 Task: Research Airbnb options in Pointe-Noire, Republic of the Congo from 10th December, 2023 to 15th December, 2023 for 7 adults.4 bedrooms having 7 beds and 4 bathrooms. Property type can be house. Amenities needed are: wifi, TV, free parkinig on premises, gym, breakfast. Booking option can be shelf check-in. Look for 3 properties as per requirement.
Action: Mouse moved to (454, 93)
Screenshot: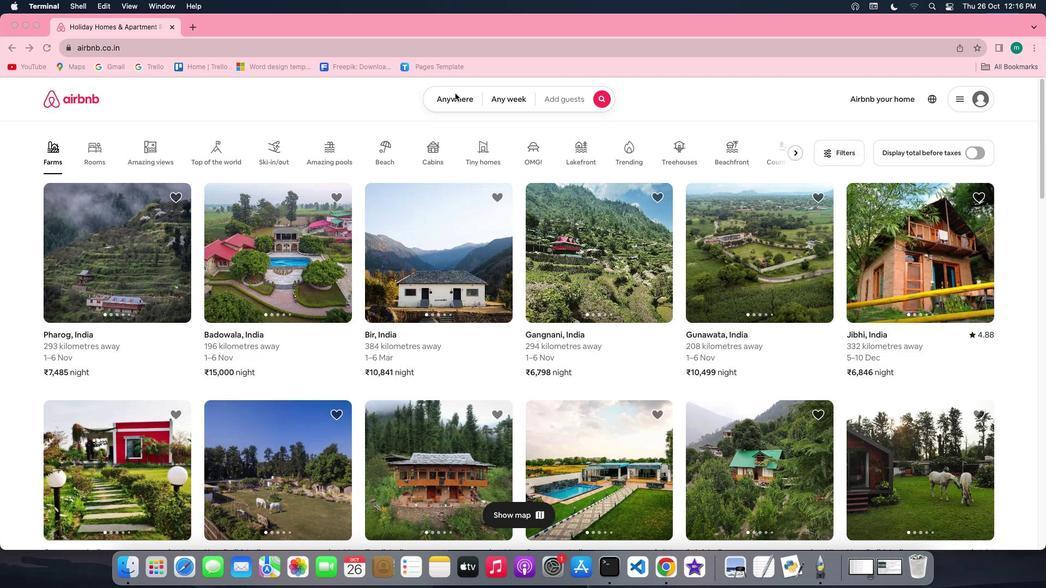 
Action: Mouse pressed left at (454, 93)
Screenshot: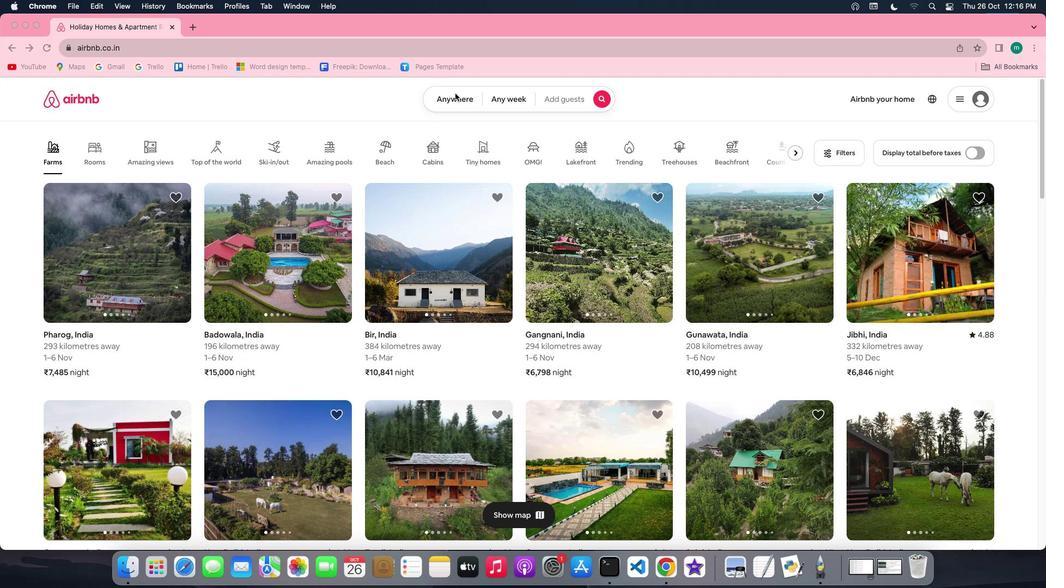
Action: Mouse pressed left at (454, 93)
Screenshot: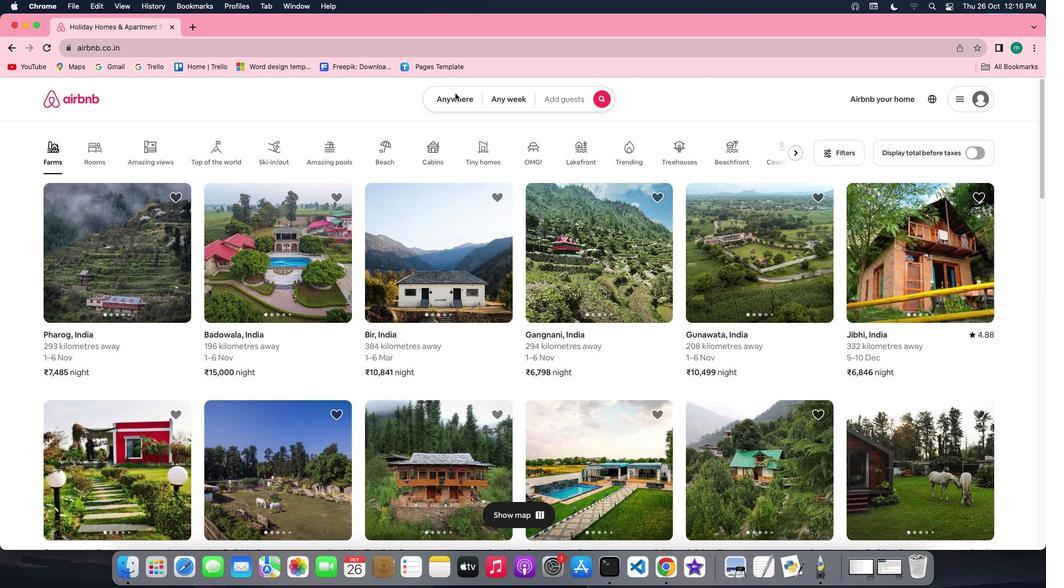 
Action: Mouse moved to (379, 146)
Screenshot: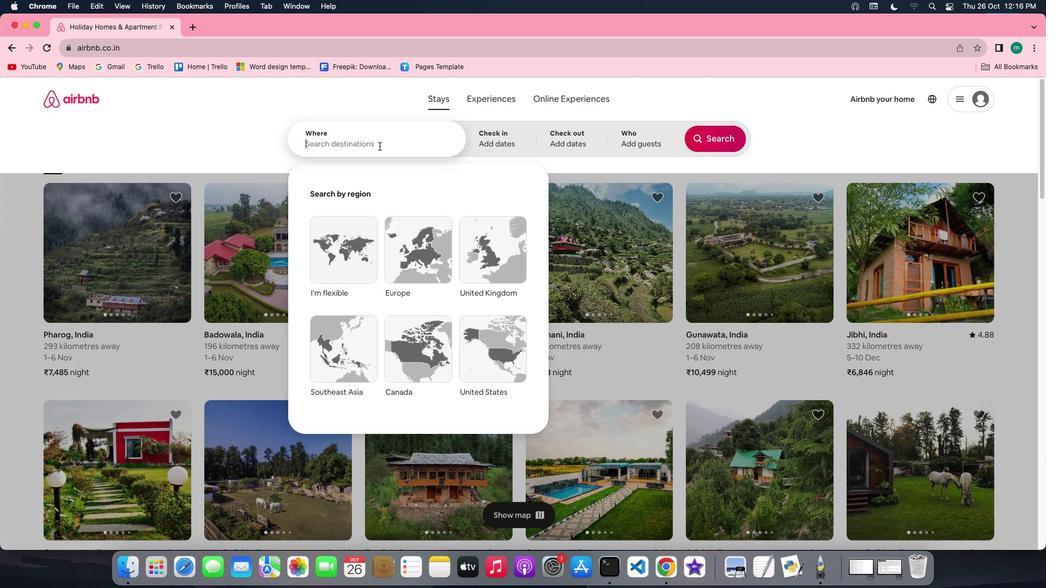 
Action: Mouse pressed left at (379, 146)
Screenshot: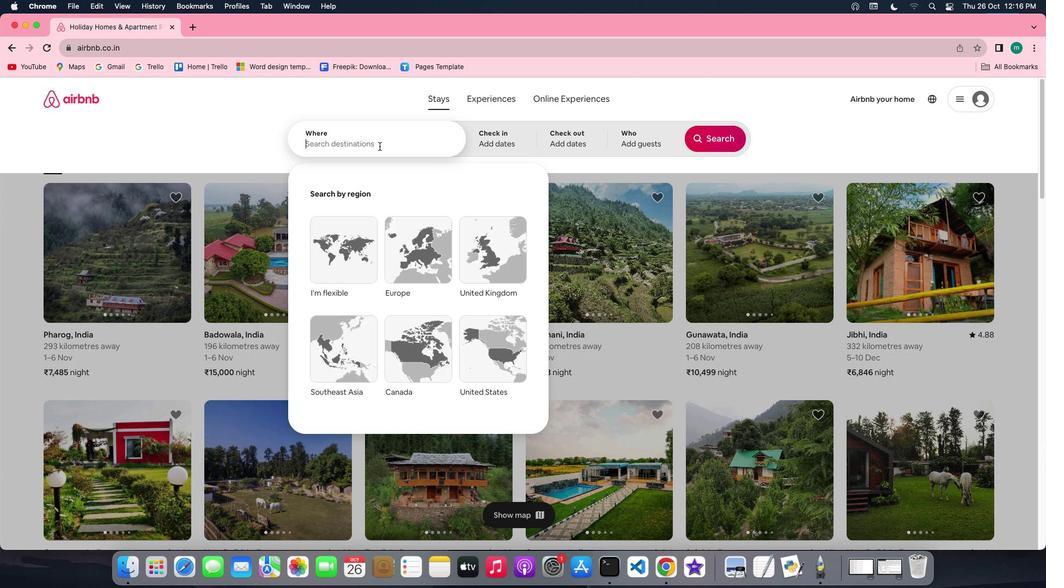 
Action: Key pressed Key.spaceKey.shift'P''o''i''n''t''r'Key.backspace'e''-'Key.spaceKey.shift'N''i''o'Key.backspaceKey.backspace'o''i''r''e'','Key.spaceKey.shift'R''e''p''u''b''l''i''c'Key.space'o''f'Key.space't''h''e'Key.space'c''o''n''g''o'
Screenshot: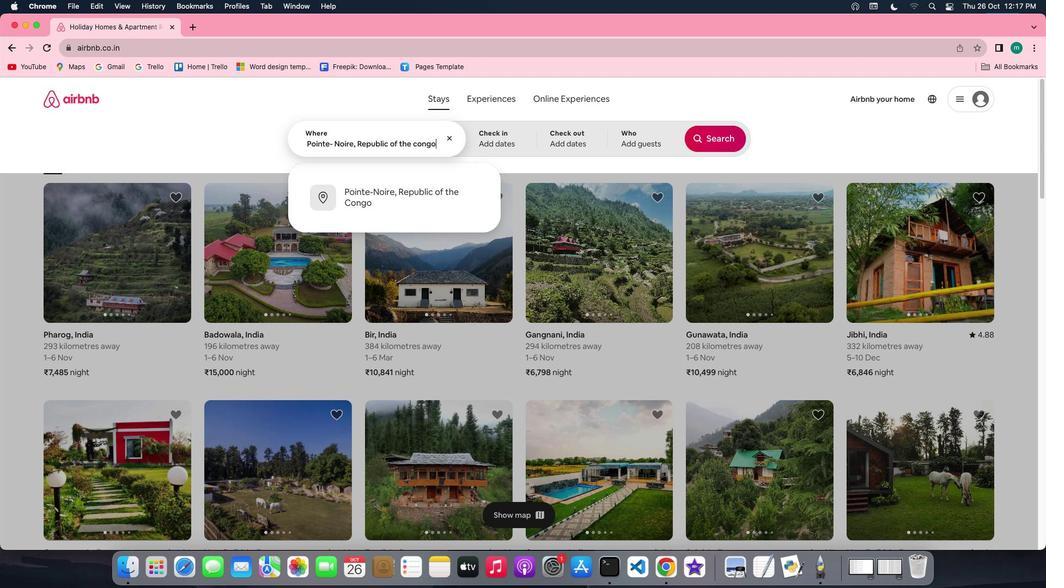 
Action: Mouse moved to (493, 130)
Screenshot: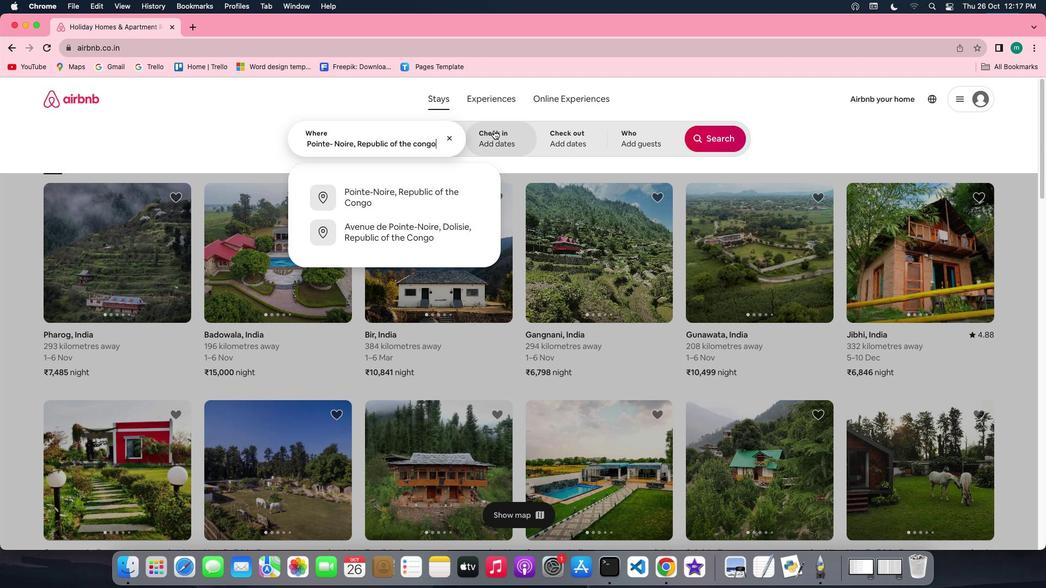 
Action: Mouse pressed left at (493, 130)
Screenshot: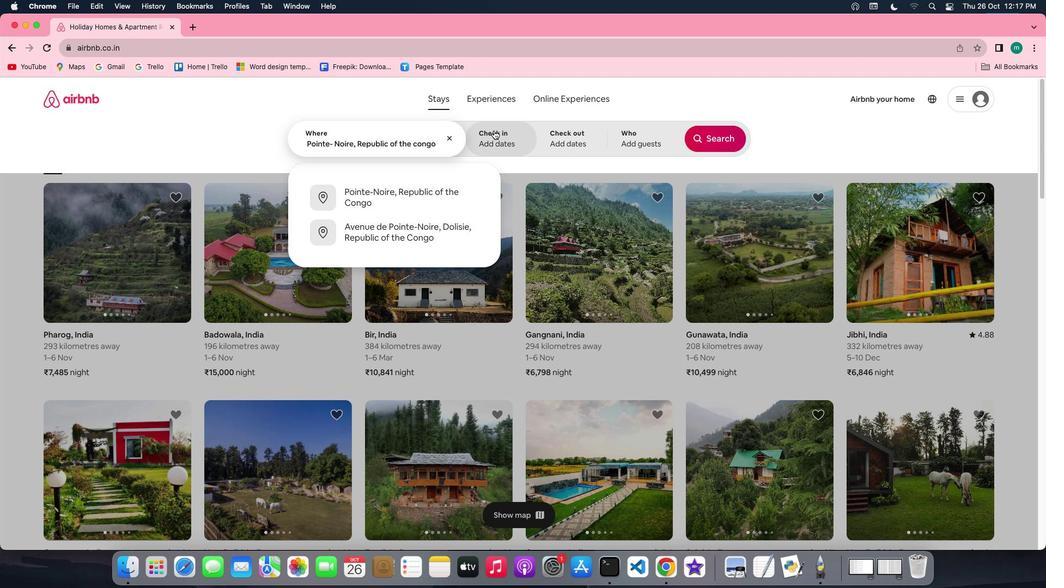 
Action: Mouse moved to (714, 225)
Screenshot: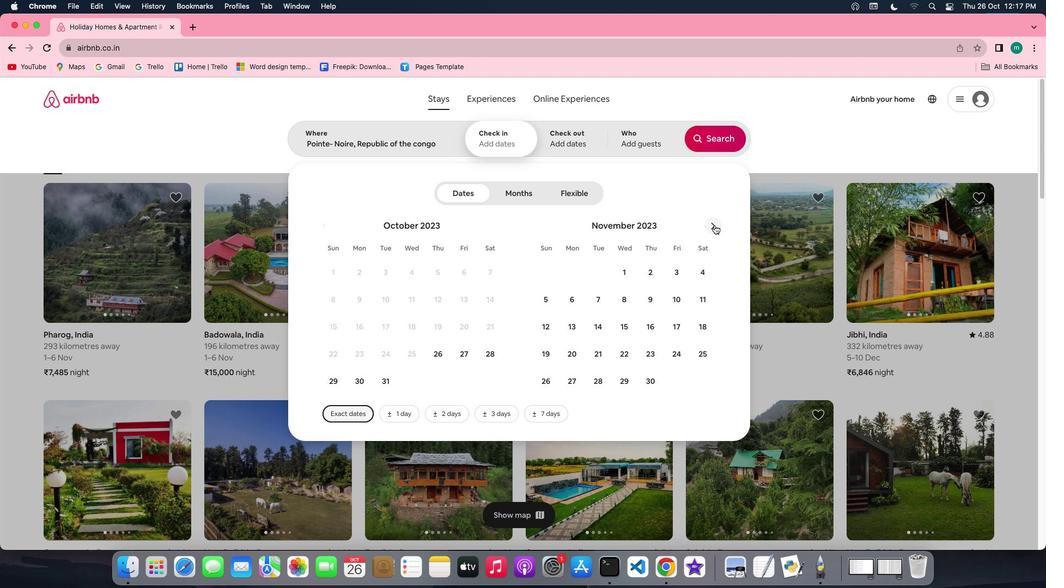 
Action: Mouse pressed left at (714, 225)
Screenshot: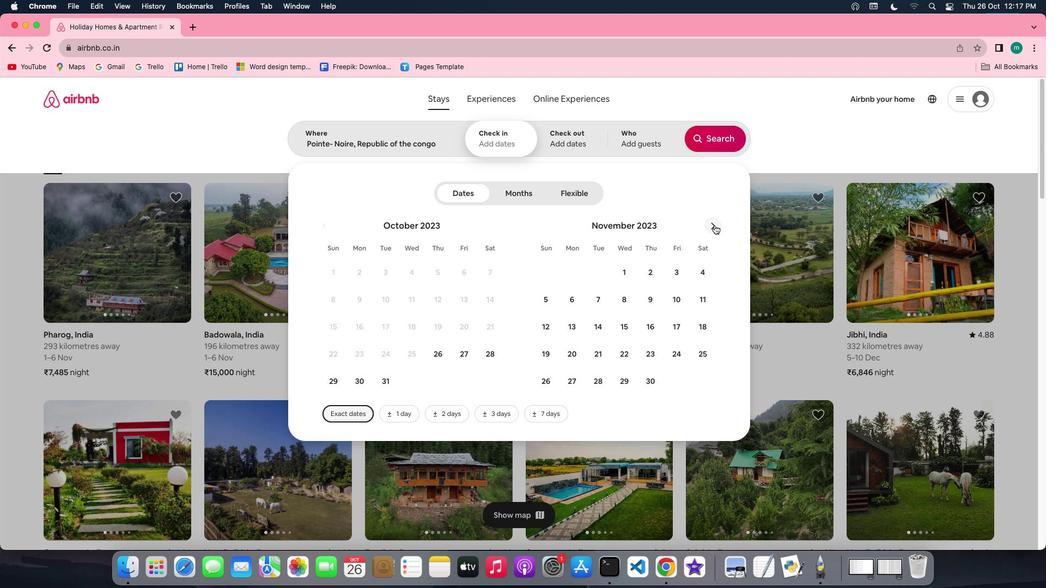 
Action: Mouse moved to (555, 327)
Screenshot: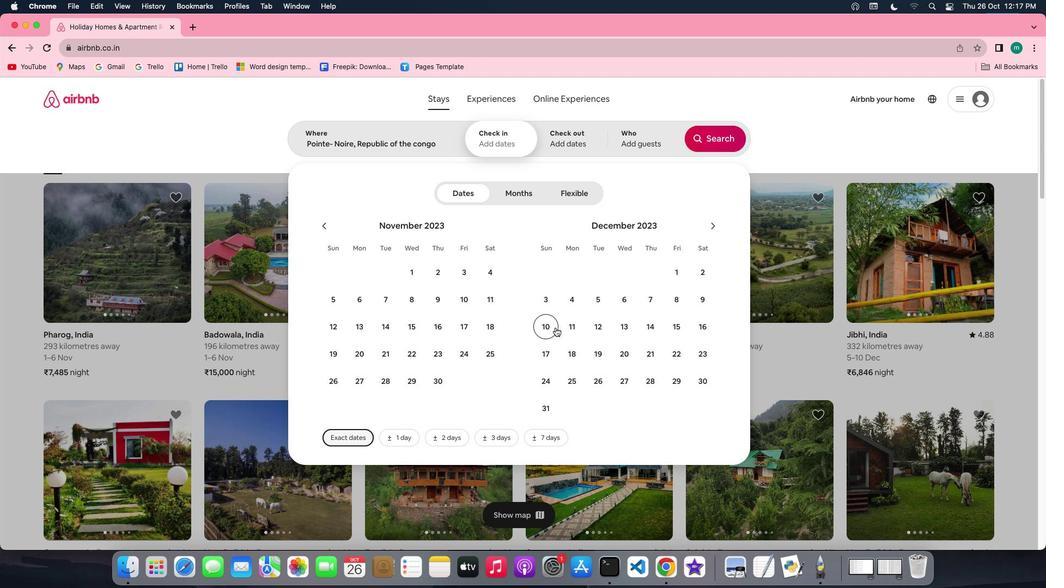 
Action: Mouse pressed left at (555, 327)
Screenshot: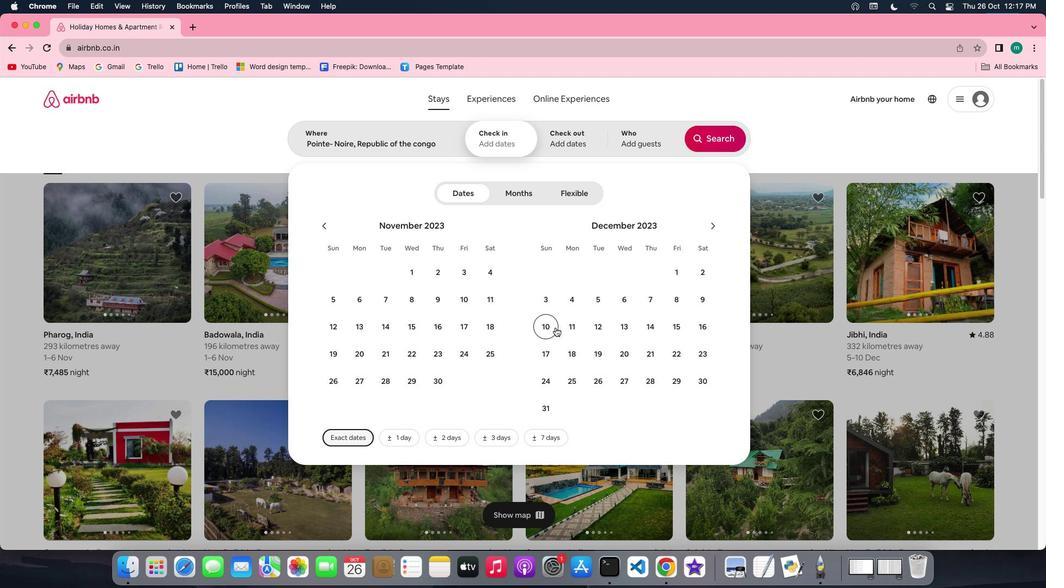 
Action: Mouse moved to (672, 325)
Screenshot: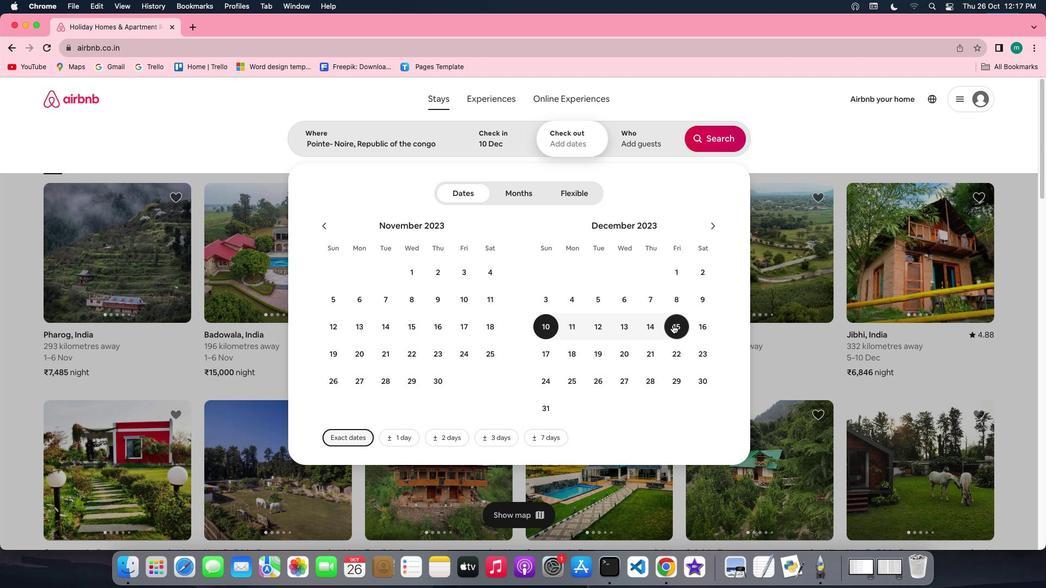 
Action: Mouse pressed left at (672, 325)
Screenshot: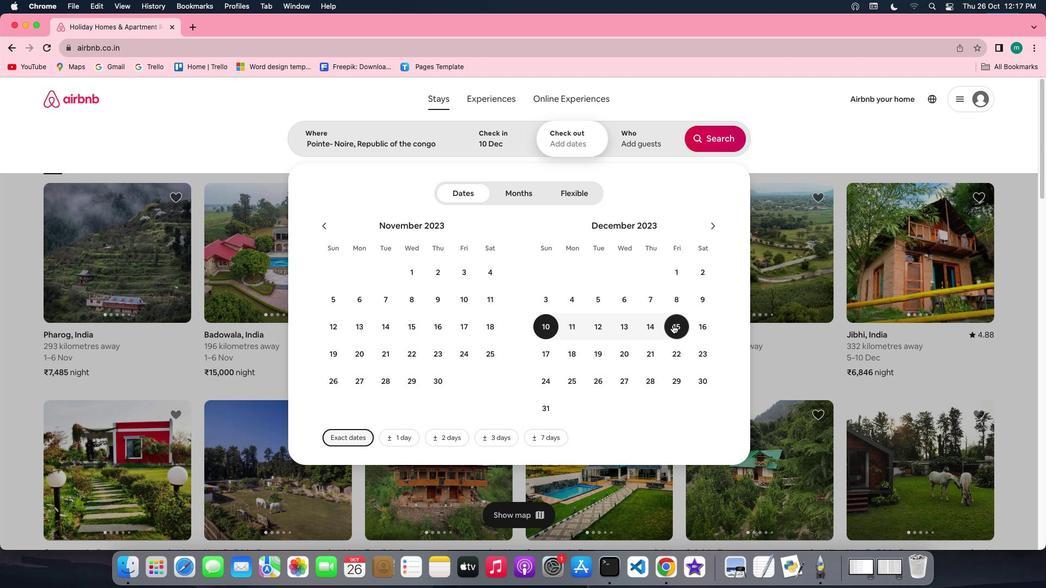
Action: Mouse moved to (645, 142)
Screenshot: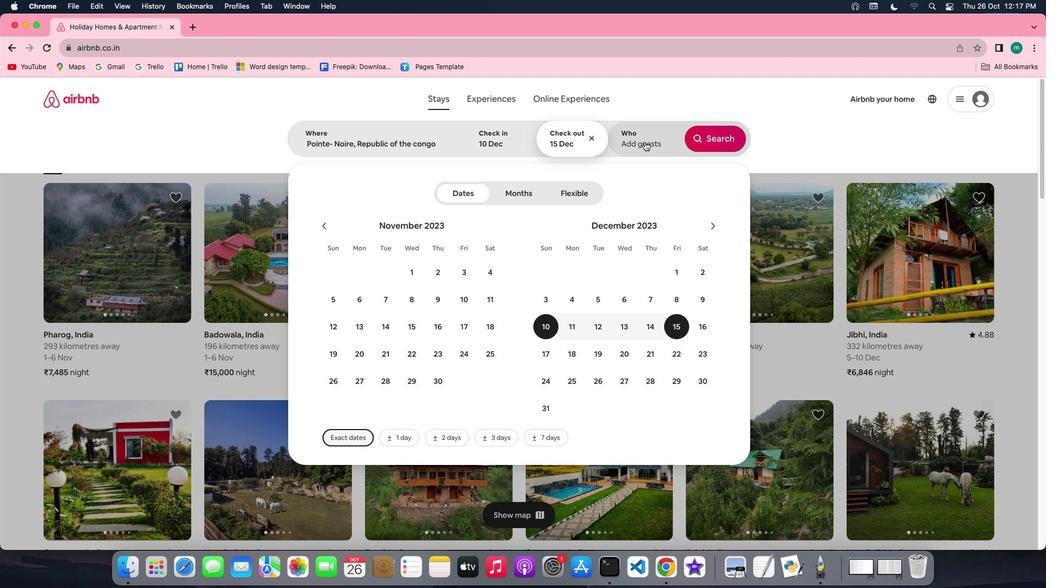 
Action: Mouse pressed left at (645, 142)
Screenshot: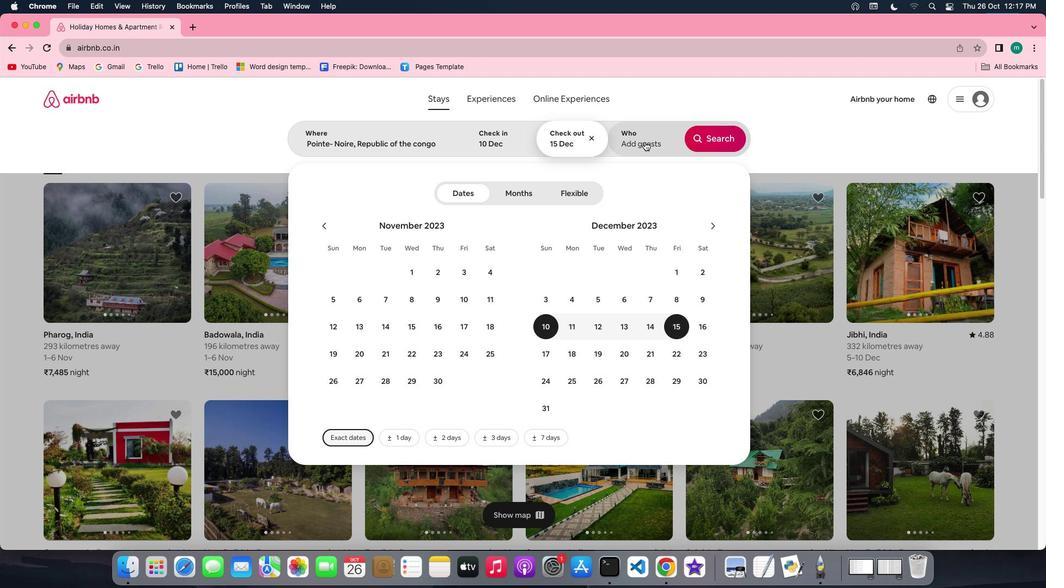 
Action: Mouse moved to (719, 197)
Screenshot: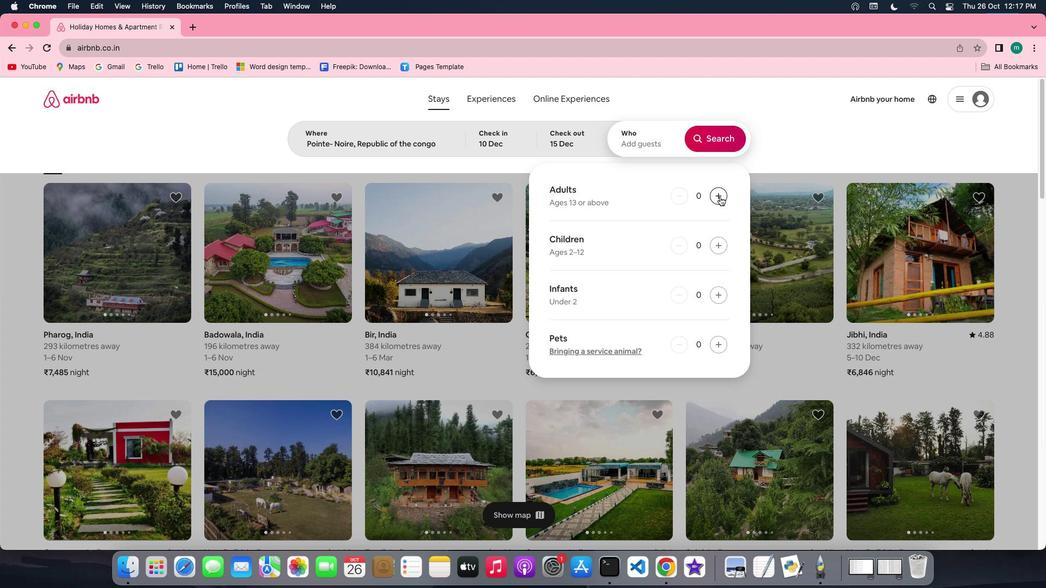 
Action: Mouse pressed left at (719, 197)
Screenshot: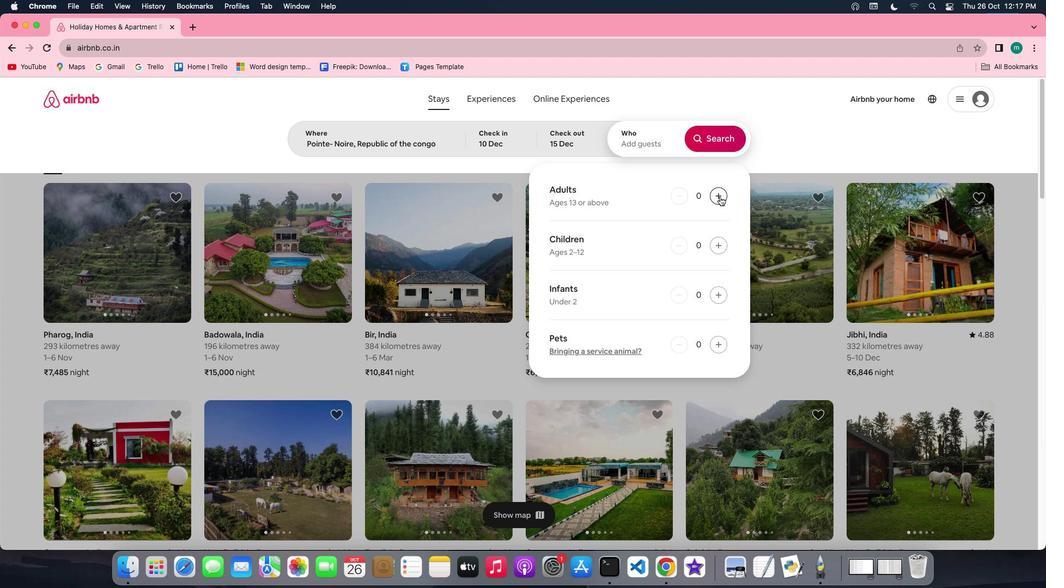 
Action: Mouse moved to (719, 197)
Screenshot: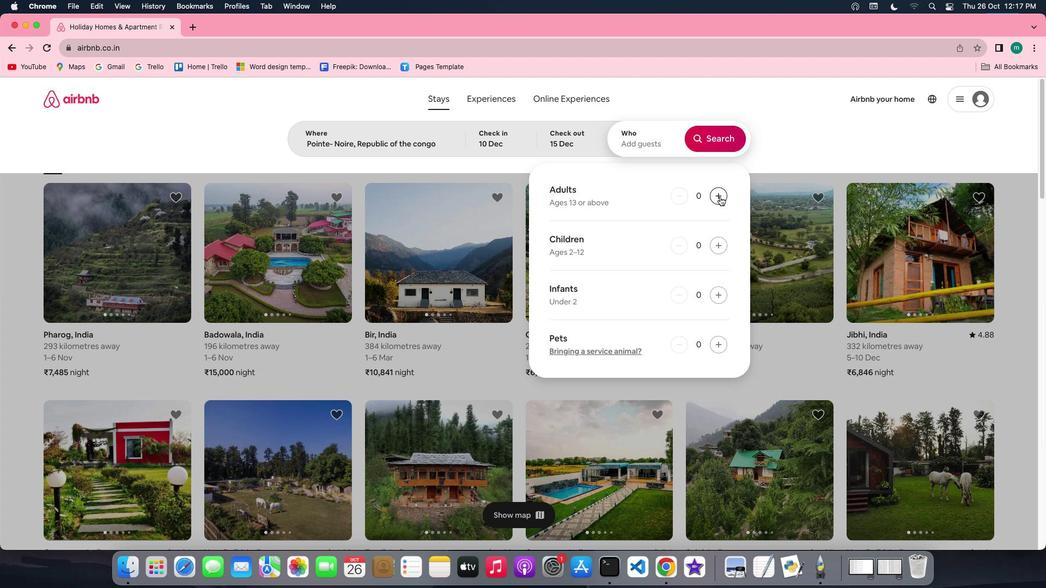 
Action: Mouse pressed left at (719, 197)
Screenshot: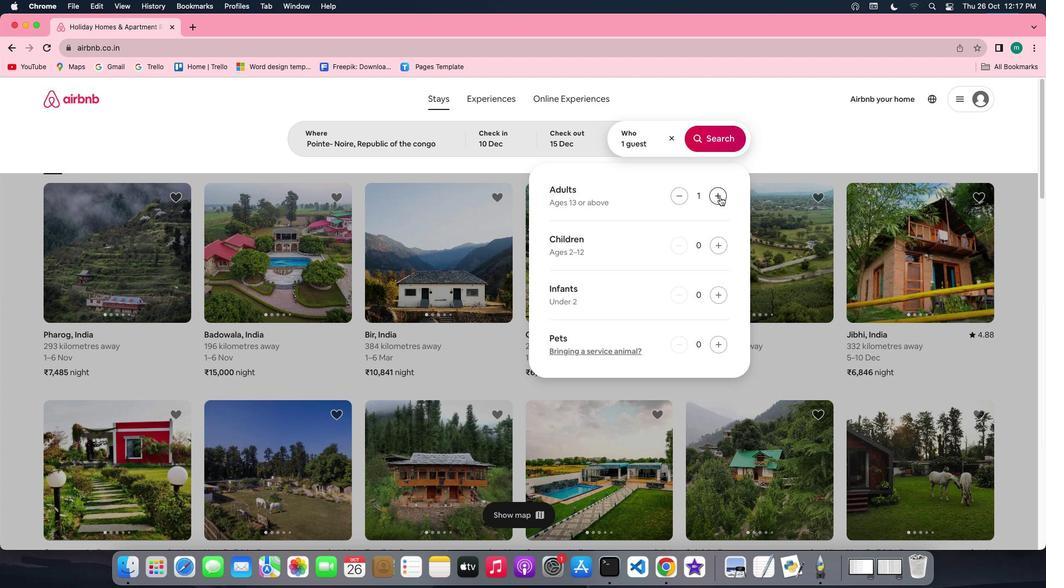 
Action: Mouse pressed left at (719, 197)
Screenshot: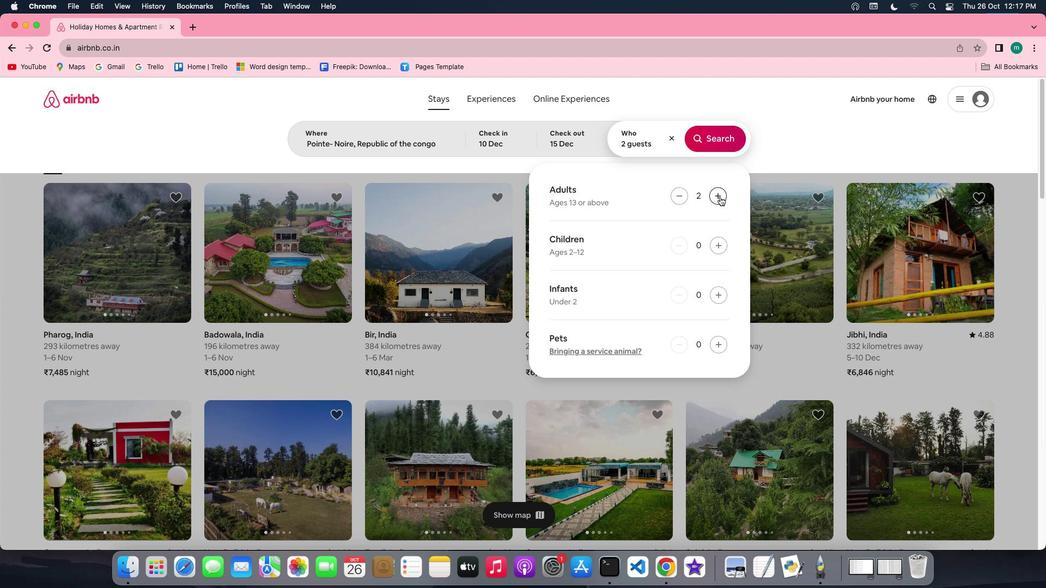 
Action: Mouse pressed left at (719, 197)
Screenshot: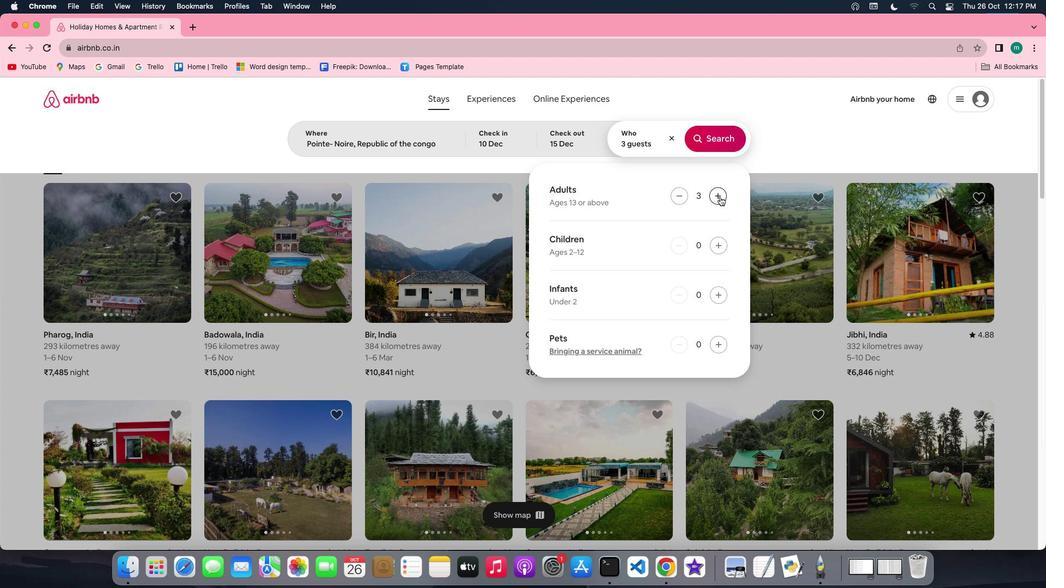 
Action: Mouse pressed left at (719, 197)
Screenshot: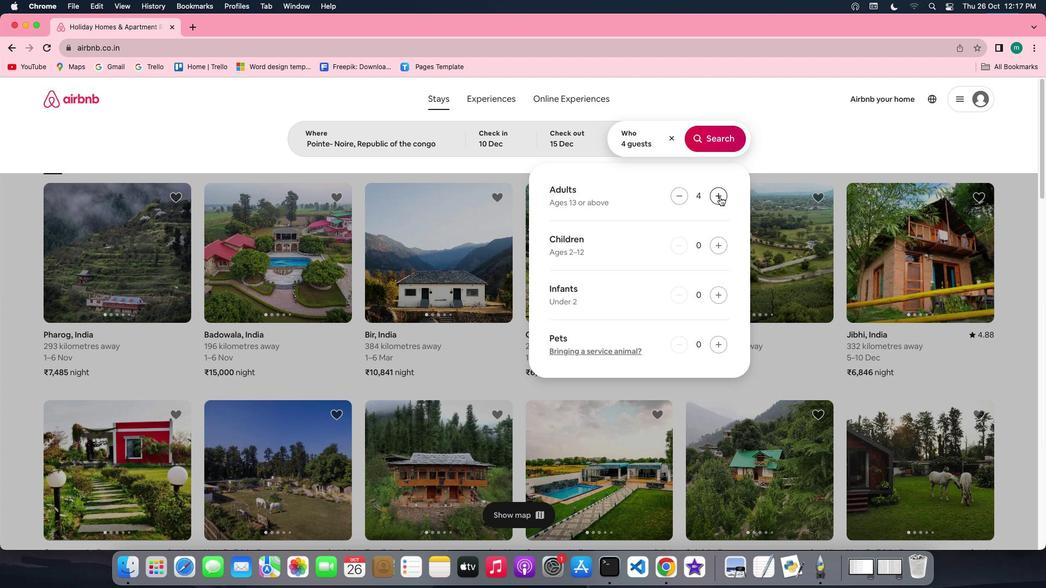 
Action: Mouse pressed left at (719, 197)
Screenshot: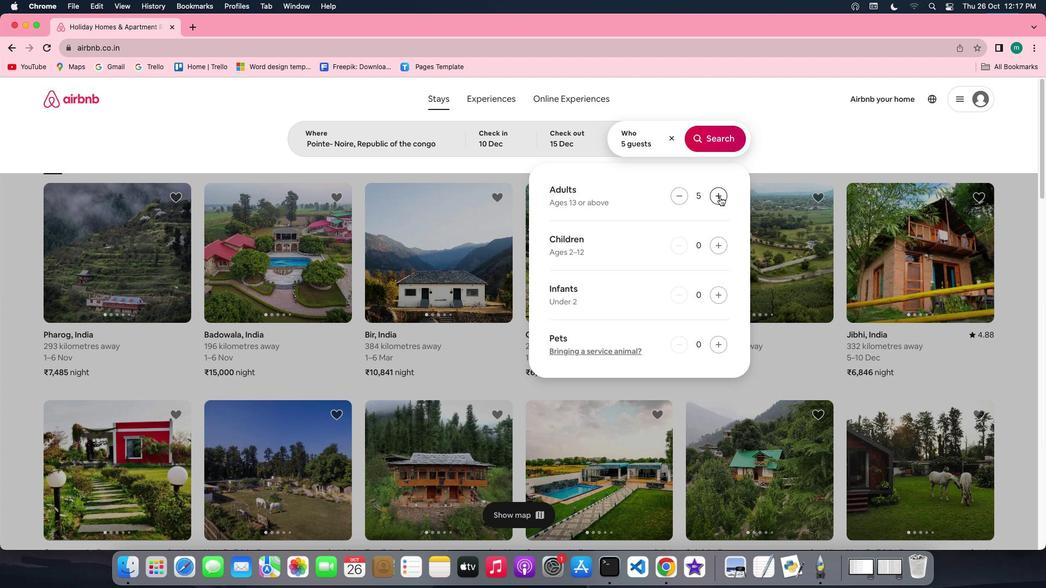 
Action: Mouse pressed left at (719, 197)
Screenshot: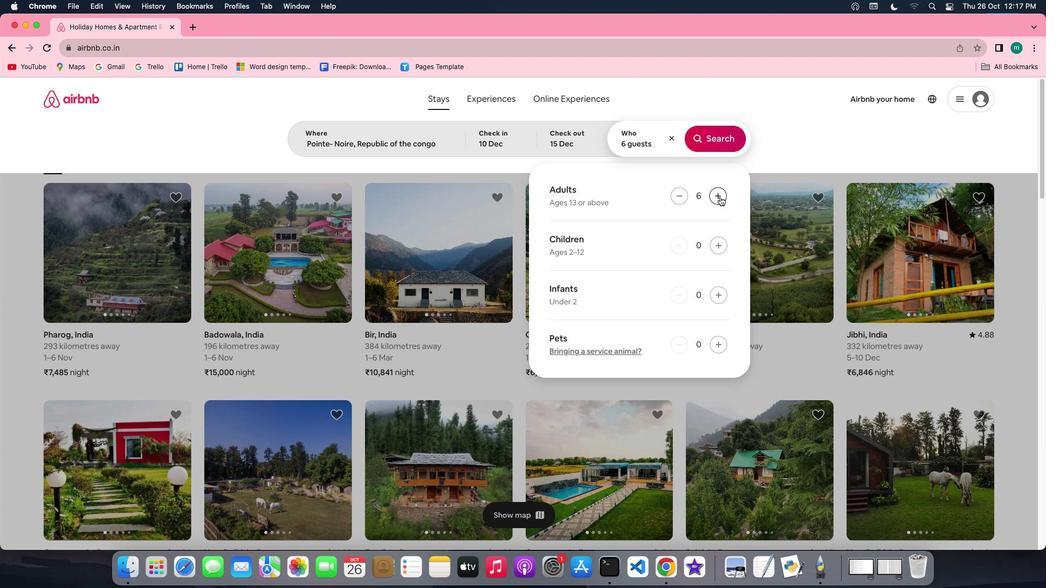 
Action: Mouse moved to (730, 147)
Screenshot: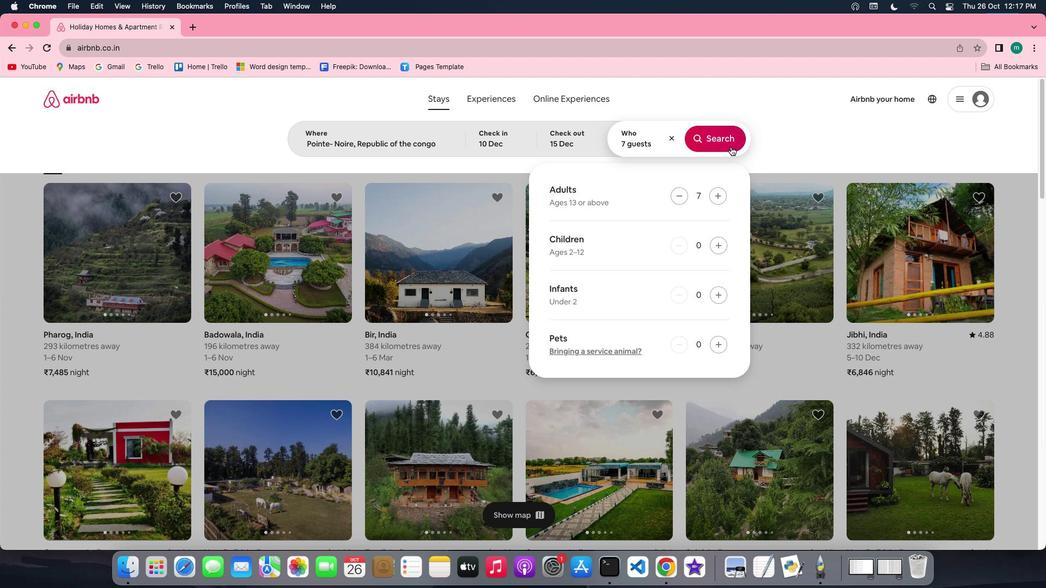 
Action: Mouse pressed left at (730, 147)
Screenshot: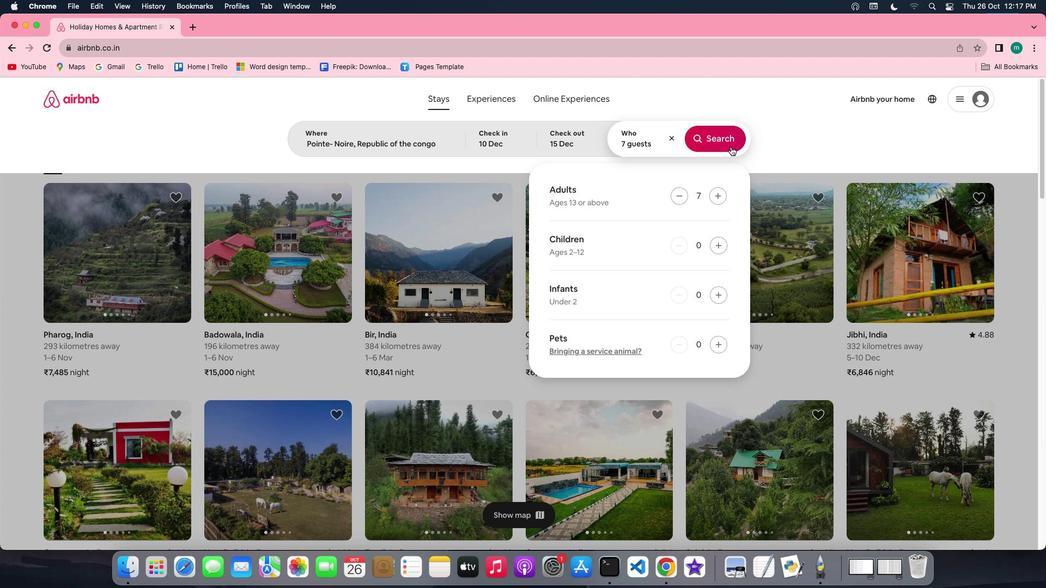 
Action: Mouse moved to (892, 144)
Screenshot: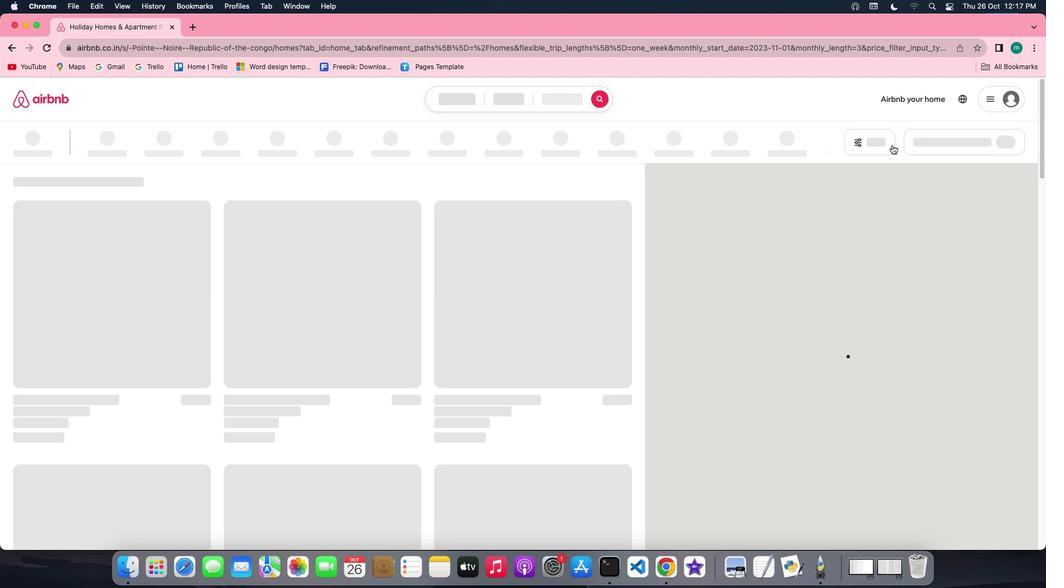
Action: Mouse pressed left at (892, 144)
Screenshot: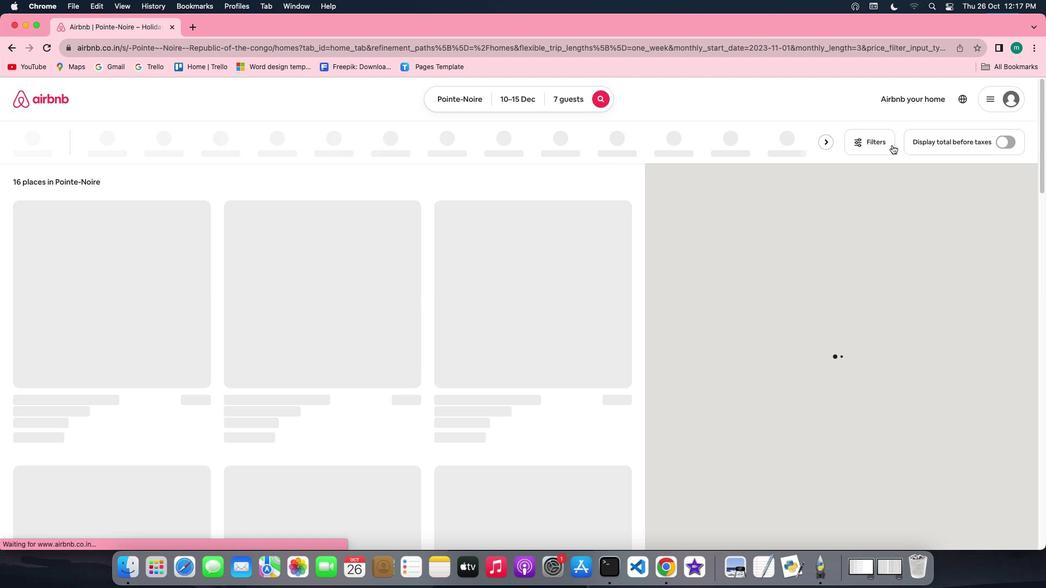 
Action: Mouse moved to (557, 300)
Screenshot: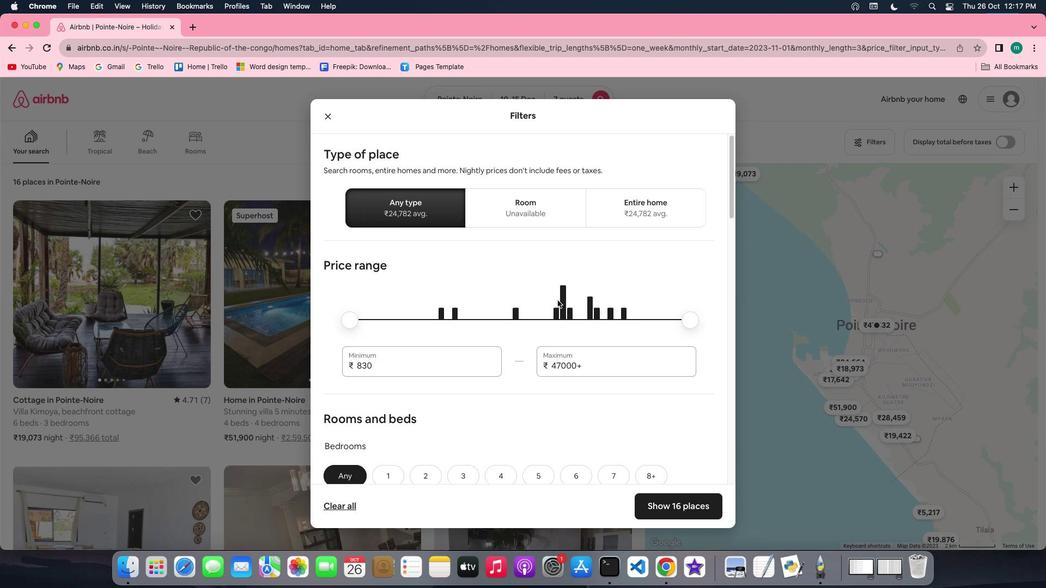 
Action: Mouse scrolled (557, 300) with delta (0, 0)
Screenshot: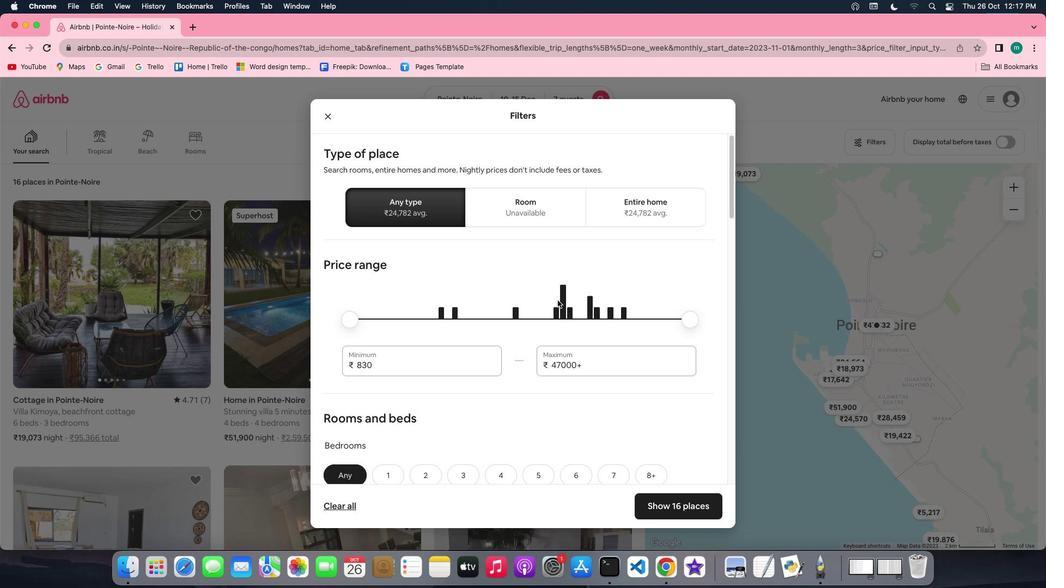 
Action: Mouse scrolled (557, 300) with delta (0, 0)
Screenshot: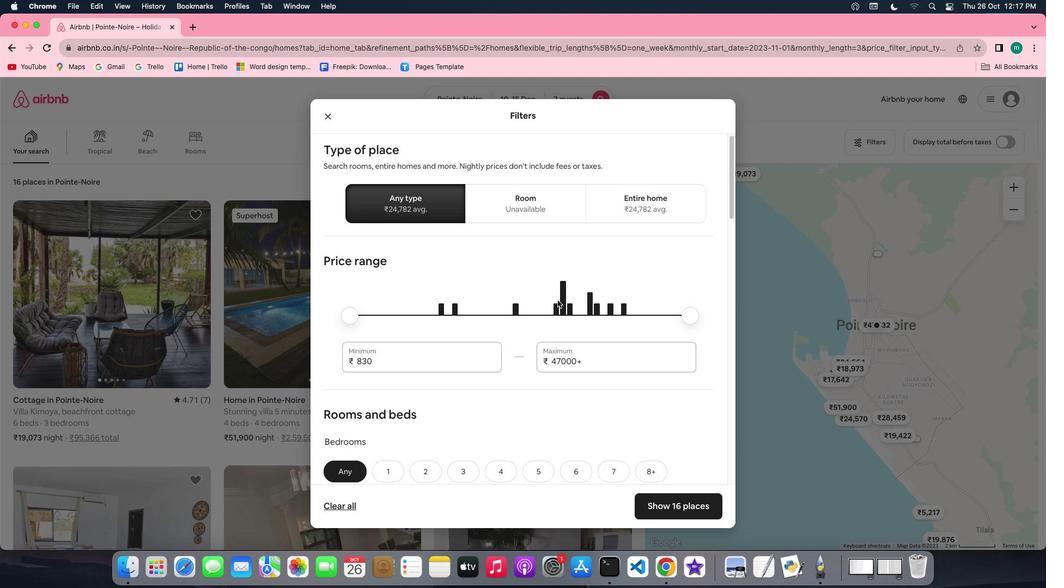 
Action: Mouse scrolled (557, 300) with delta (0, 0)
Screenshot: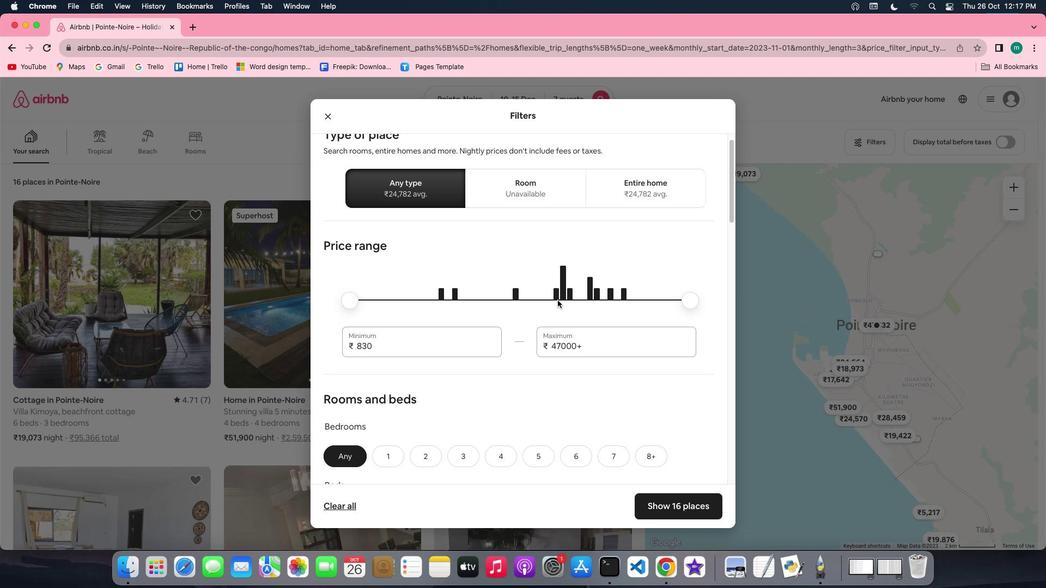 
Action: Mouse scrolled (557, 300) with delta (0, 0)
Screenshot: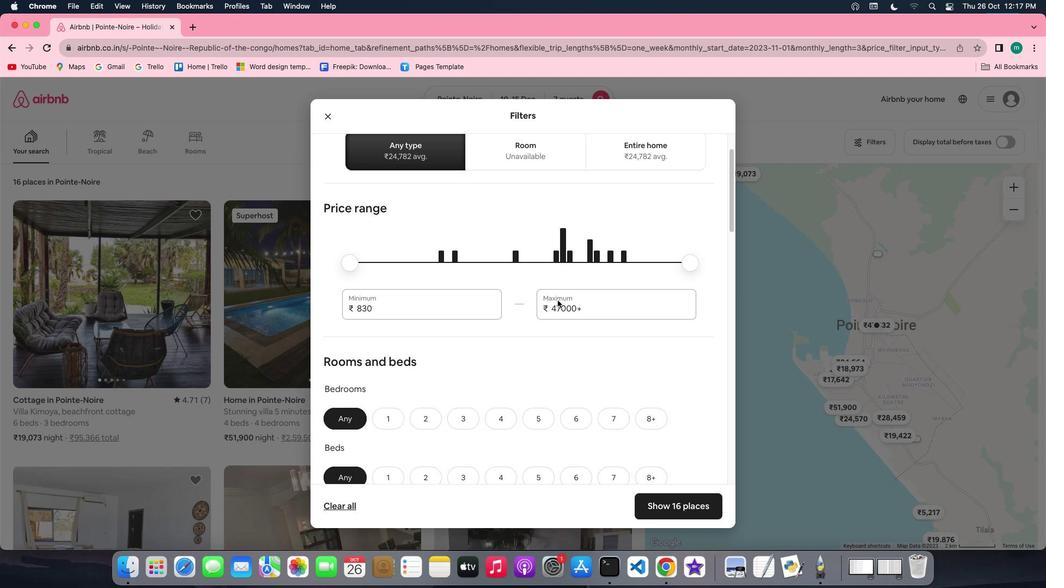
Action: Mouse scrolled (557, 300) with delta (0, 0)
Screenshot: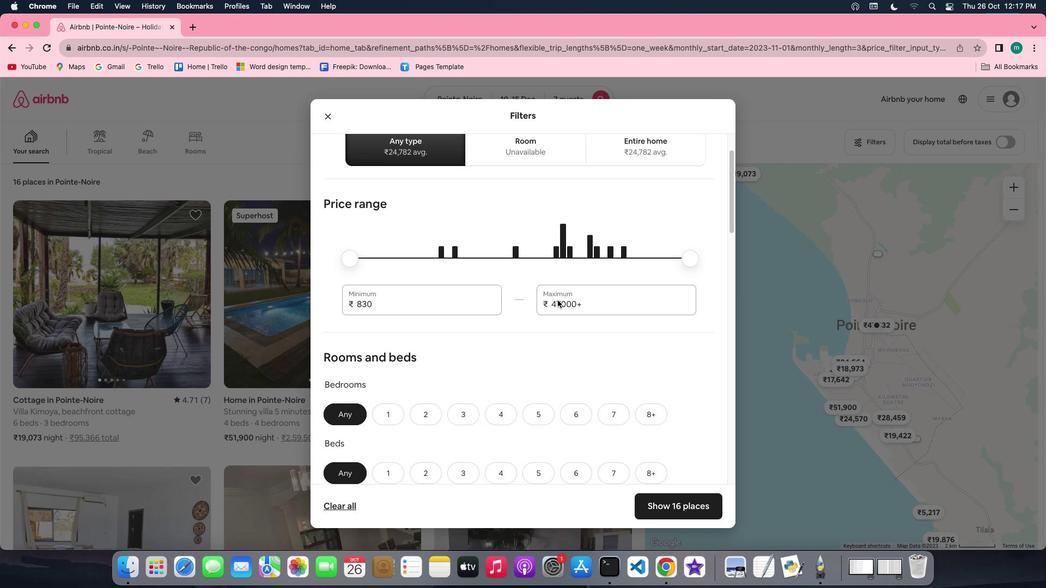
Action: Mouse scrolled (557, 300) with delta (0, 0)
Screenshot: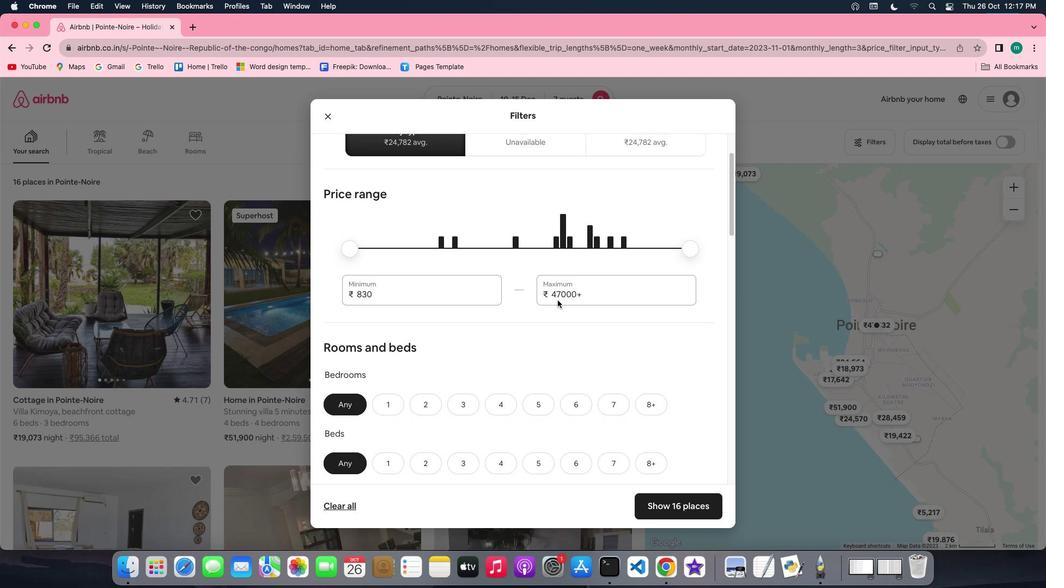 
Action: Mouse scrolled (557, 300) with delta (0, 0)
Screenshot: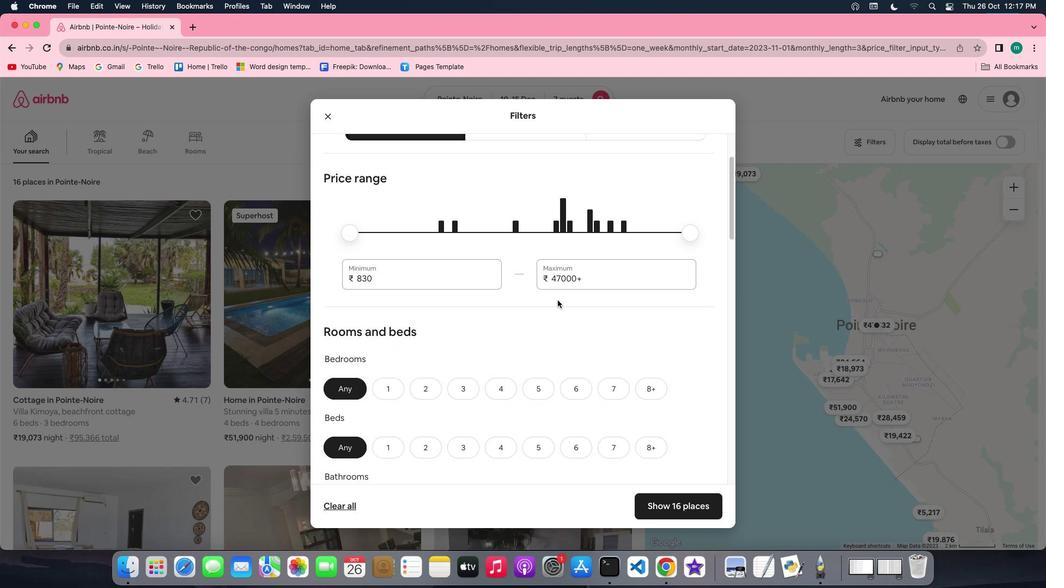 
Action: Mouse scrolled (557, 300) with delta (0, 0)
Screenshot: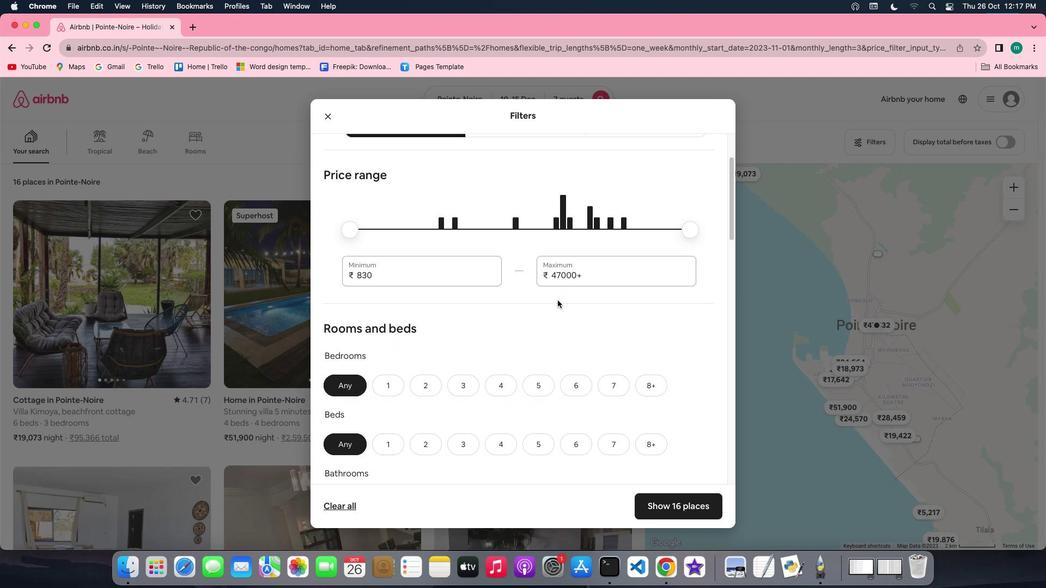 
Action: Mouse scrolled (557, 300) with delta (0, -1)
Screenshot: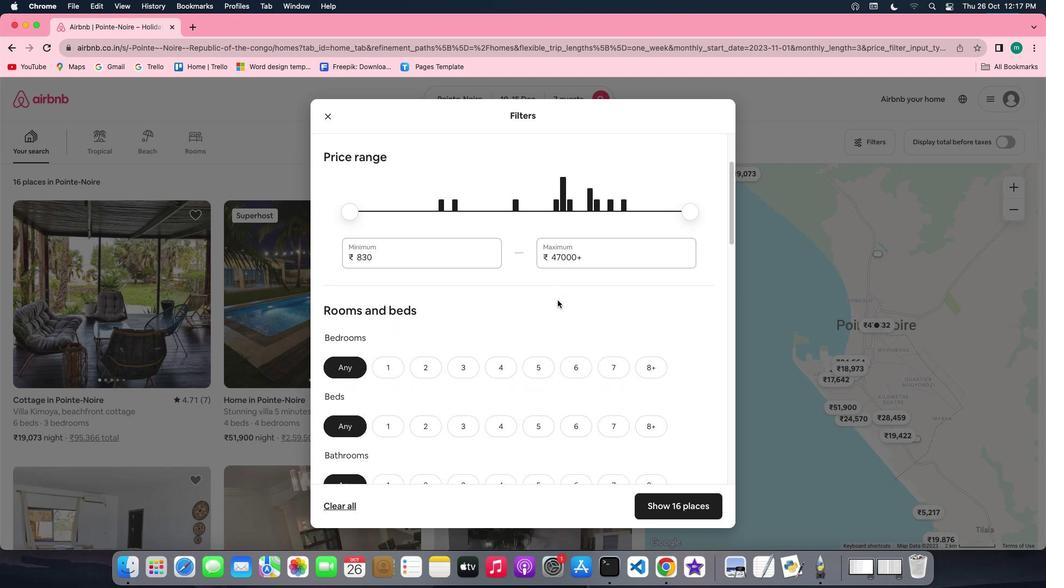 
Action: Mouse scrolled (557, 300) with delta (0, 0)
Screenshot: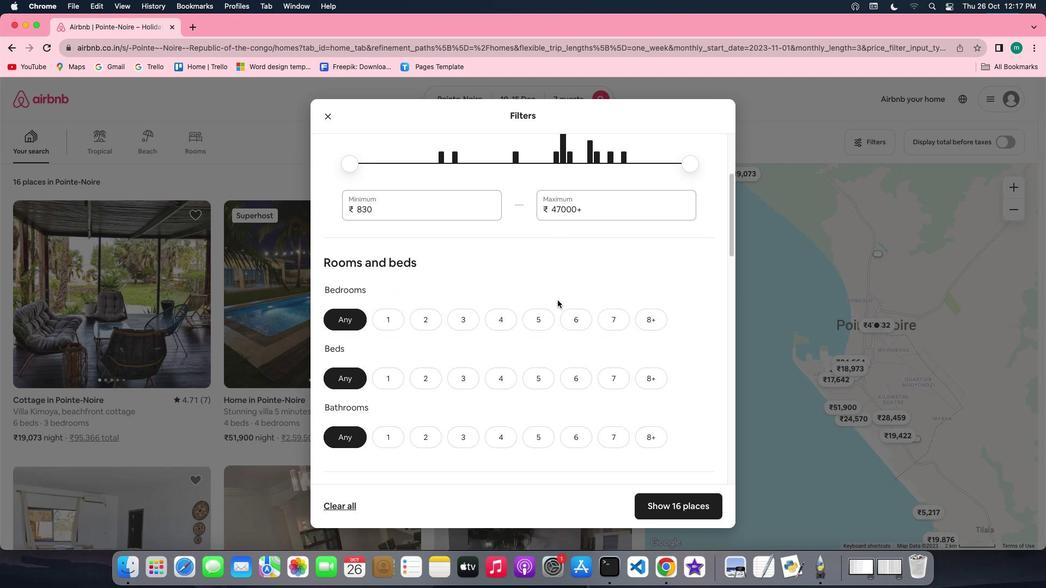 
Action: Mouse scrolled (557, 300) with delta (0, 0)
Screenshot: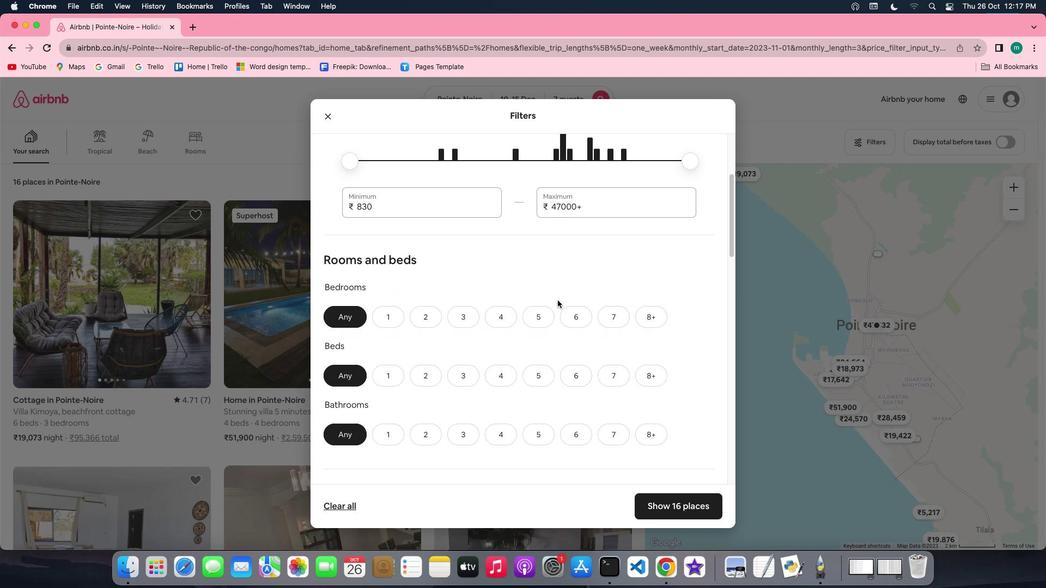
Action: Mouse scrolled (557, 300) with delta (0, -1)
Screenshot: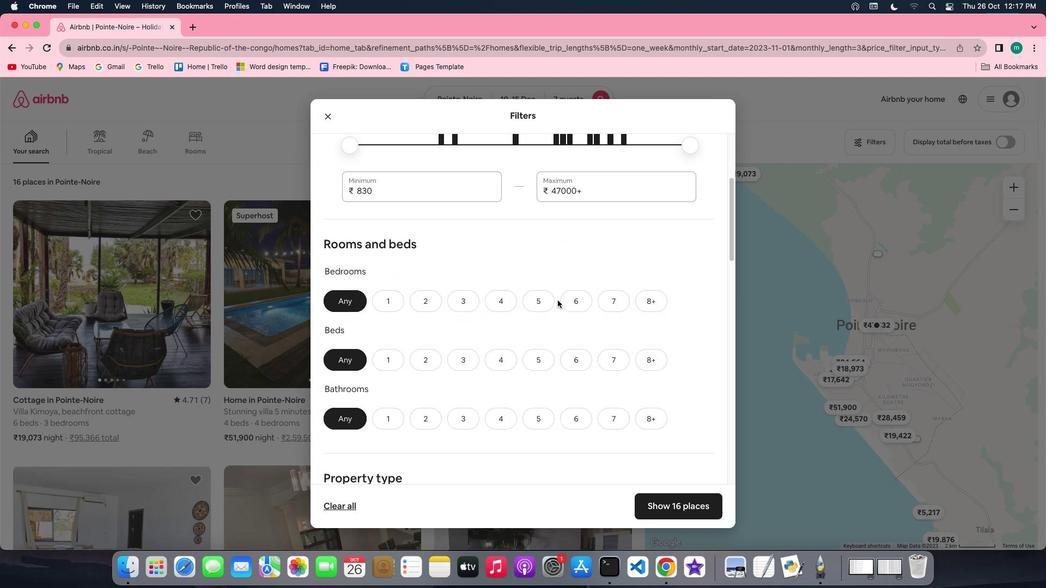 
Action: Mouse moved to (497, 246)
Screenshot: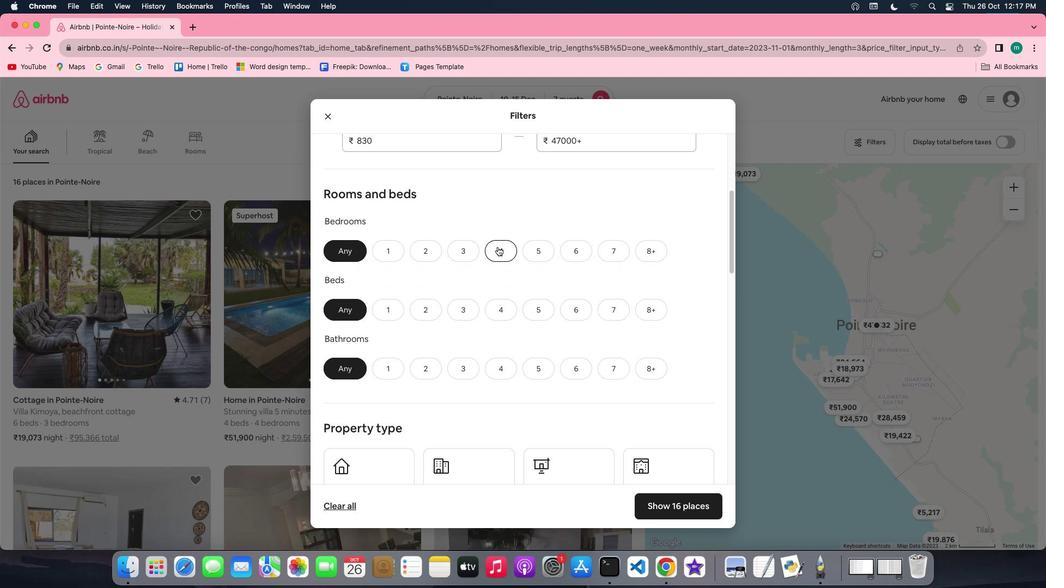 
Action: Mouse pressed left at (497, 246)
Screenshot: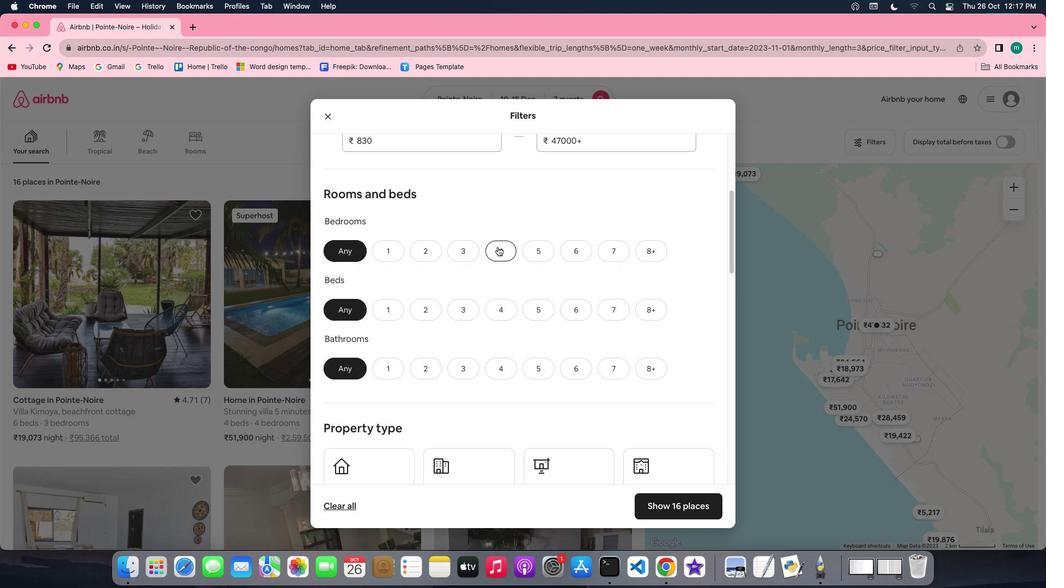 
Action: Mouse moved to (616, 317)
Screenshot: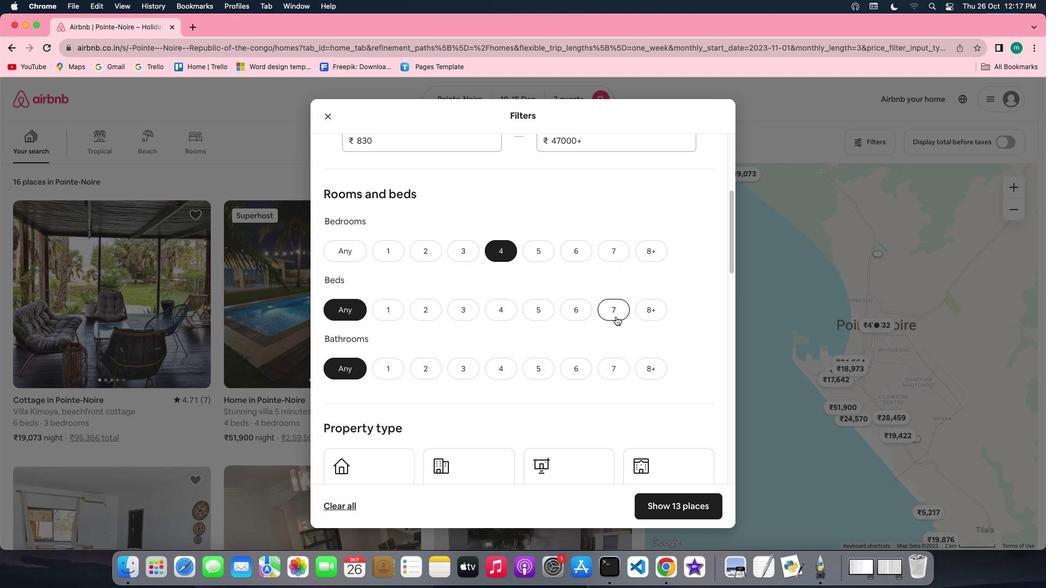 
Action: Mouse pressed left at (616, 317)
Screenshot: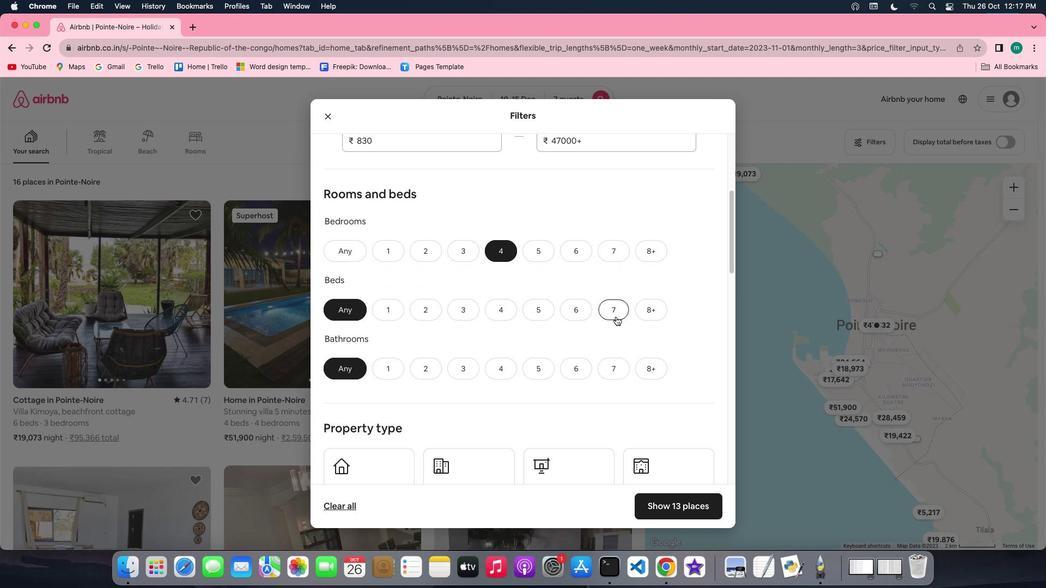 
Action: Mouse moved to (504, 369)
Screenshot: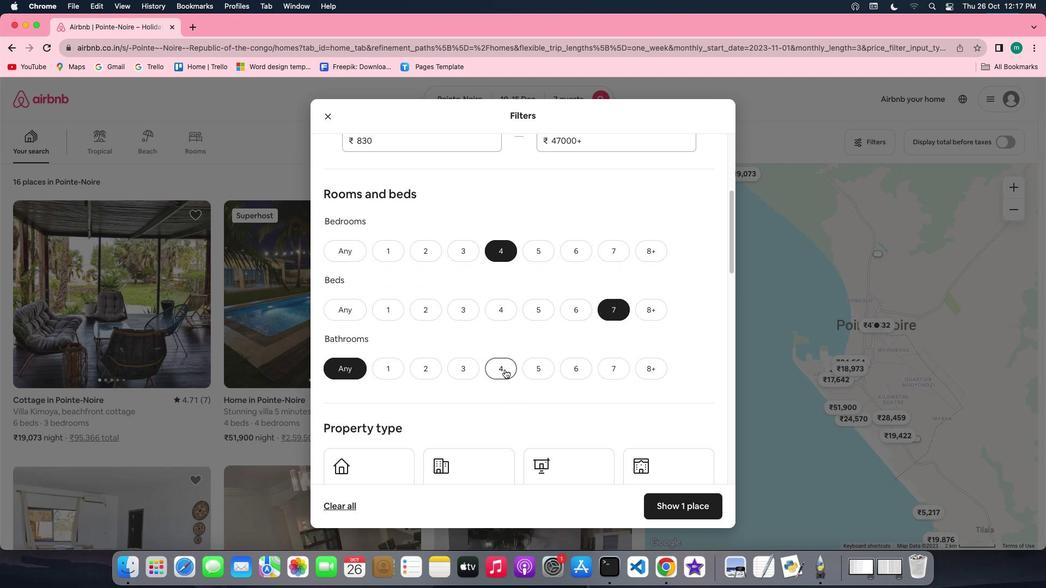 
Action: Mouse pressed left at (504, 369)
Screenshot: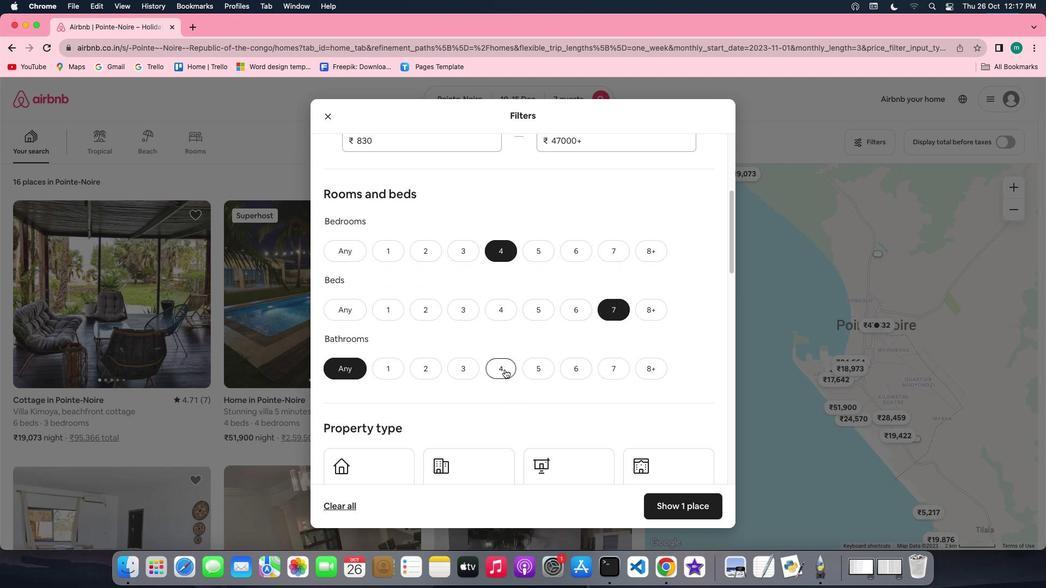 
Action: Mouse moved to (563, 384)
Screenshot: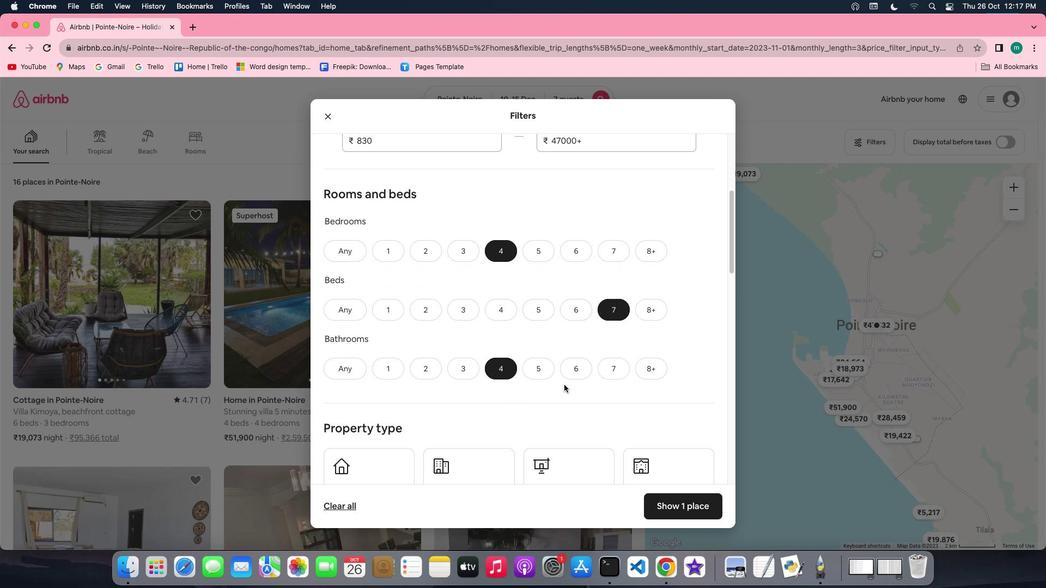 
Action: Mouse scrolled (563, 384) with delta (0, 0)
Screenshot: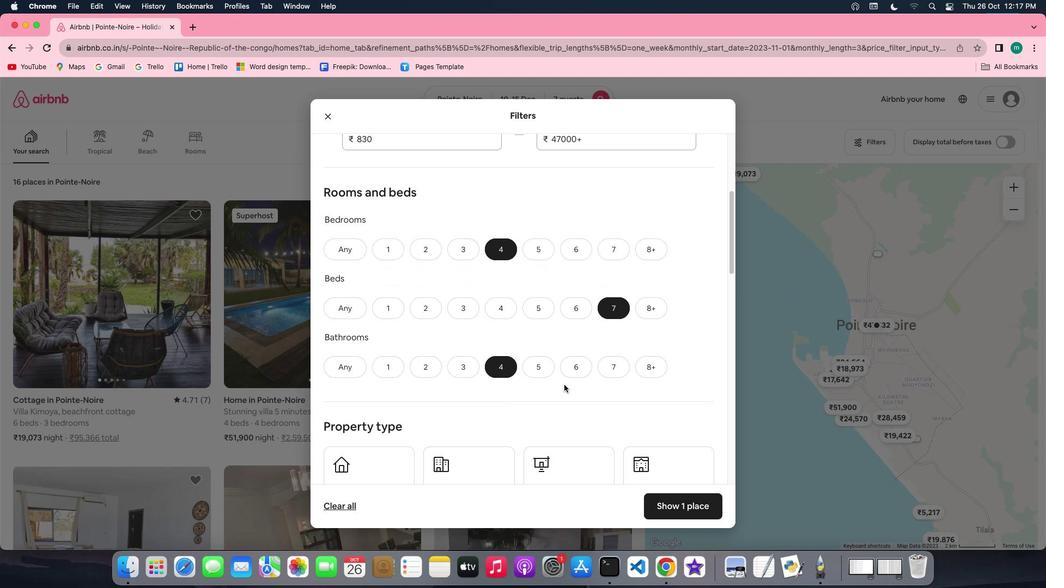 
Action: Mouse scrolled (563, 384) with delta (0, 0)
Screenshot: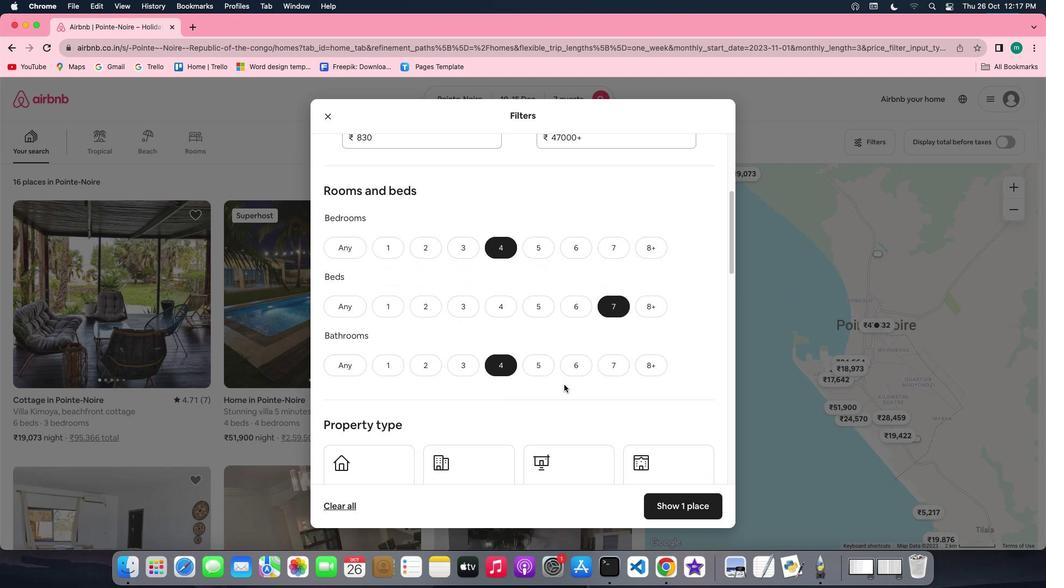 
Action: Mouse scrolled (563, 384) with delta (0, -1)
Screenshot: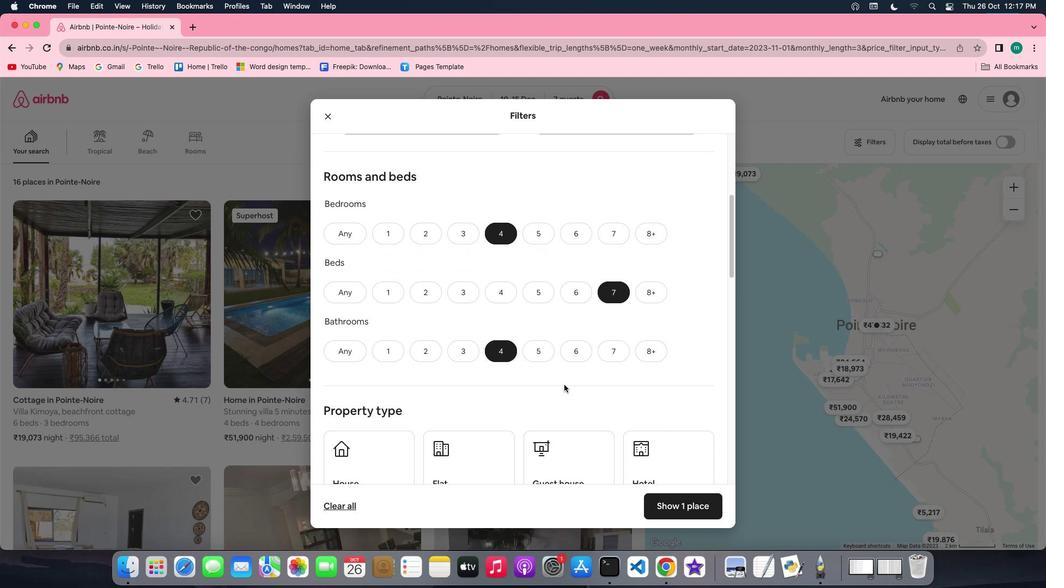 
Action: Mouse moved to (582, 379)
Screenshot: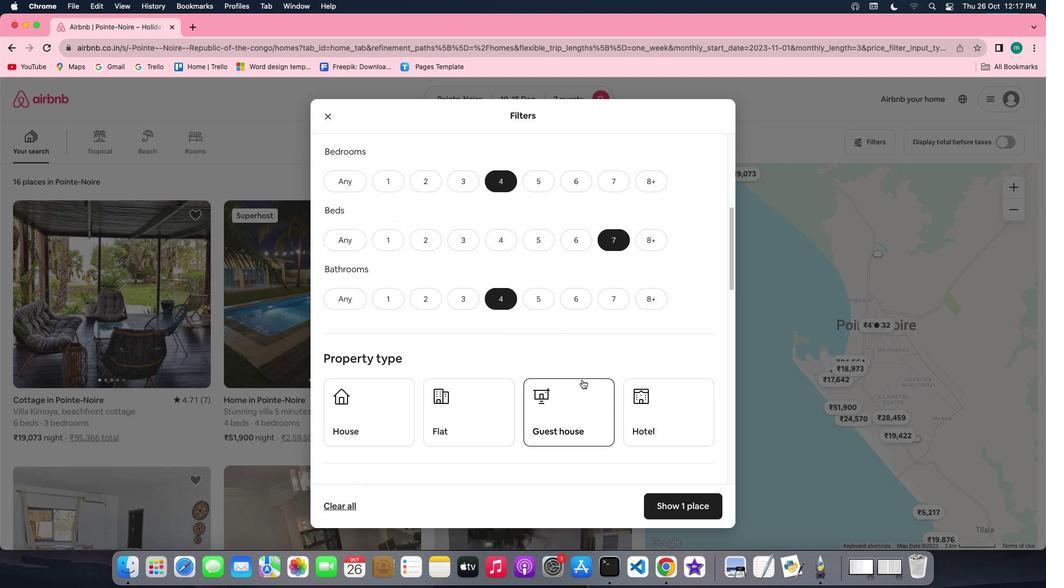 
Action: Mouse scrolled (582, 379) with delta (0, 0)
Screenshot: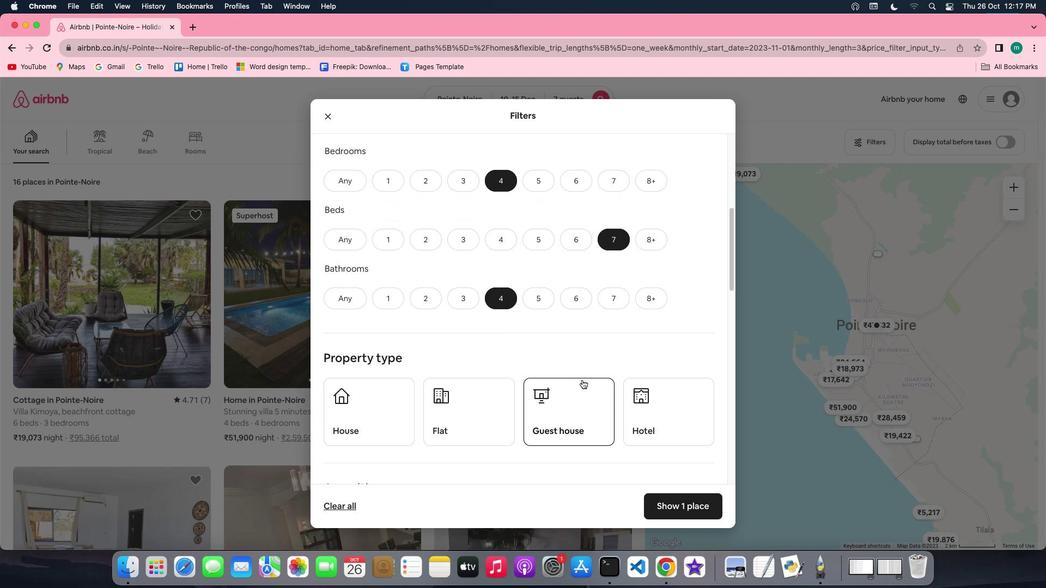 
Action: Mouse moved to (582, 379)
Screenshot: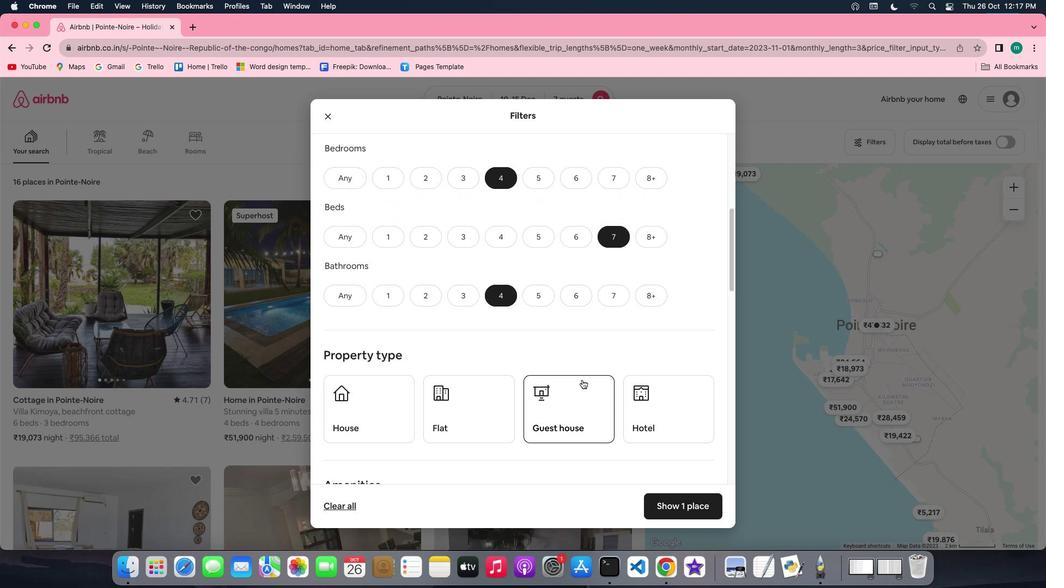 
Action: Mouse scrolled (582, 379) with delta (0, 0)
Screenshot: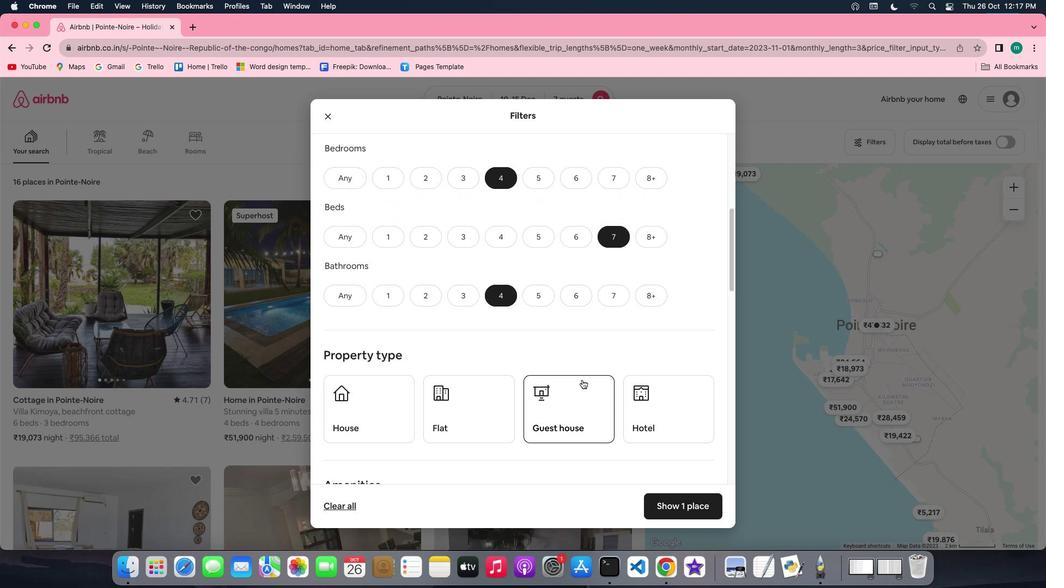 
Action: Mouse scrolled (582, 379) with delta (0, 0)
Screenshot: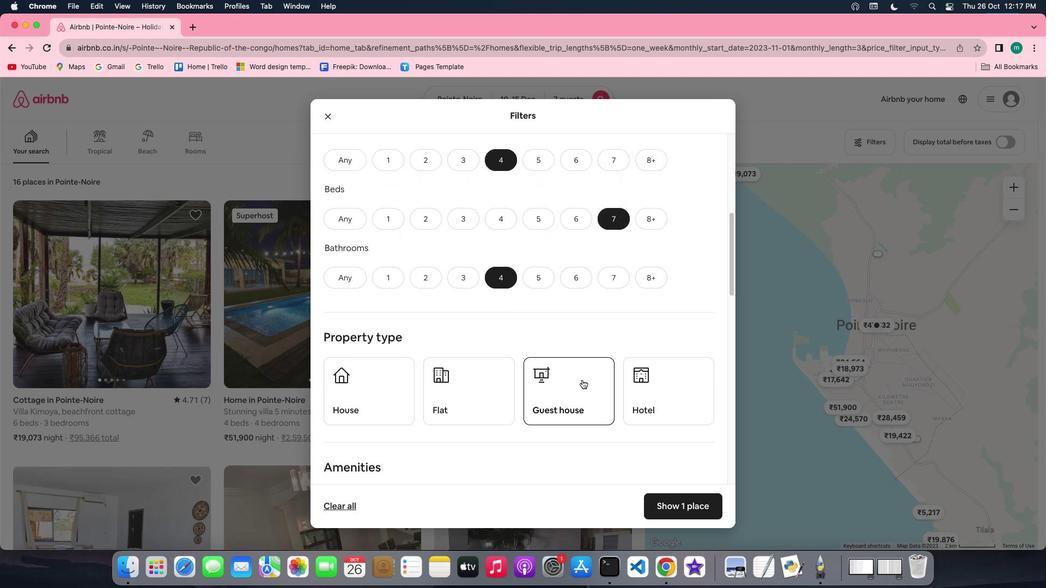 
Action: Mouse scrolled (582, 379) with delta (0, 0)
Screenshot: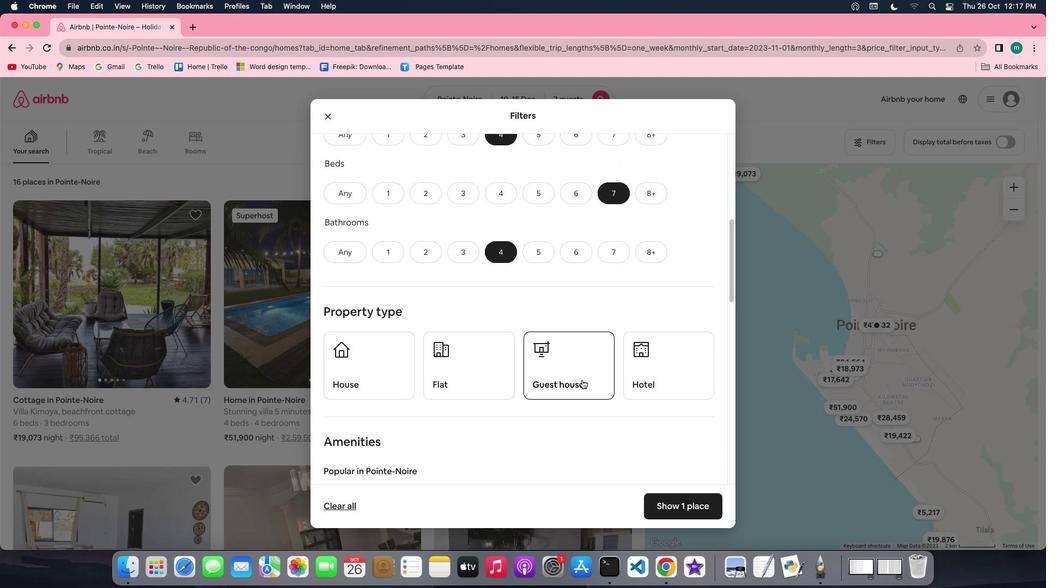 
Action: Mouse scrolled (582, 379) with delta (0, 0)
Screenshot: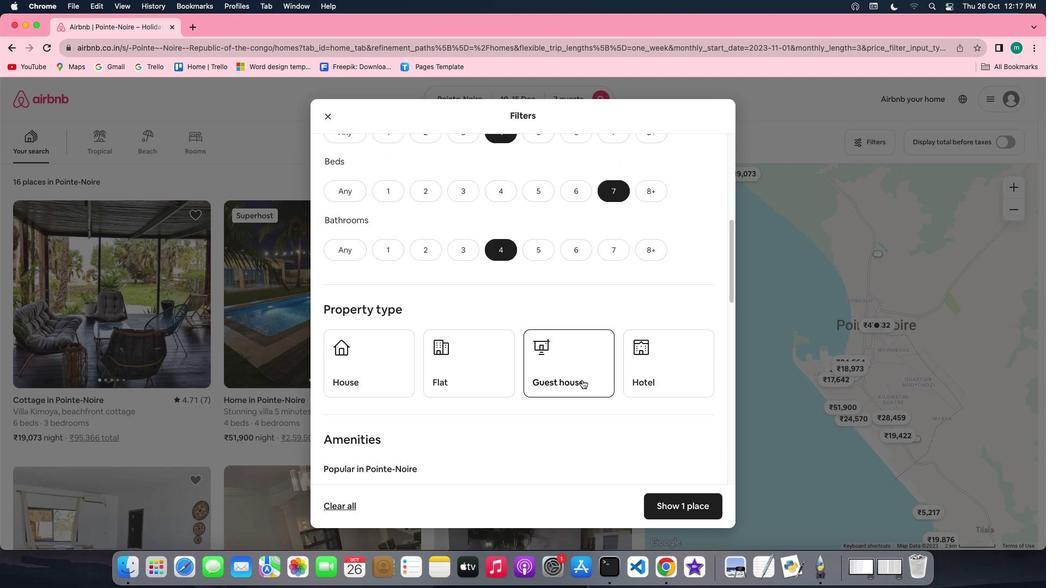 
Action: Mouse scrolled (582, 379) with delta (0, 0)
Screenshot: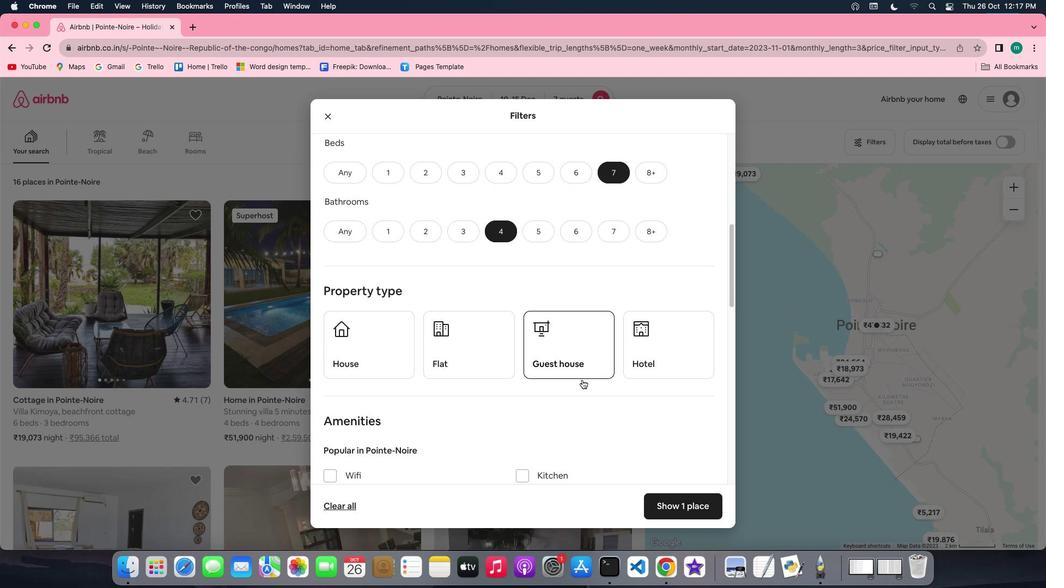 
Action: Mouse scrolled (582, 379) with delta (0, 0)
Screenshot: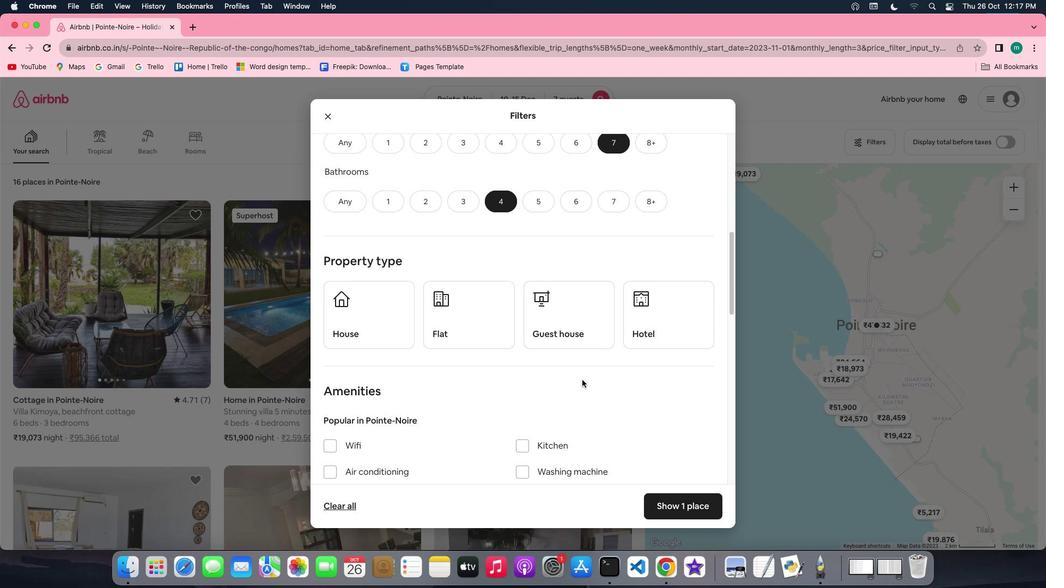 
Action: Mouse scrolled (582, 379) with delta (0, 0)
Screenshot: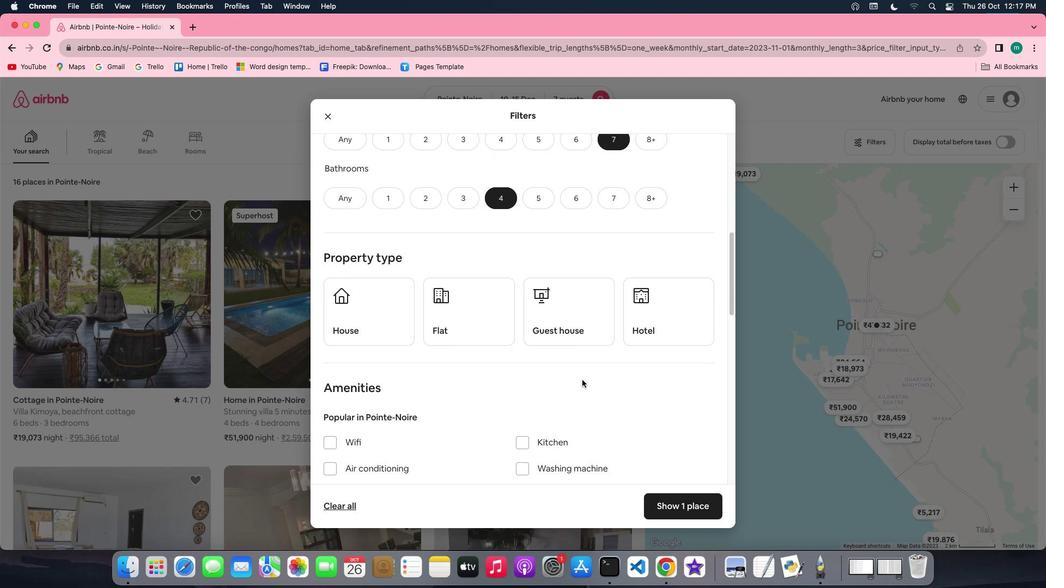 
Action: Mouse moved to (373, 319)
Screenshot: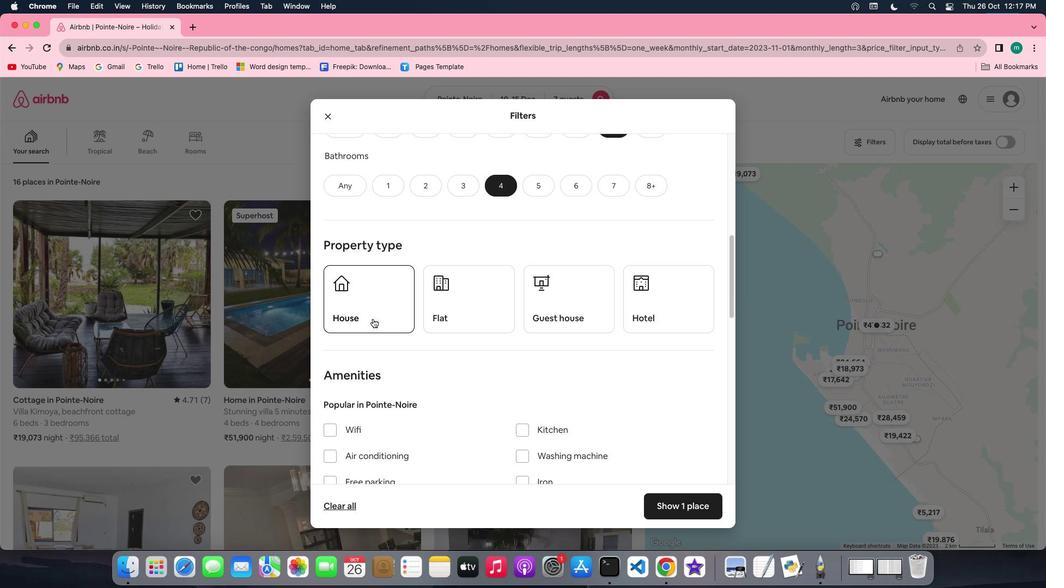 
Action: Mouse pressed left at (373, 319)
Screenshot: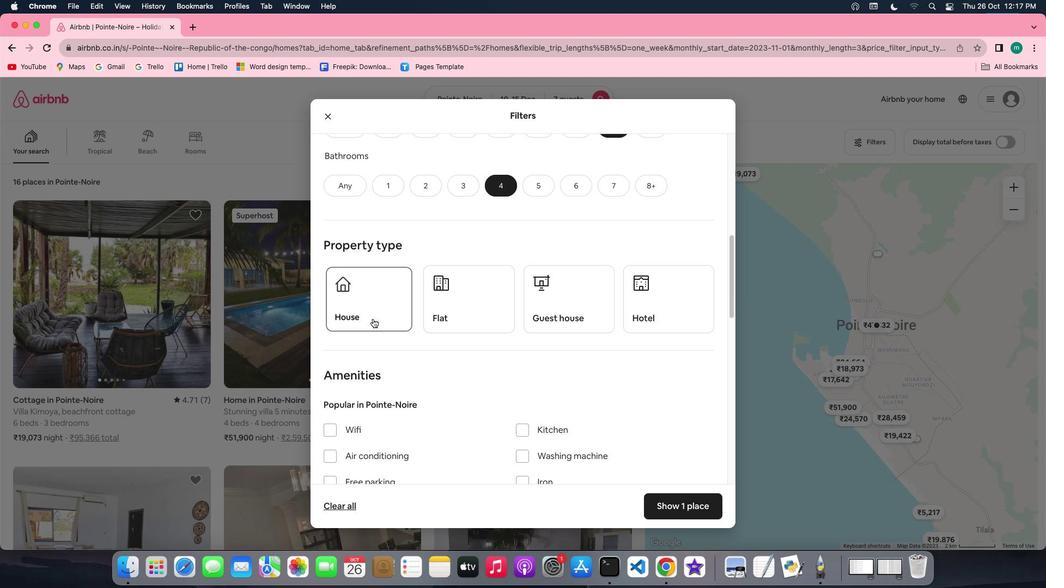 
Action: Mouse moved to (626, 362)
Screenshot: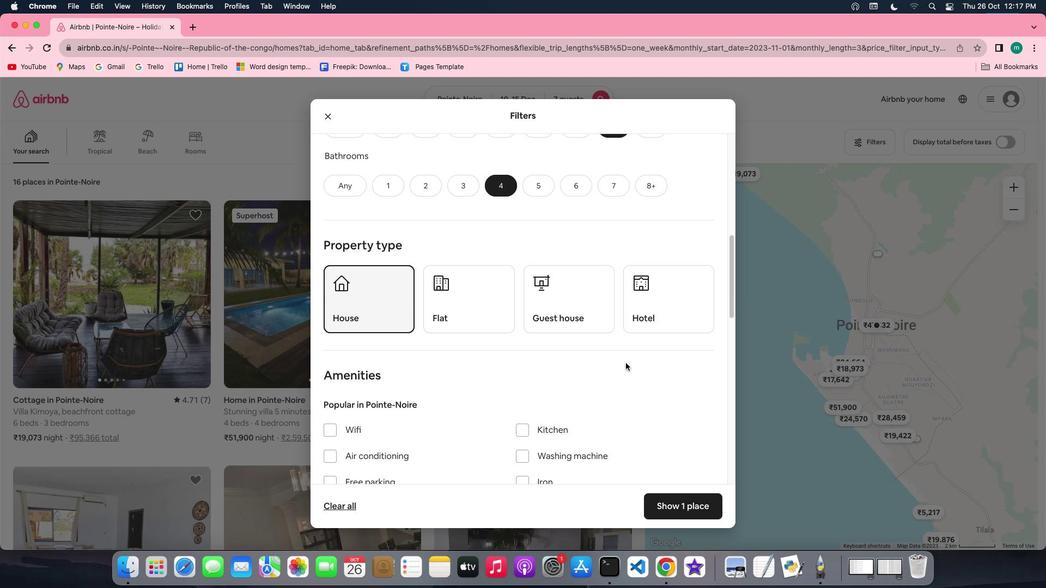 
Action: Mouse scrolled (626, 362) with delta (0, 0)
Screenshot: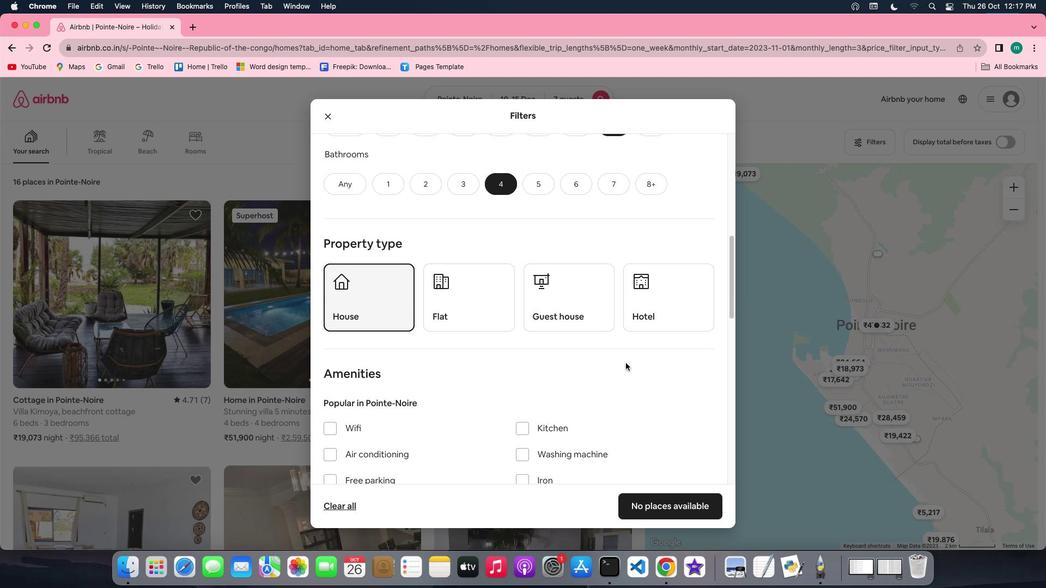 
Action: Mouse scrolled (626, 362) with delta (0, 0)
Screenshot: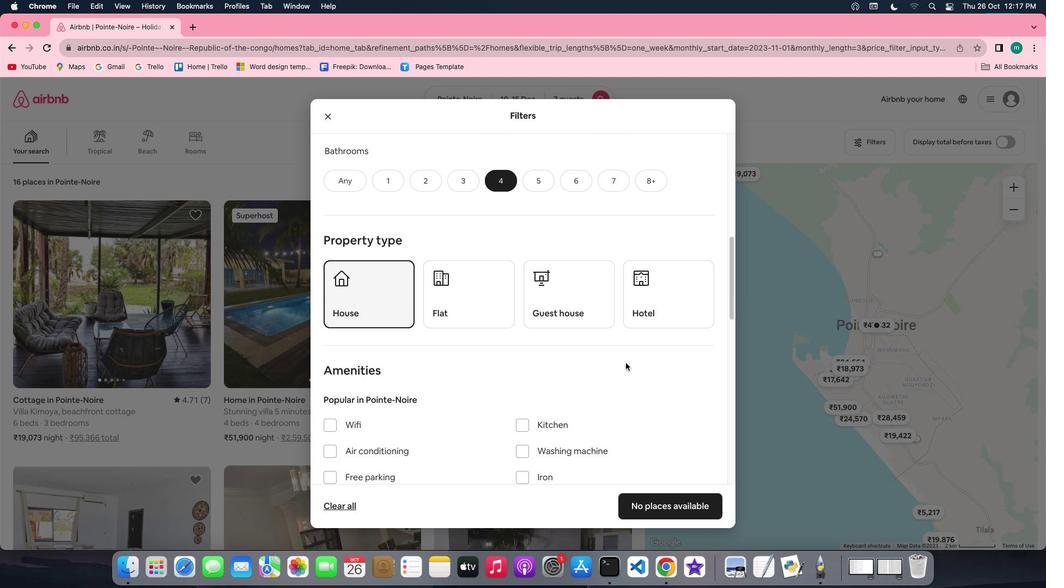 
Action: Mouse scrolled (626, 362) with delta (0, 0)
Screenshot: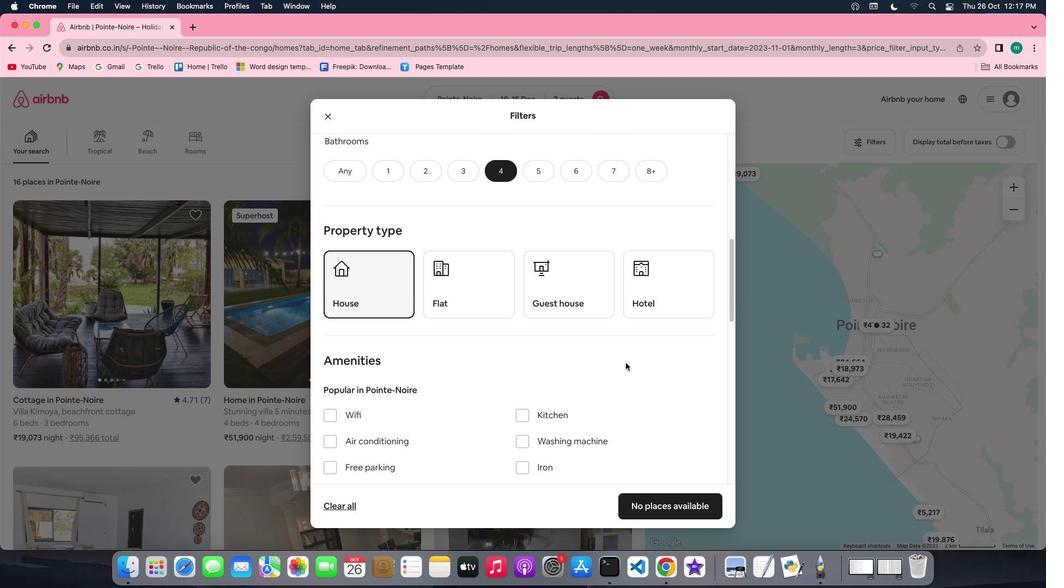 
Action: Mouse scrolled (626, 362) with delta (0, 0)
Screenshot: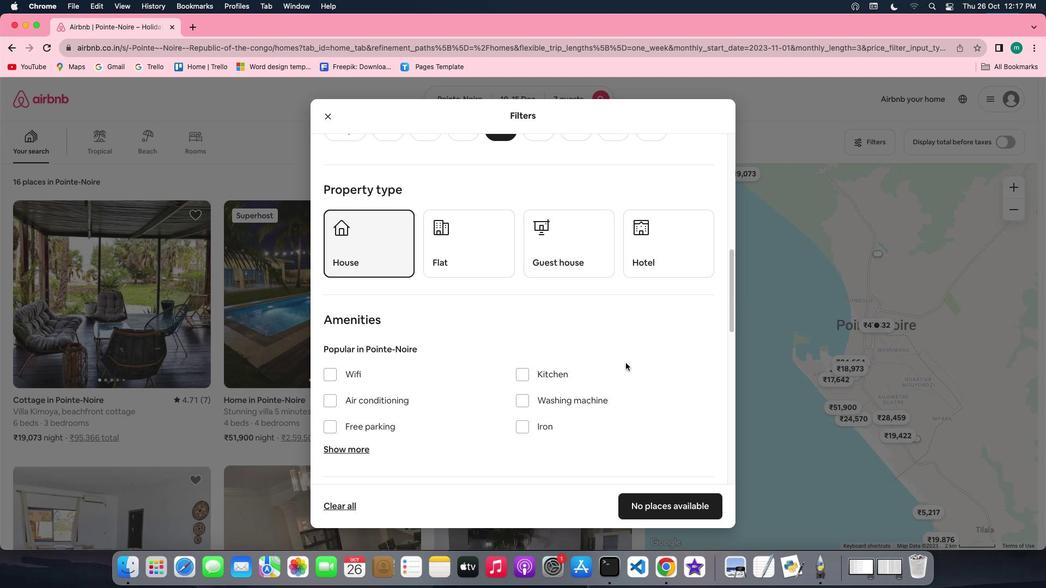 
Action: Mouse scrolled (626, 362) with delta (0, 0)
Screenshot: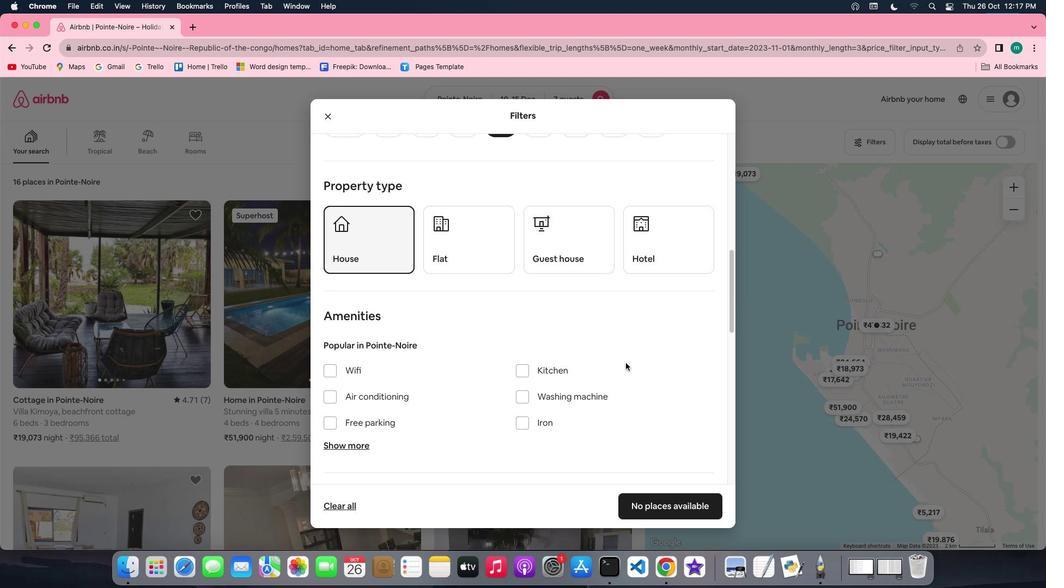 
Action: Mouse scrolled (626, 362) with delta (0, 0)
Screenshot: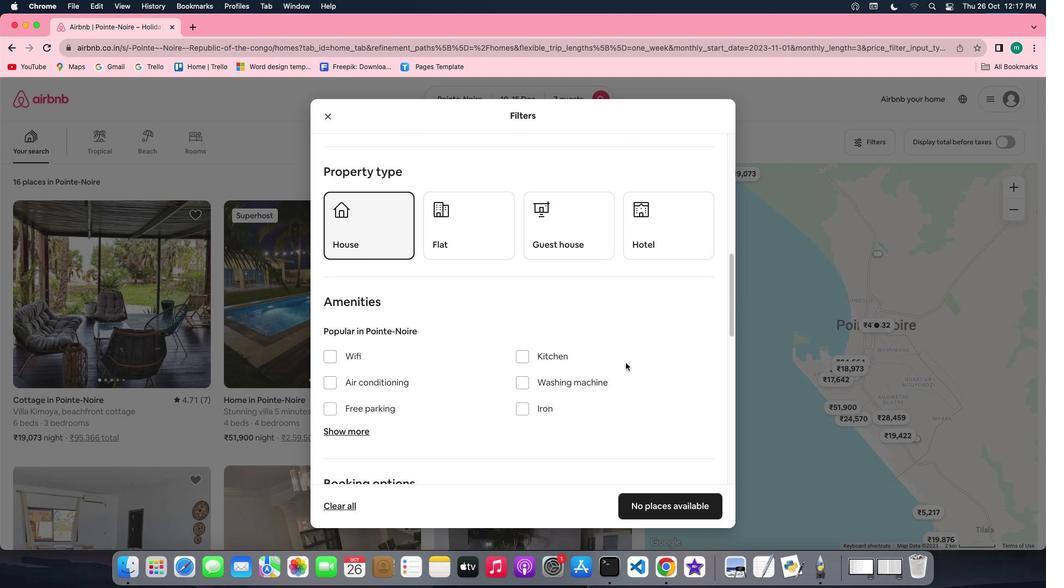 
Action: Mouse scrolled (626, 362) with delta (0, 0)
Screenshot: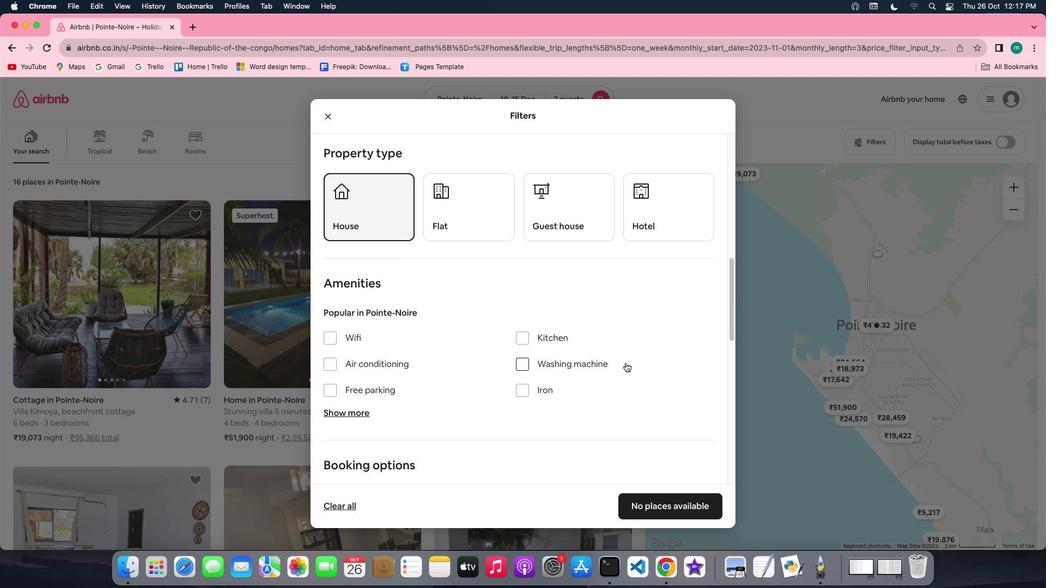 
Action: Mouse scrolled (626, 362) with delta (0, 0)
Screenshot: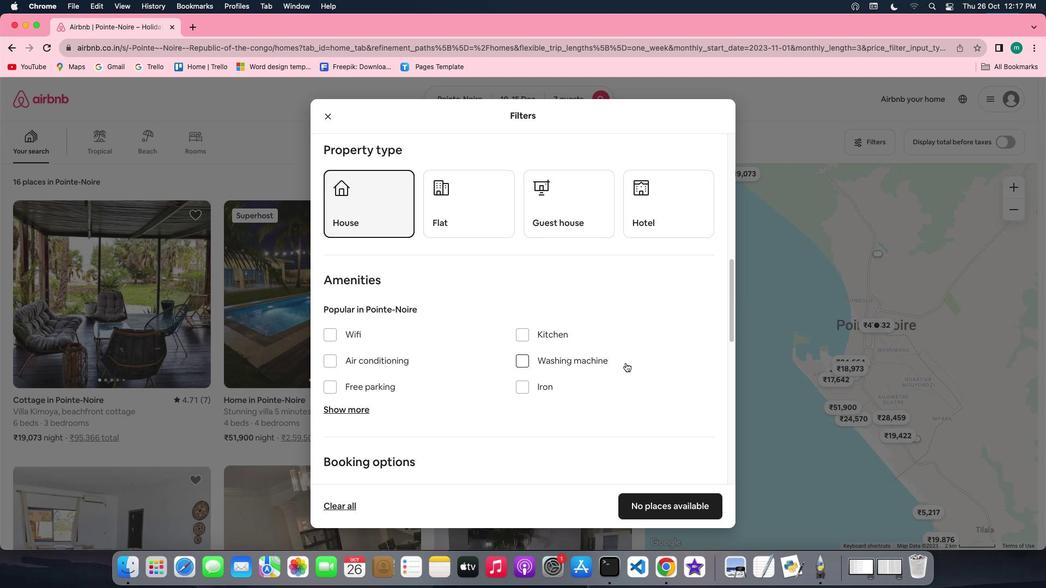 
Action: Mouse scrolled (626, 362) with delta (0, -1)
Screenshot: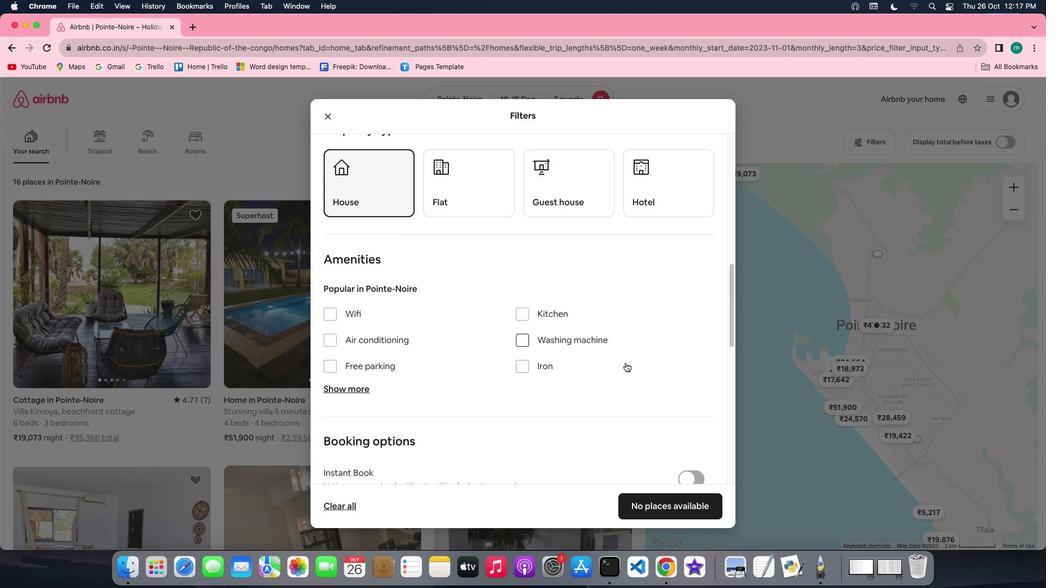 
Action: Mouse scrolled (626, 362) with delta (0, 0)
Screenshot: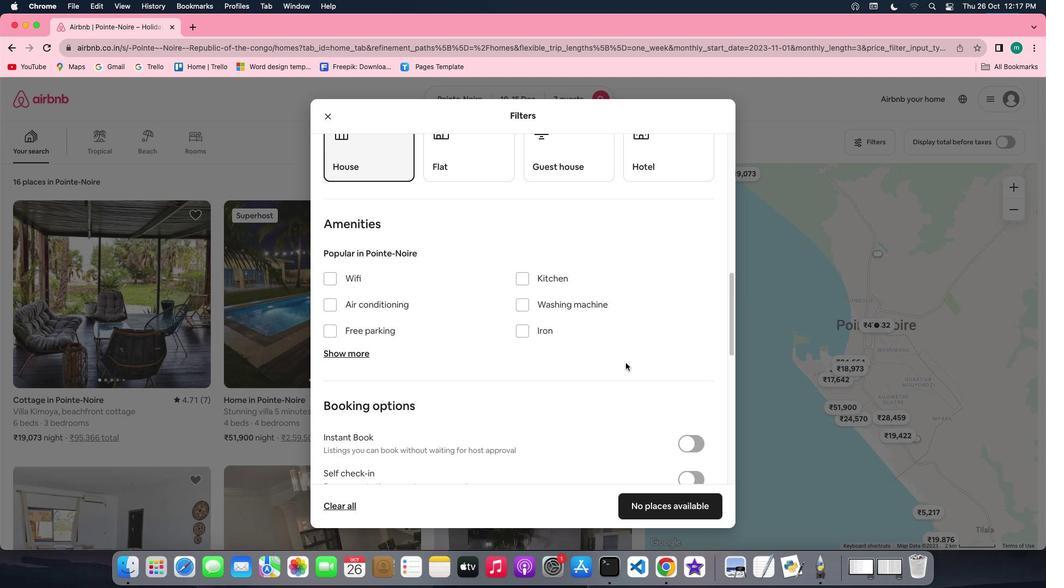 
Action: Mouse scrolled (626, 362) with delta (0, 0)
Screenshot: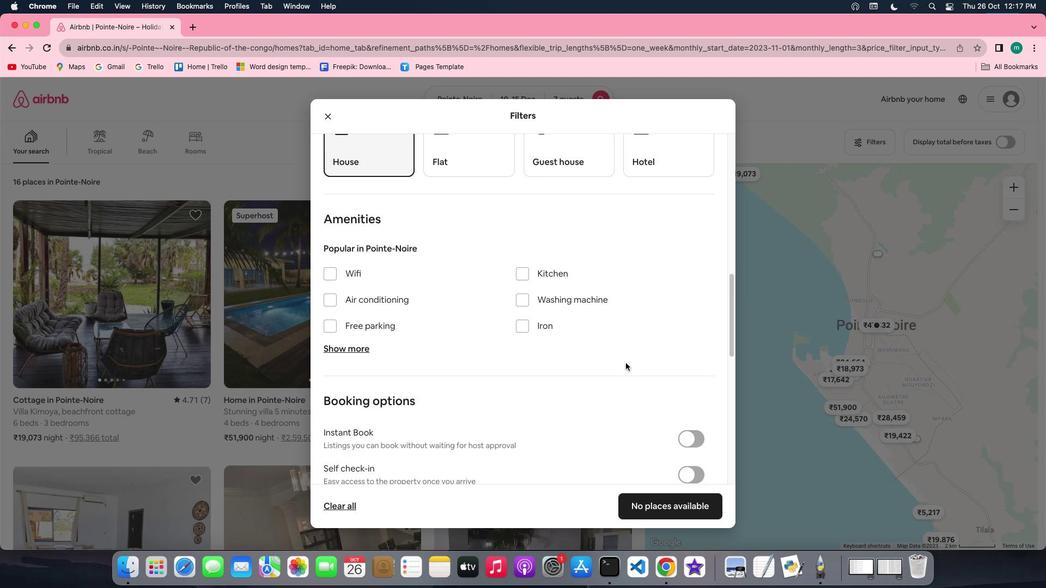 
Action: Mouse scrolled (626, 362) with delta (0, 0)
Screenshot: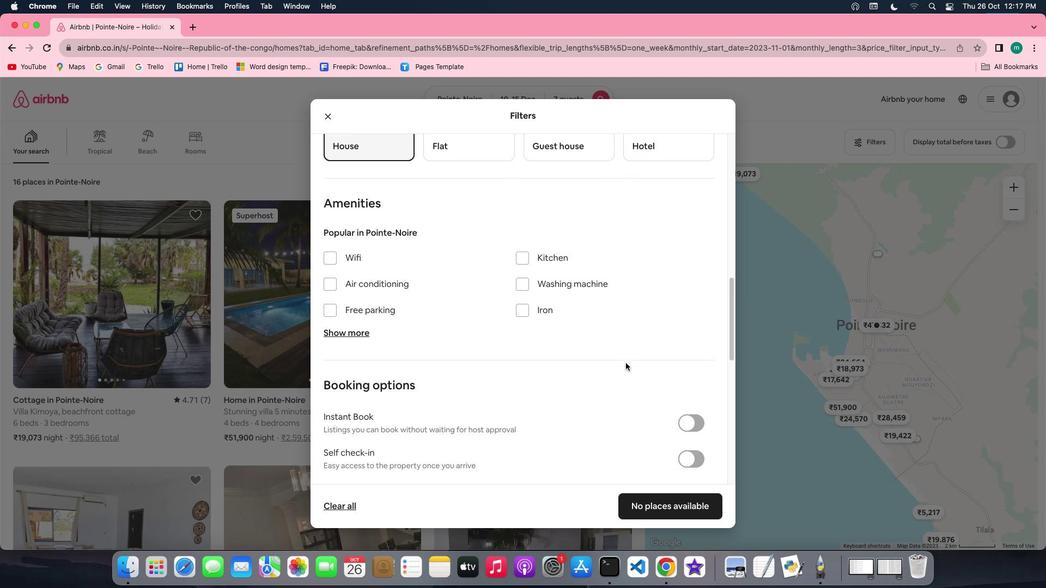 
Action: Mouse scrolled (626, 362) with delta (0, 0)
Screenshot: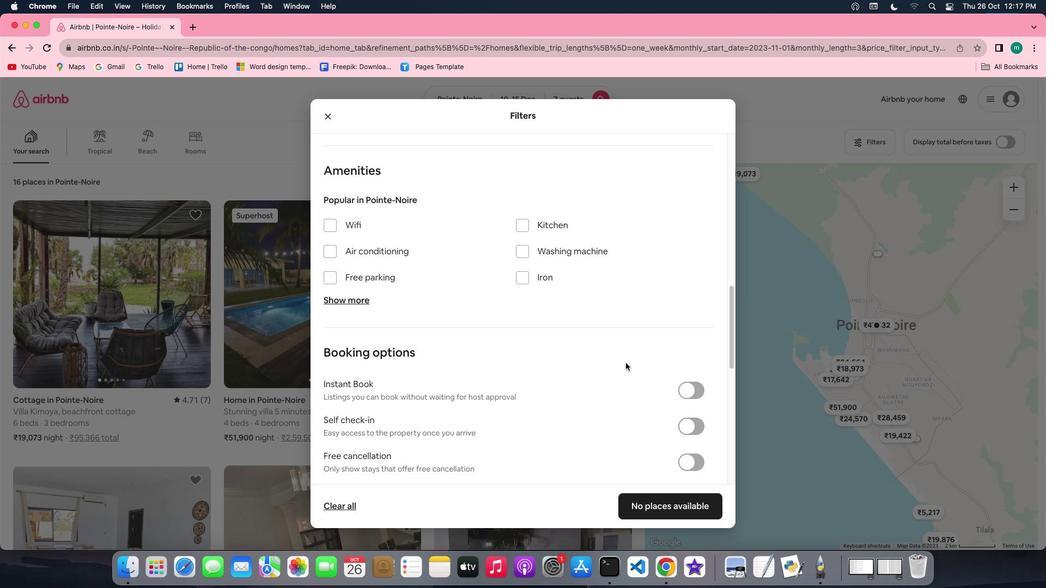 
Action: Mouse scrolled (626, 362) with delta (0, 0)
Screenshot: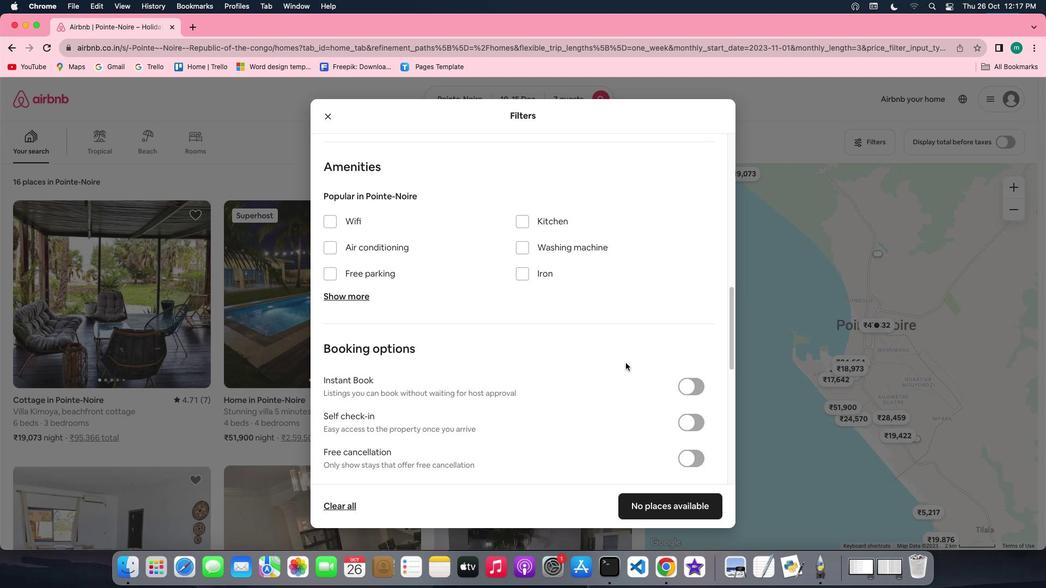 
Action: Mouse moved to (345, 211)
Screenshot: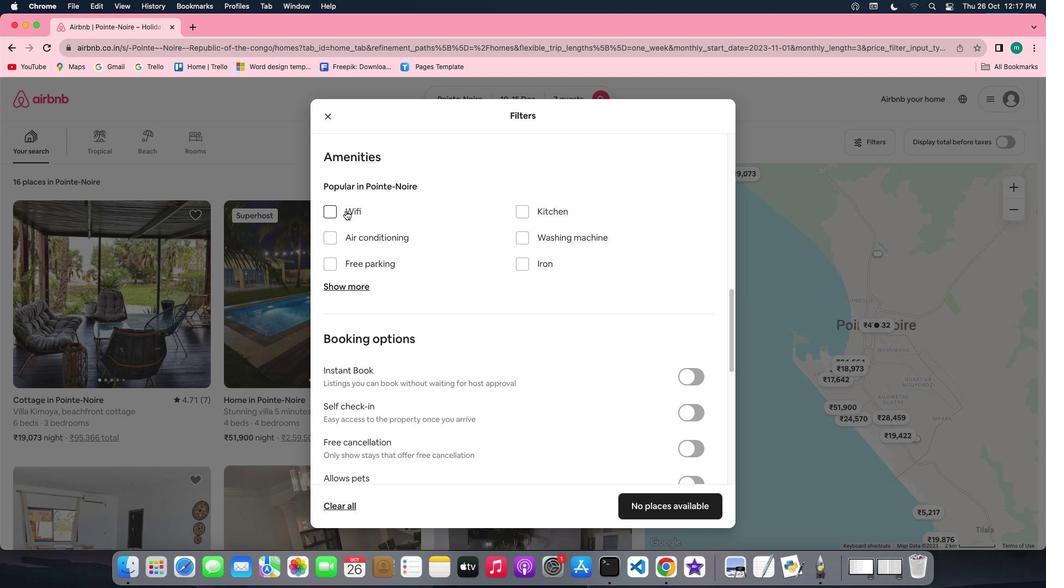 
Action: Mouse pressed left at (345, 211)
Screenshot: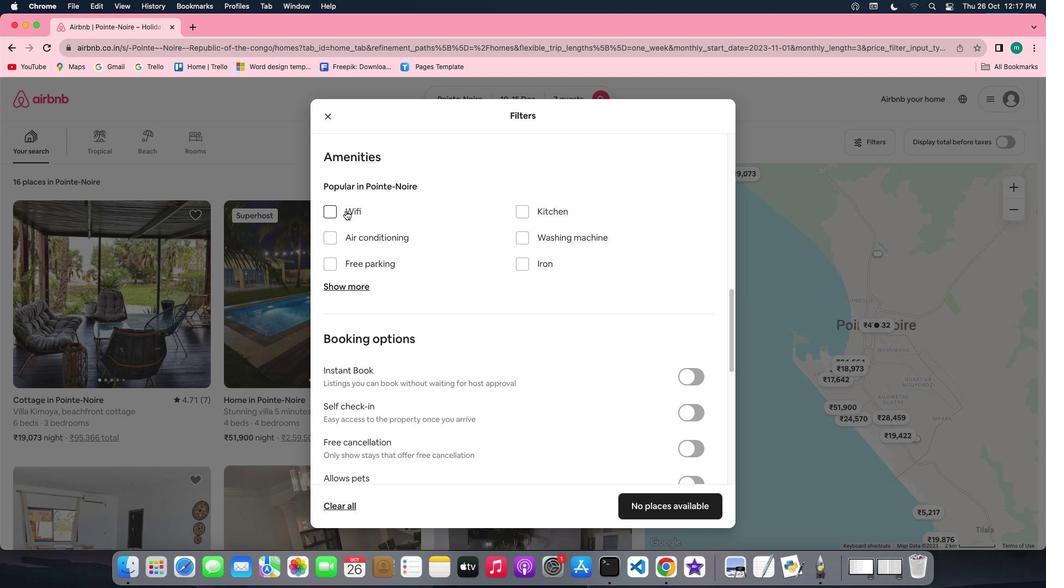 
Action: Mouse moved to (649, 306)
Screenshot: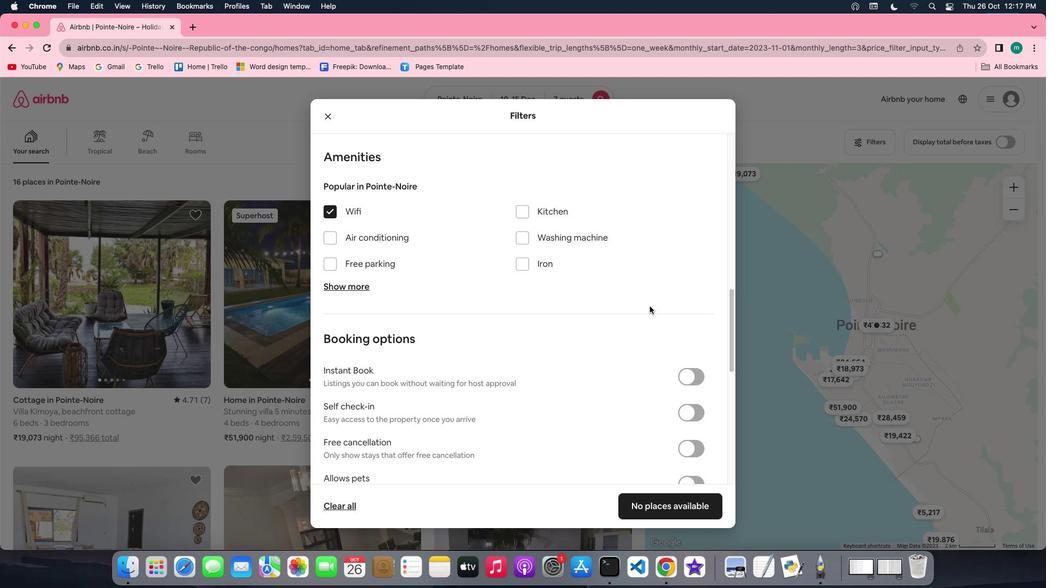 
Action: Mouse scrolled (649, 306) with delta (0, 0)
Screenshot: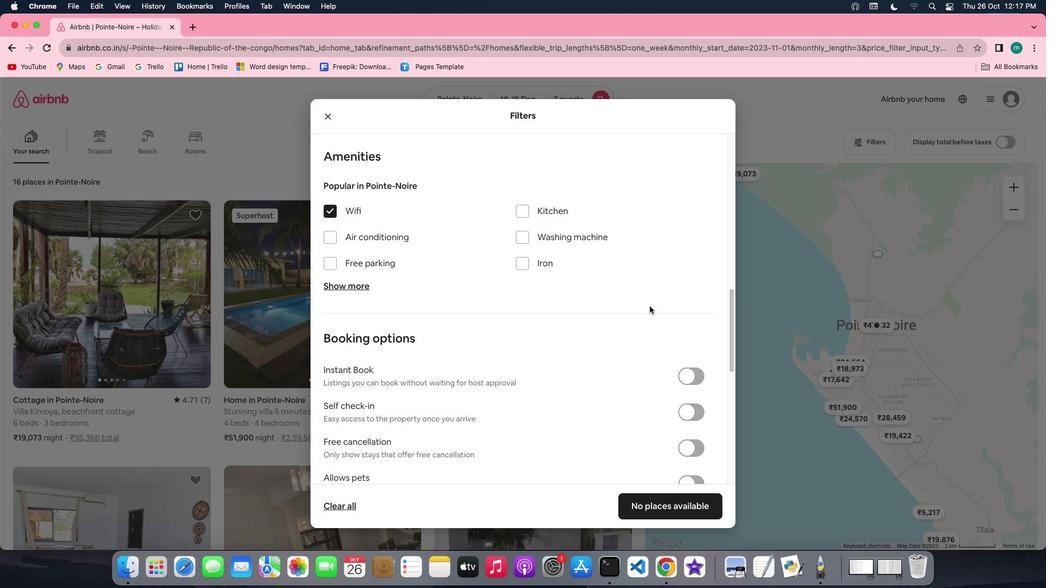 
Action: Mouse scrolled (649, 306) with delta (0, 0)
Screenshot: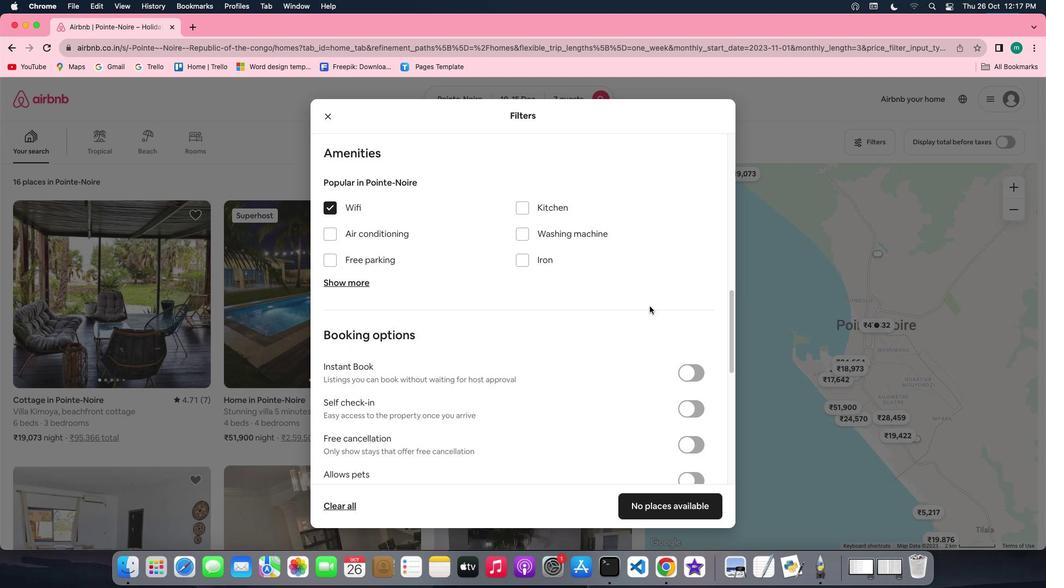 
Action: Mouse scrolled (649, 306) with delta (0, 0)
Screenshot: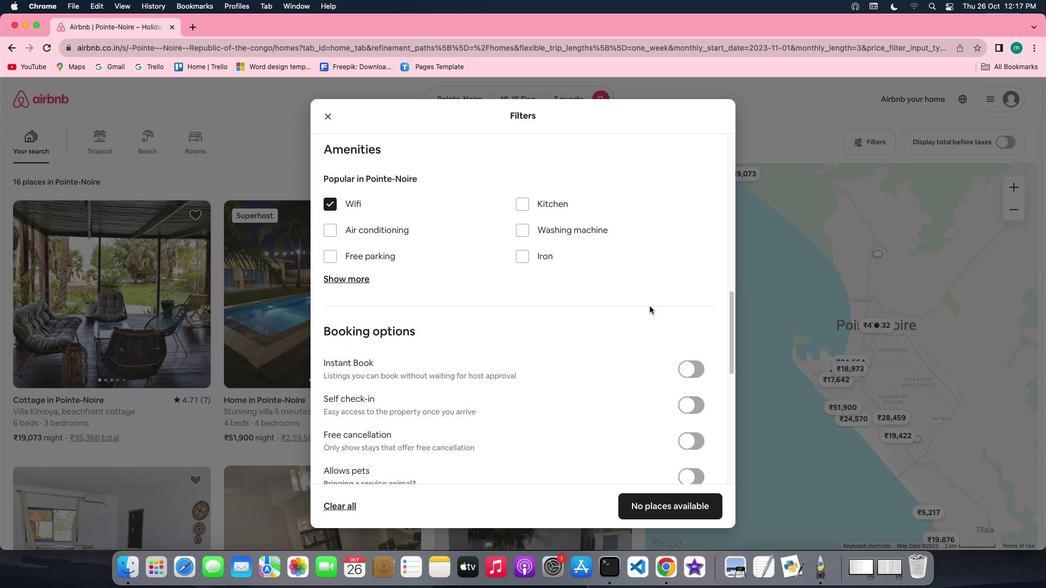 
Action: Mouse scrolled (649, 306) with delta (0, 0)
Screenshot: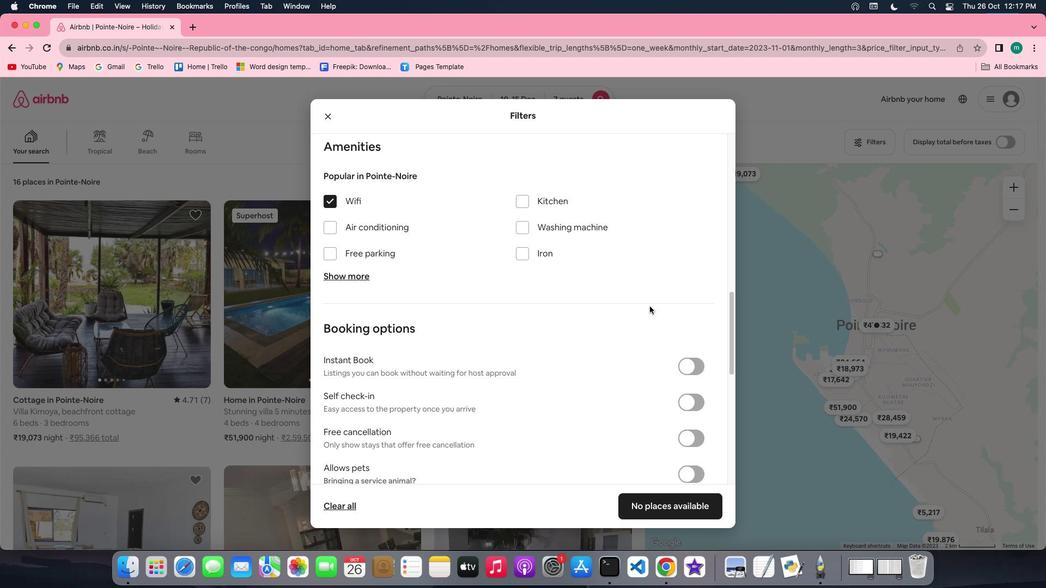 
Action: Mouse scrolled (649, 306) with delta (0, 0)
Screenshot: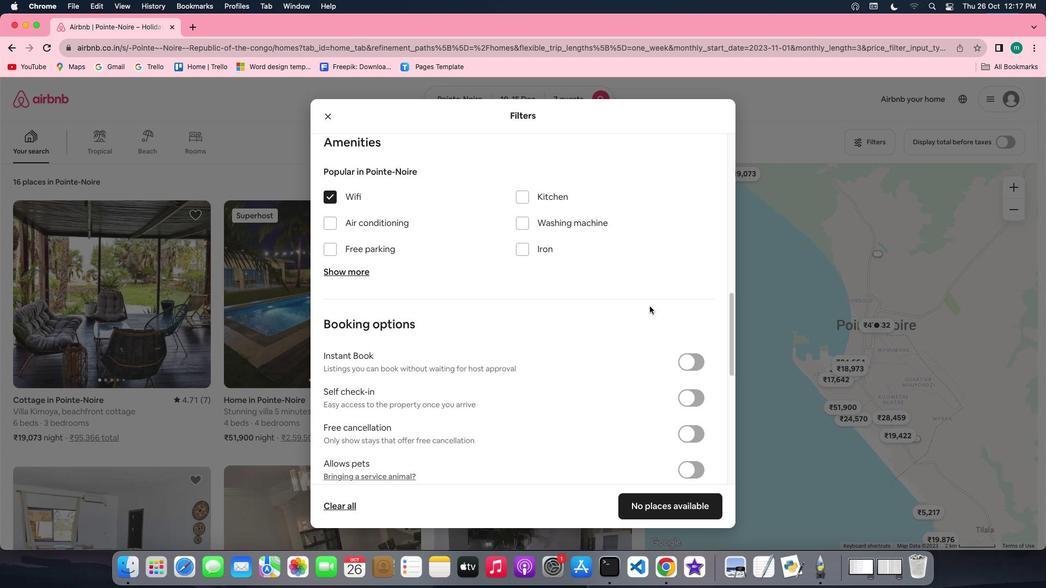 
Action: Mouse scrolled (649, 306) with delta (0, 0)
Screenshot: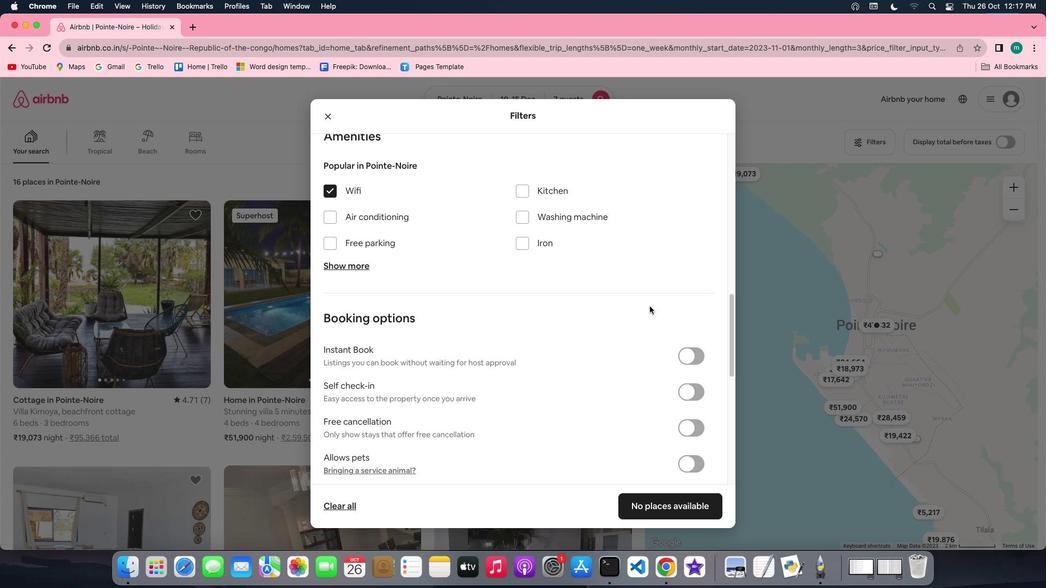 
Action: Mouse scrolled (649, 306) with delta (0, 0)
Screenshot: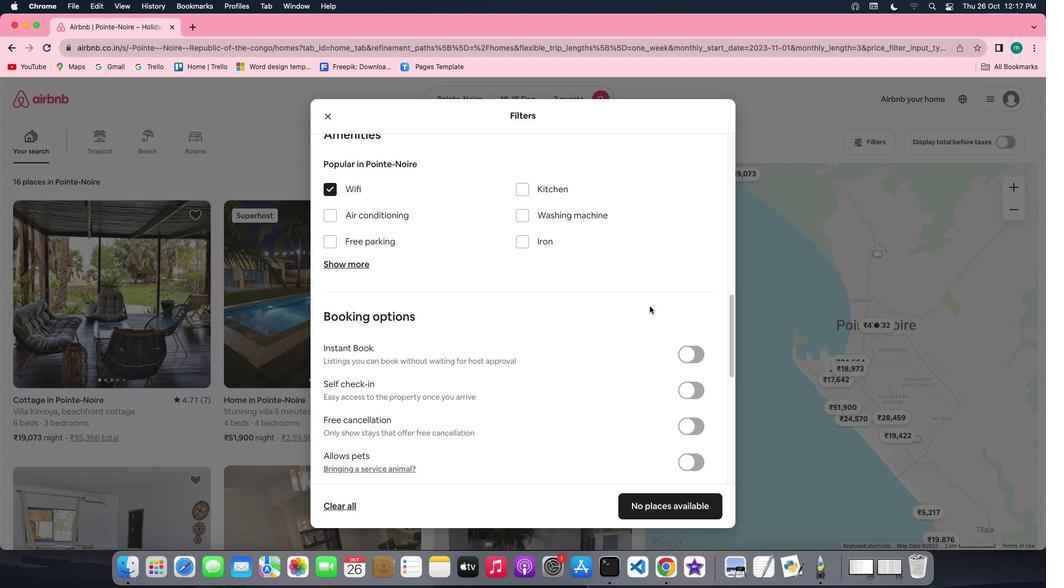 
Action: Mouse moved to (351, 260)
Screenshot: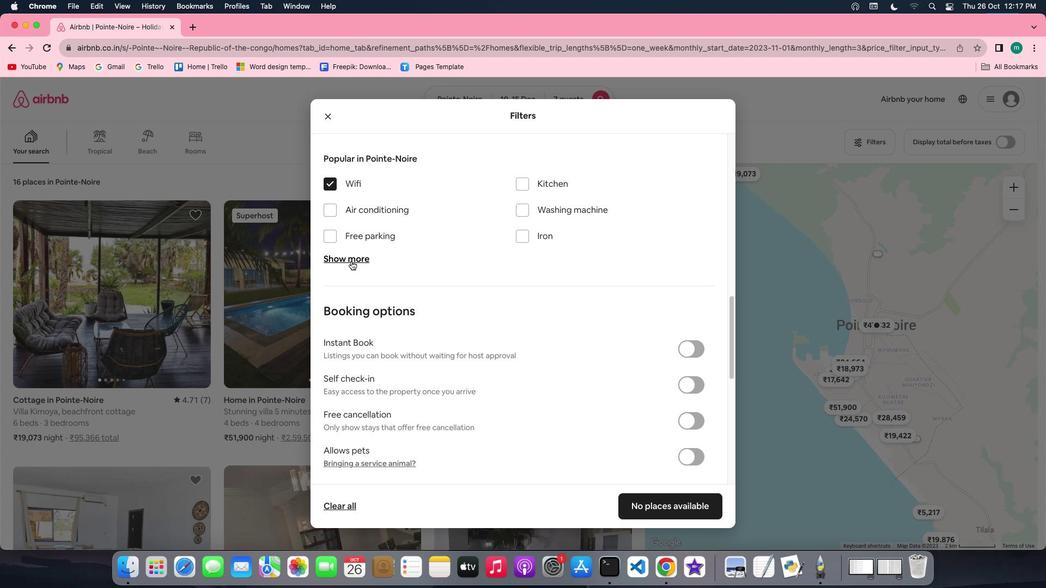 
Action: Mouse pressed left at (351, 260)
Screenshot: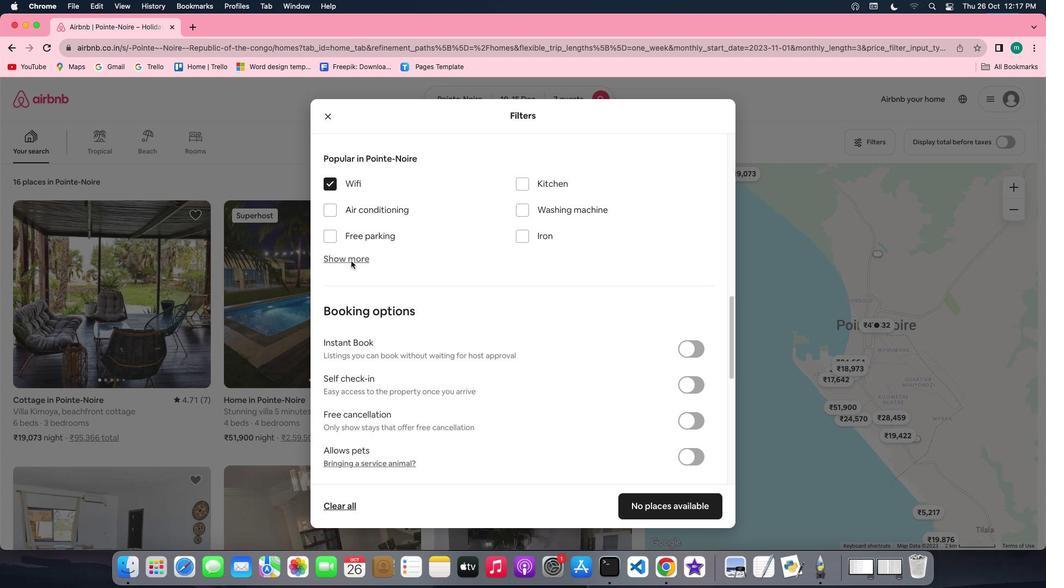 
Action: Mouse moved to (532, 320)
Screenshot: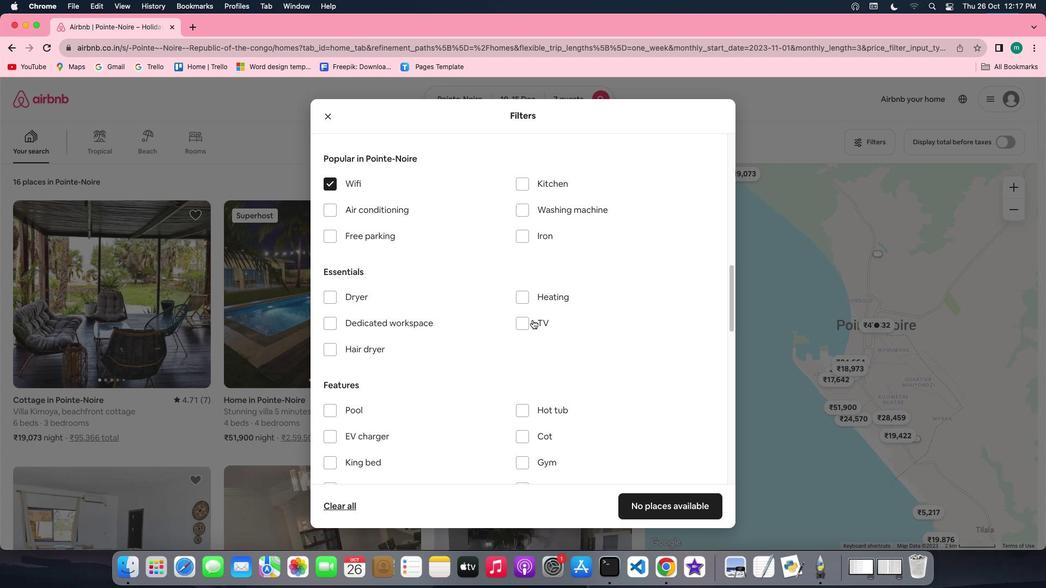 
Action: Mouse pressed left at (532, 320)
Screenshot: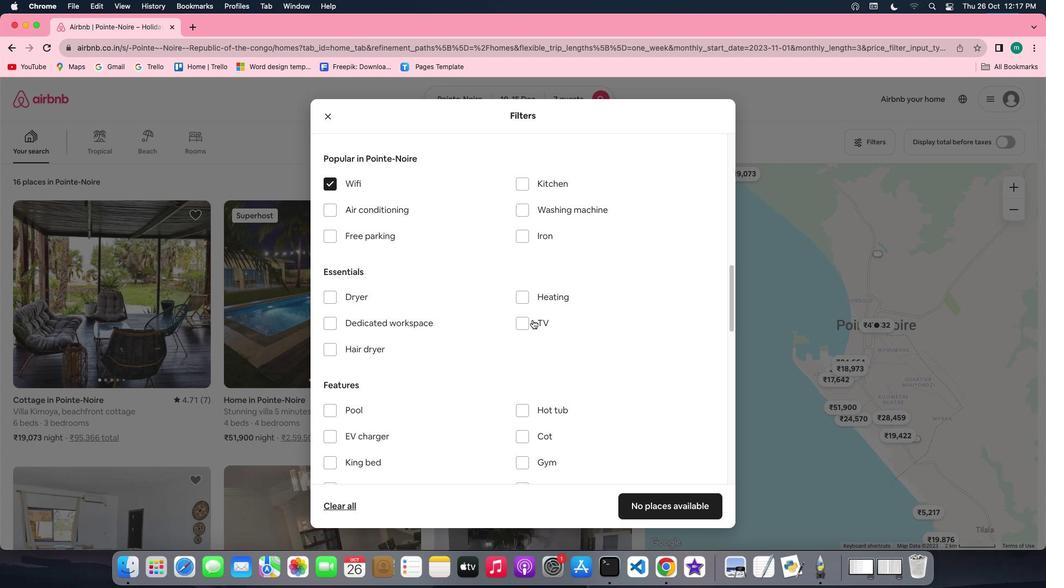 
Action: Mouse moved to (614, 342)
Screenshot: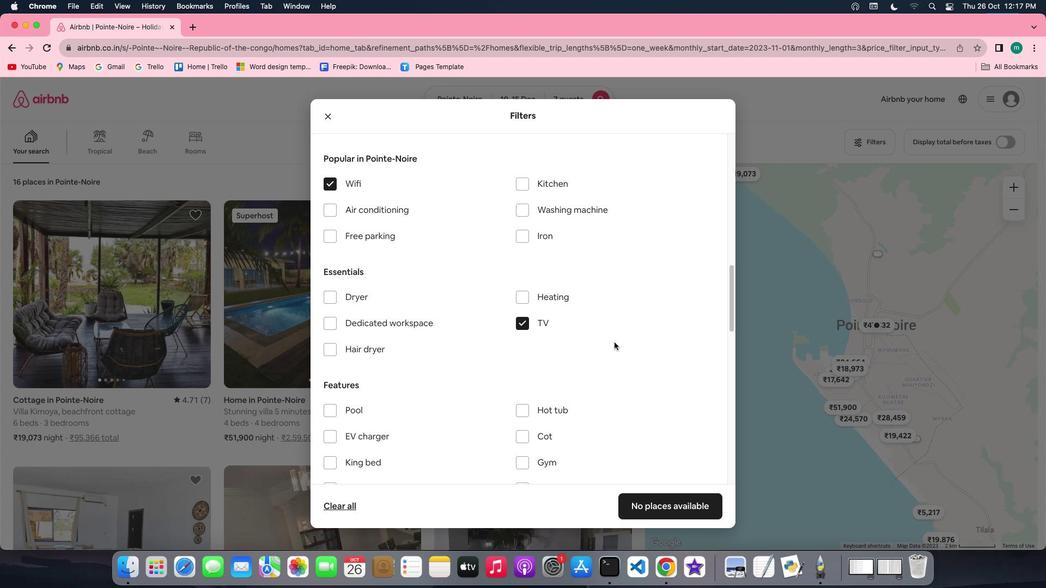 
Action: Mouse scrolled (614, 342) with delta (0, 0)
Screenshot: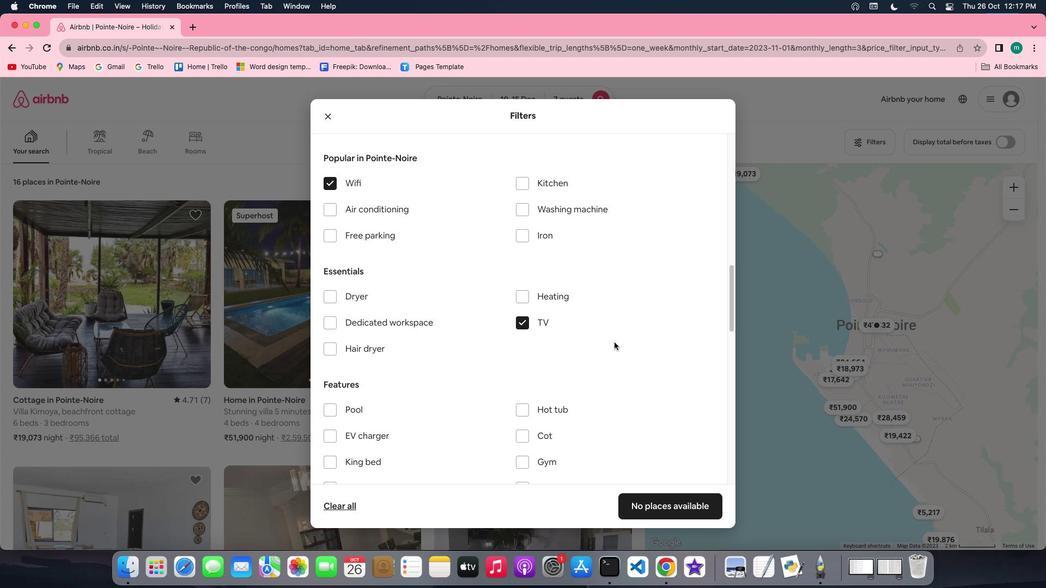 
Action: Mouse scrolled (614, 342) with delta (0, 0)
Screenshot: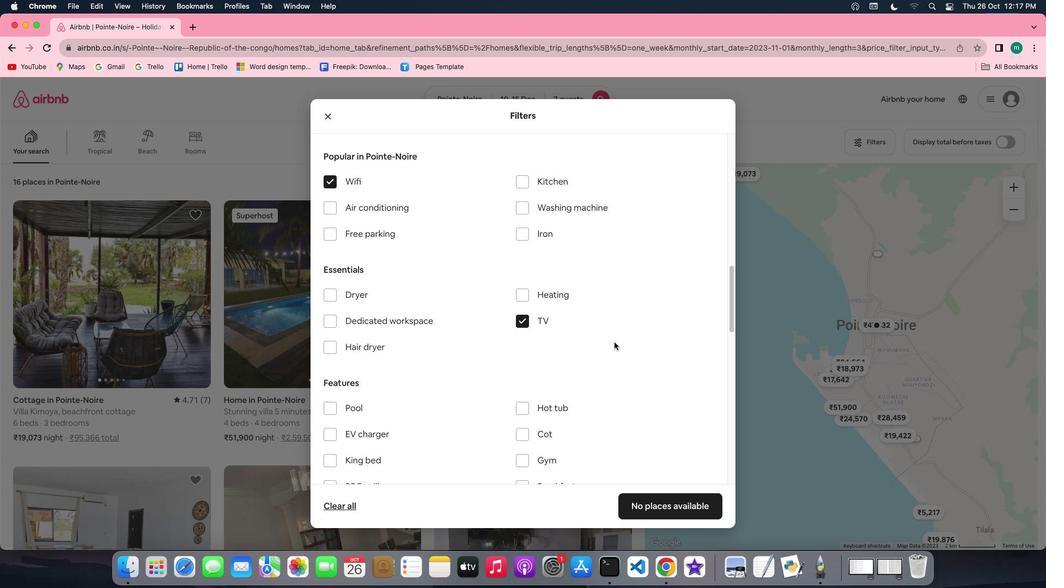 
Action: Mouse scrolled (614, 342) with delta (0, 0)
Screenshot: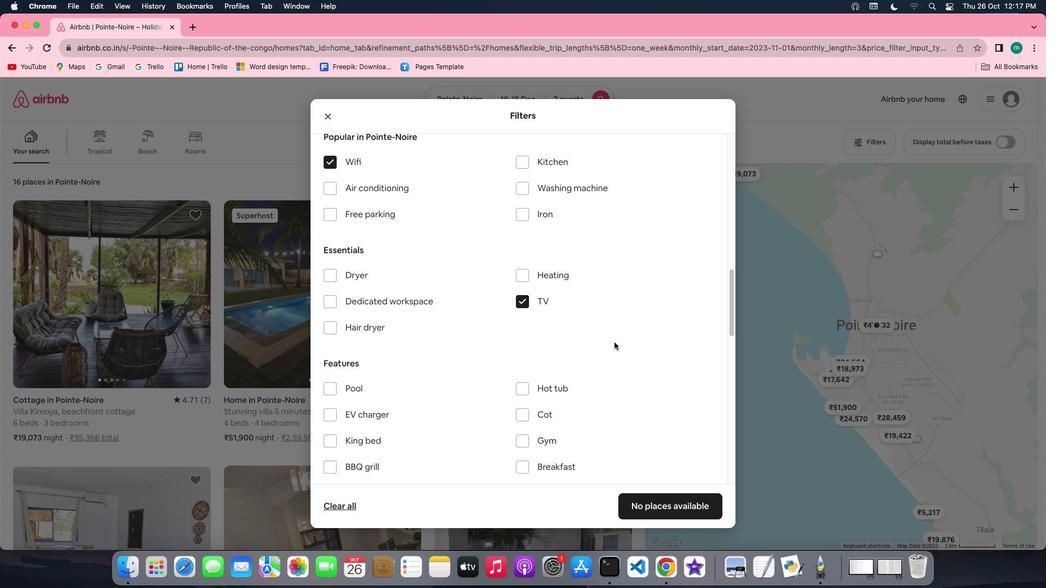 
Action: Mouse scrolled (614, 342) with delta (0, 0)
Screenshot: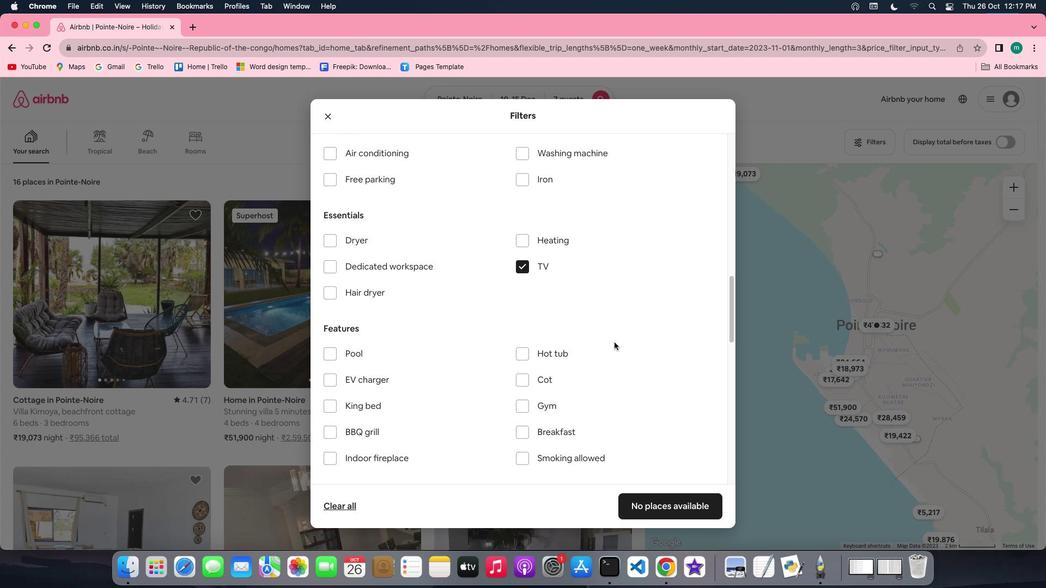
Action: Mouse scrolled (614, 342) with delta (0, 0)
Screenshot: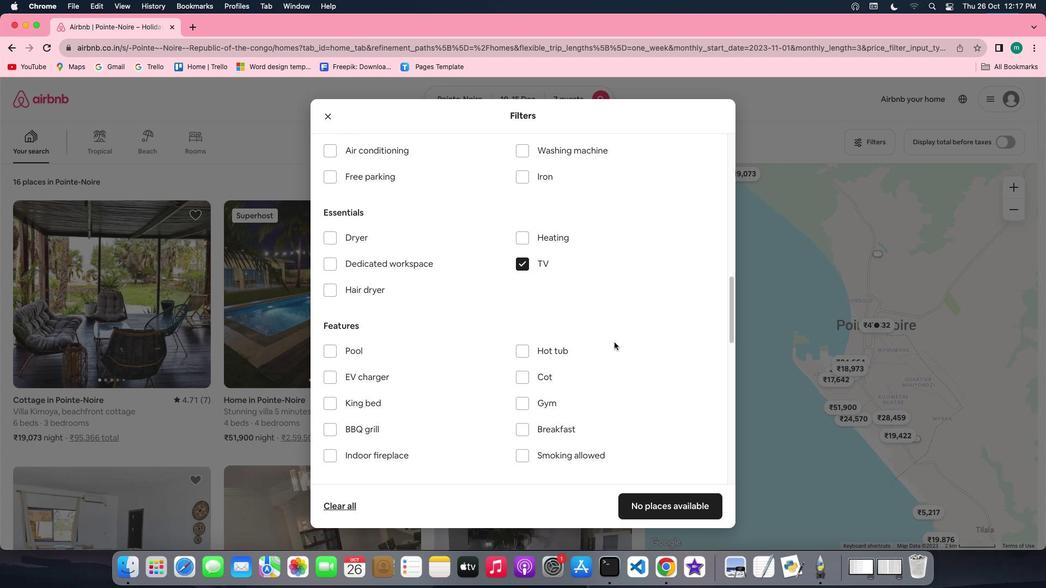 
Action: Mouse scrolled (614, 342) with delta (0, 0)
Screenshot: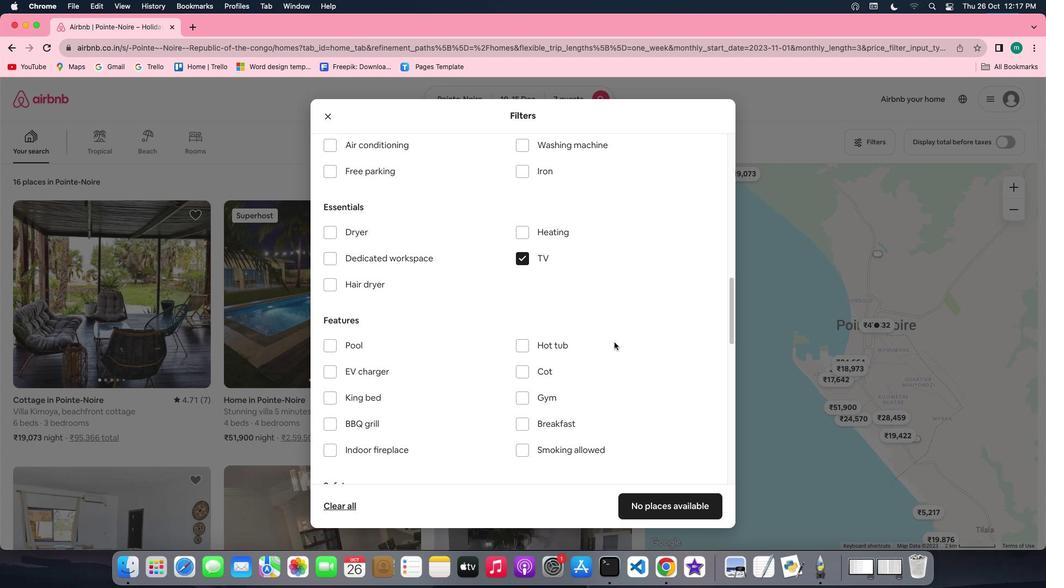 
Action: Mouse scrolled (614, 342) with delta (0, 0)
Screenshot: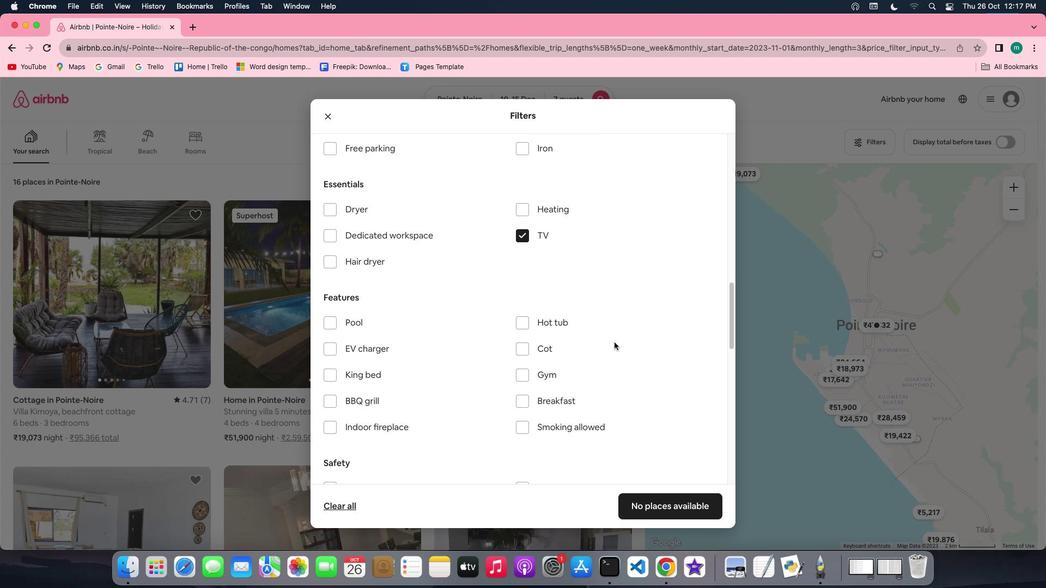 
Action: Mouse scrolled (614, 342) with delta (0, 0)
Screenshot: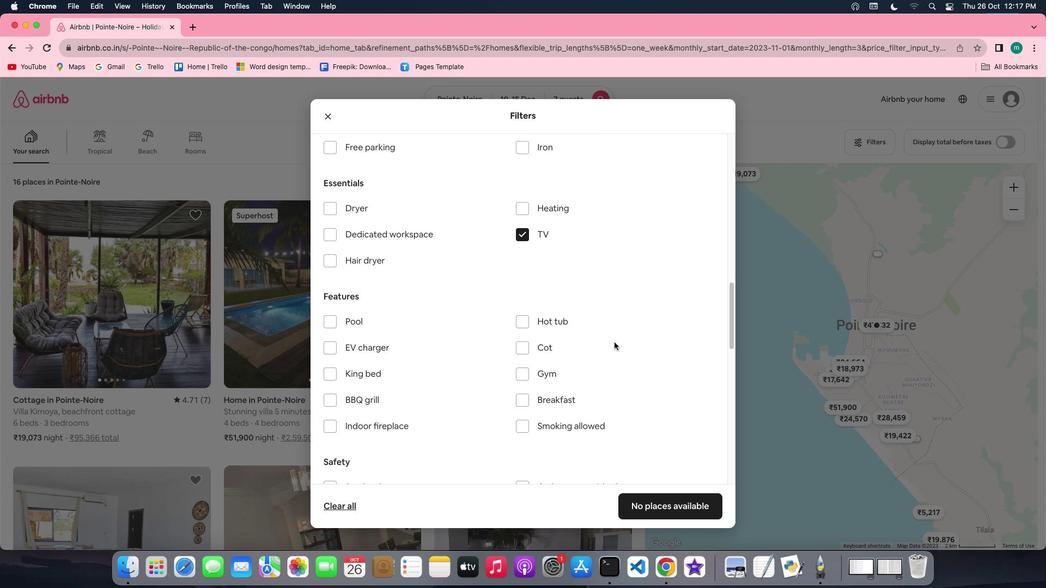 
Action: Mouse scrolled (614, 342) with delta (0, 0)
Screenshot: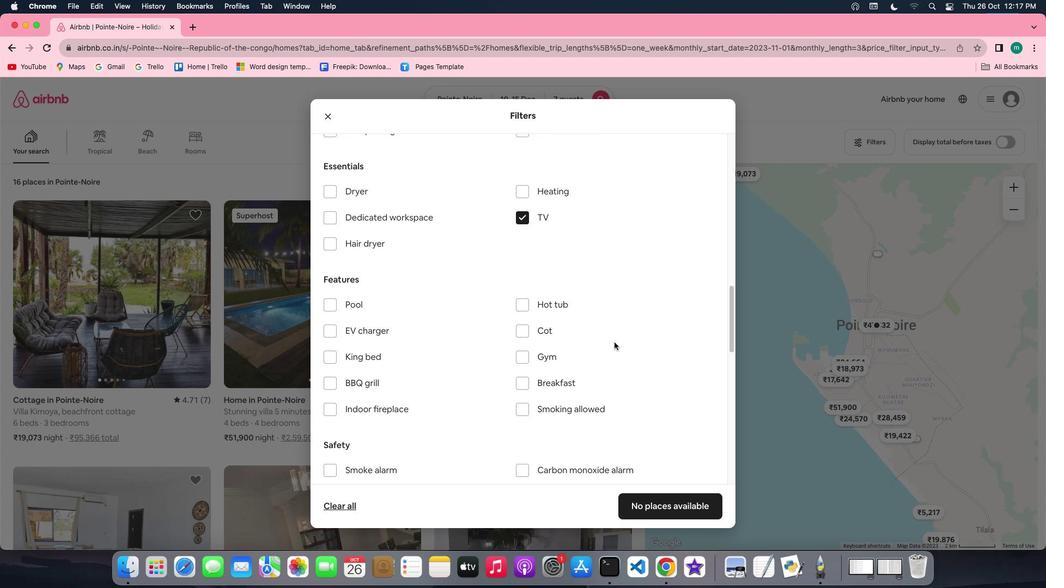 
Action: Mouse scrolled (614, 342) with delta (0, 0)
Screenshot: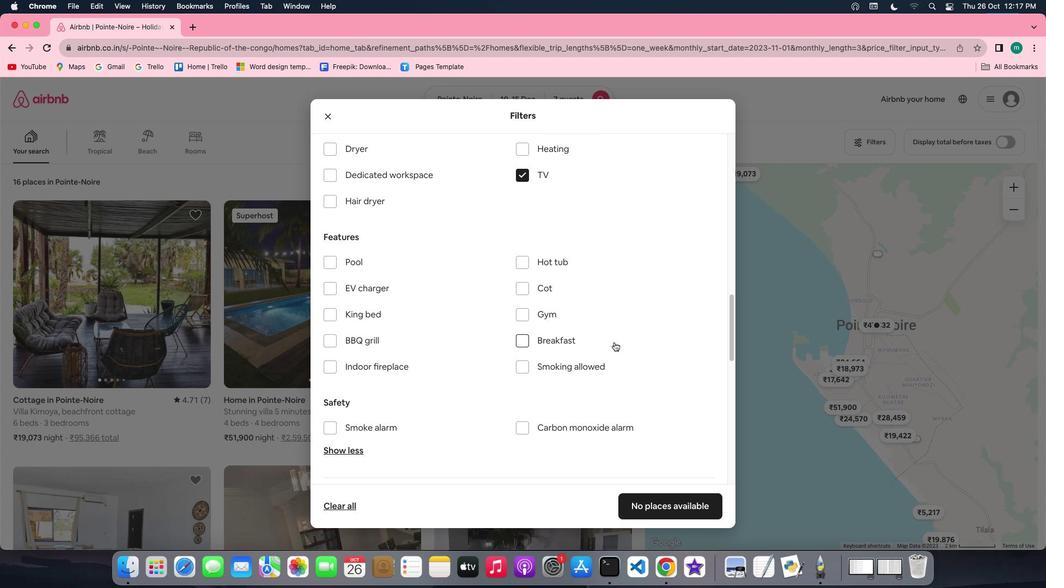 
Action: Mouse scrolled (614, 342) with delta (0, 0)
Screenshot: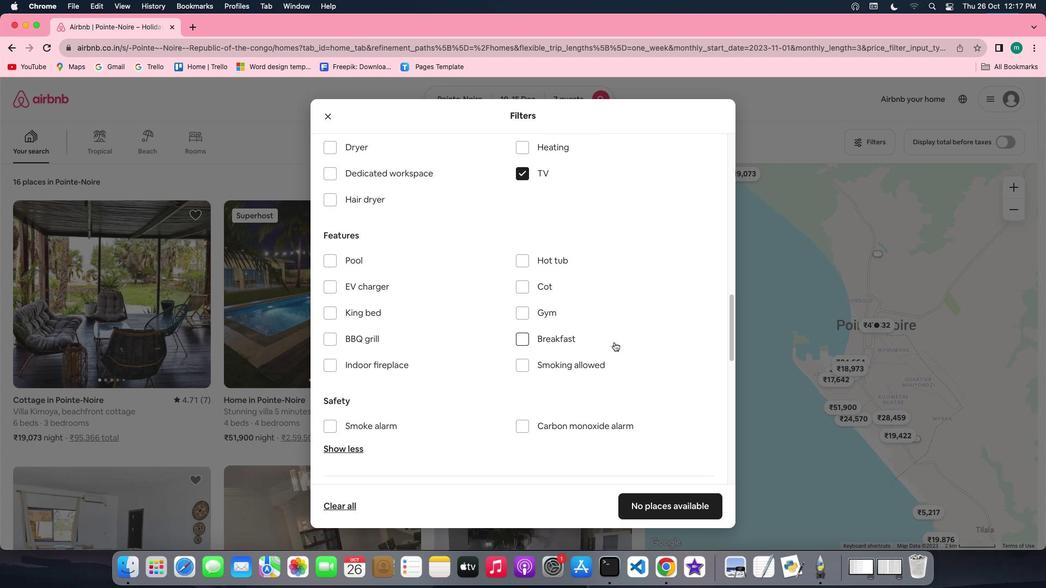 
Action: Mouse scrolled (614, 342) with delta (0, 0)
Screenshot: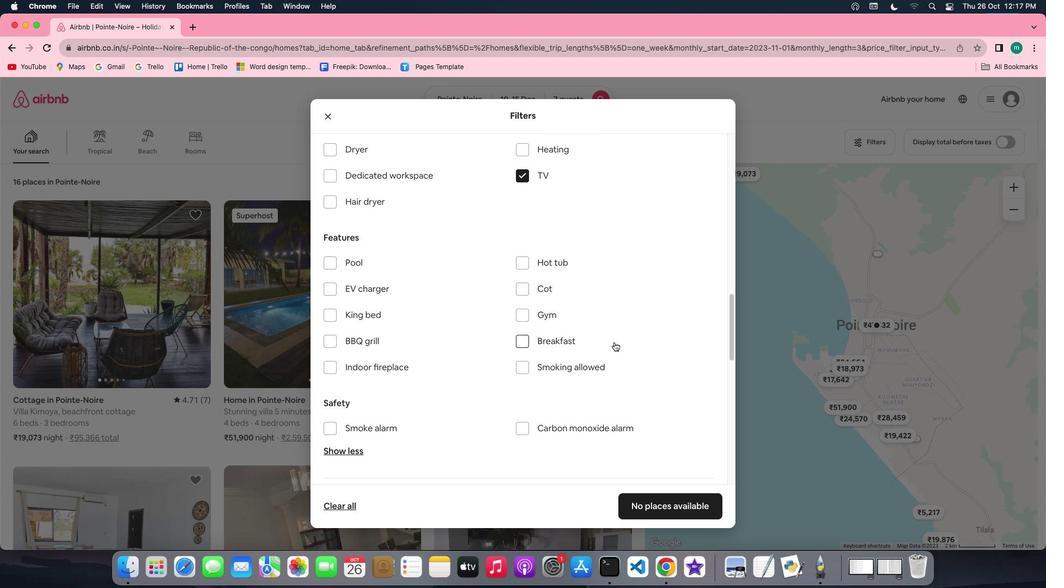 
Action: Mouse scrolled (614, 342) with delta (0, 0)
Screenshot: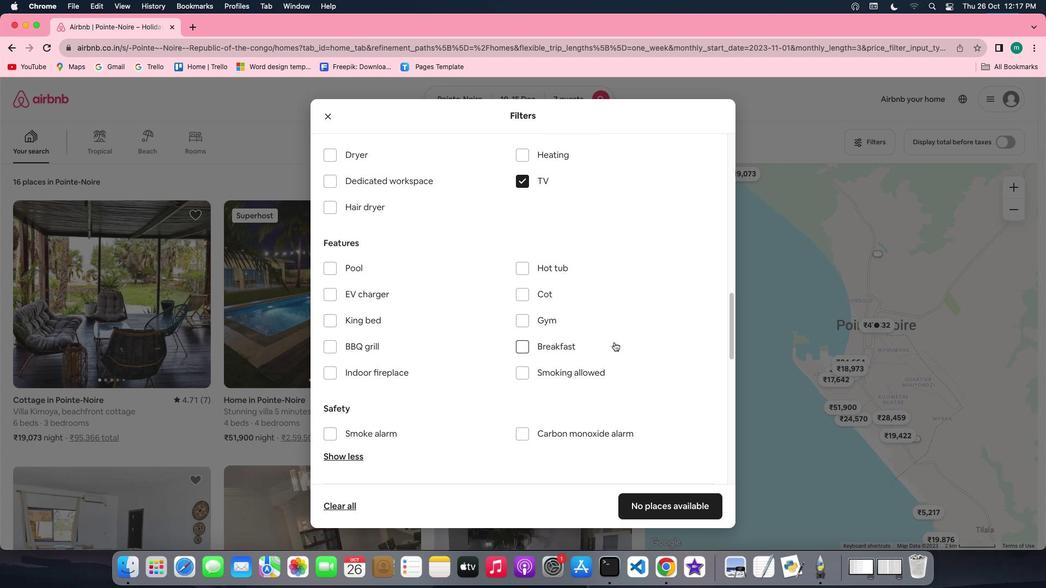 
Action: Mouse scrolled (614, 342) with delta (0, 0)
Screenshot: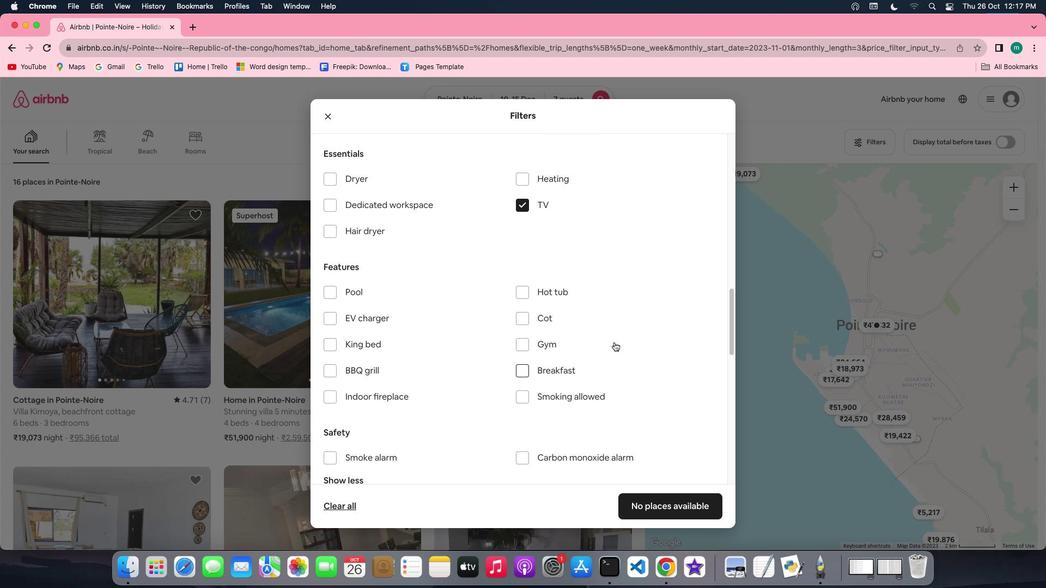 
Action: Mouse scrolled (614, 342) with delta (0, 1)
Screenshot: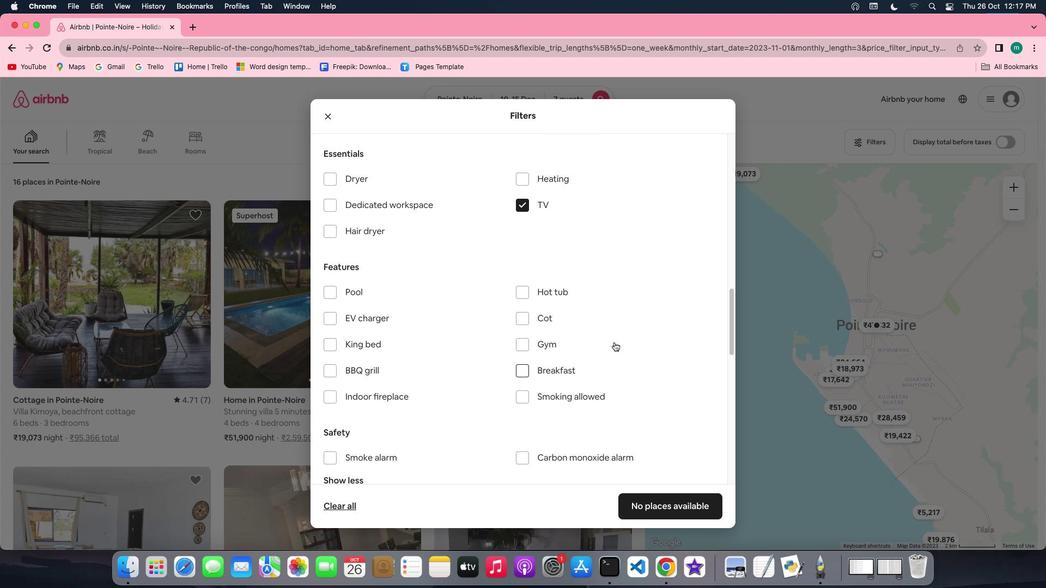 
Action: Mouse scrolled (614, 342) with delta (0, 2)
Screenshot: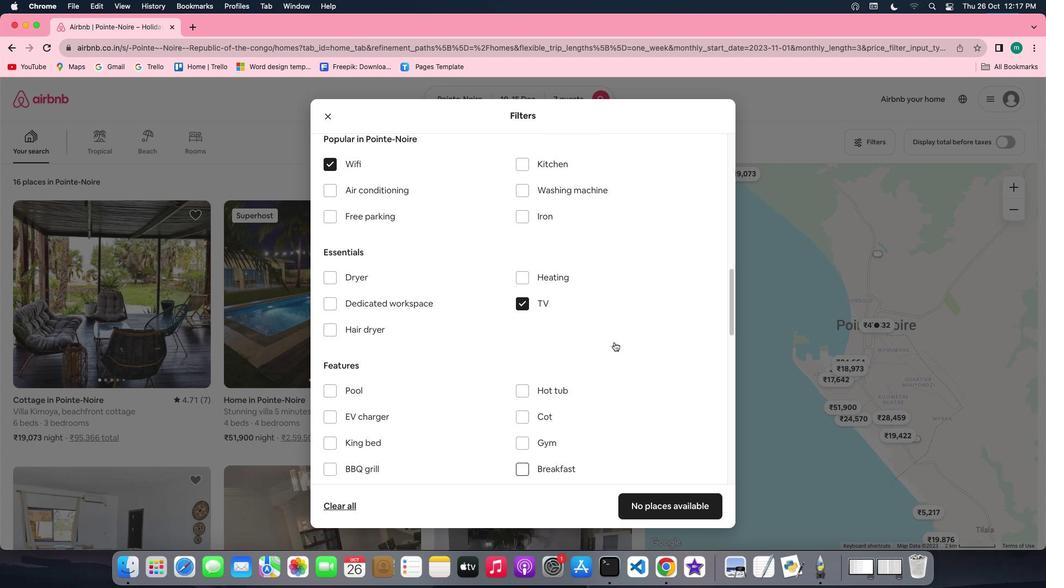
Action: Mouse moved to (369, 327)
Screenshot: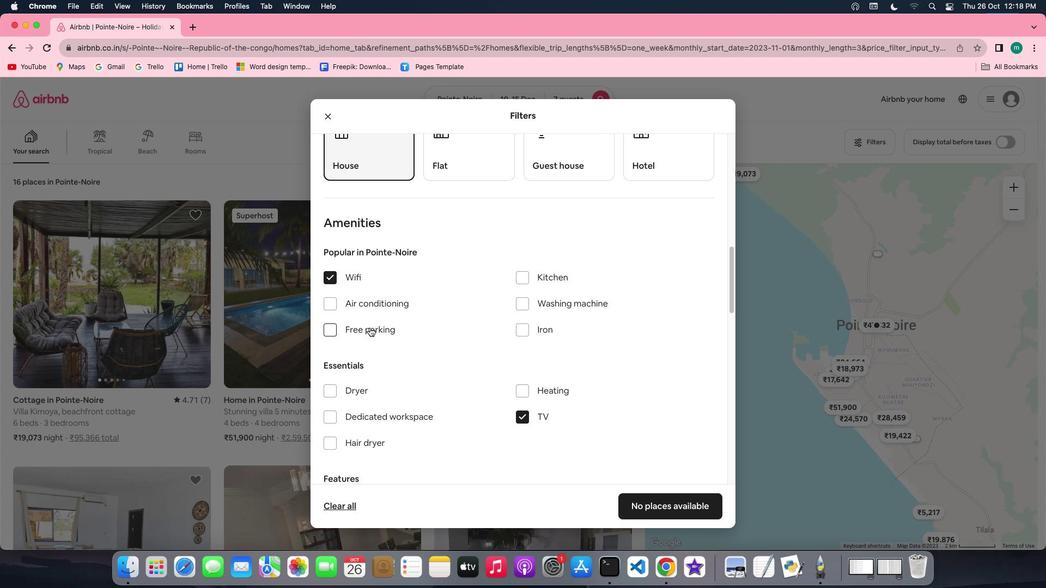 
Action: Mouse pressed left at (369, 327)
Screenshot: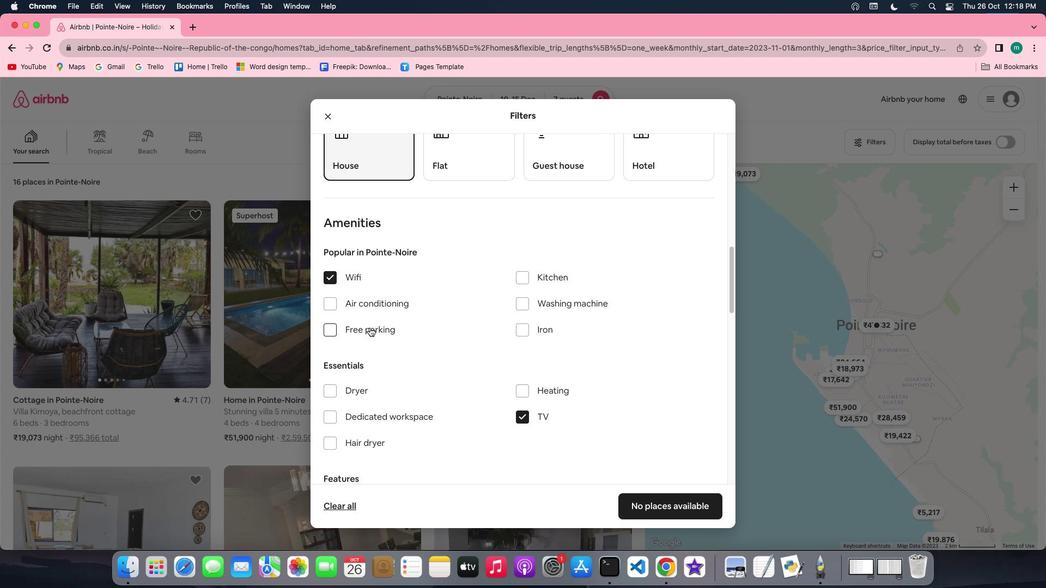 
Action: Mouse moved to (559, 367)
Screenshot: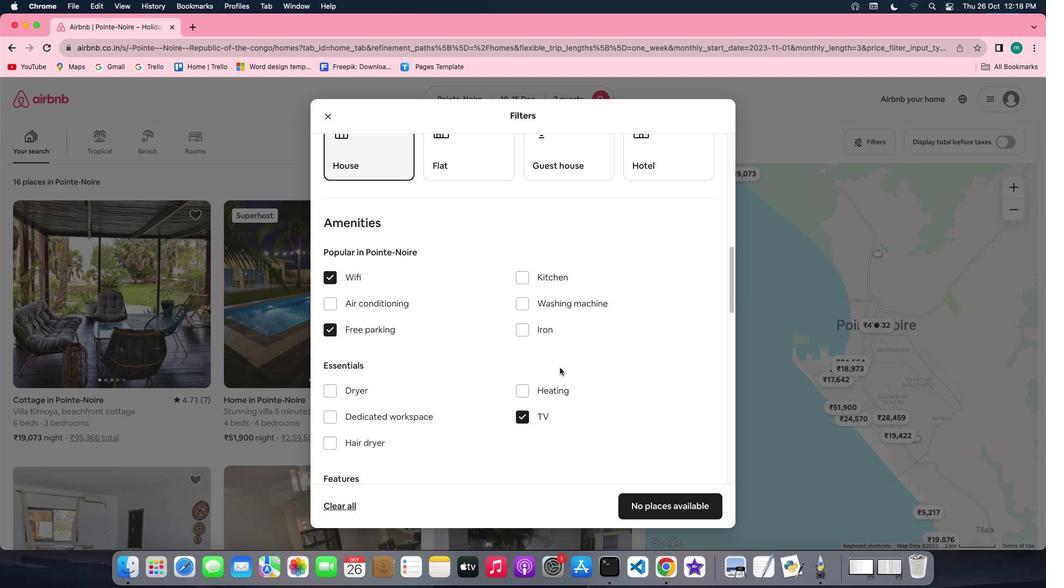 
Action: Mouse scrolled (559, 367) with delta (0, 0)
Screenshot: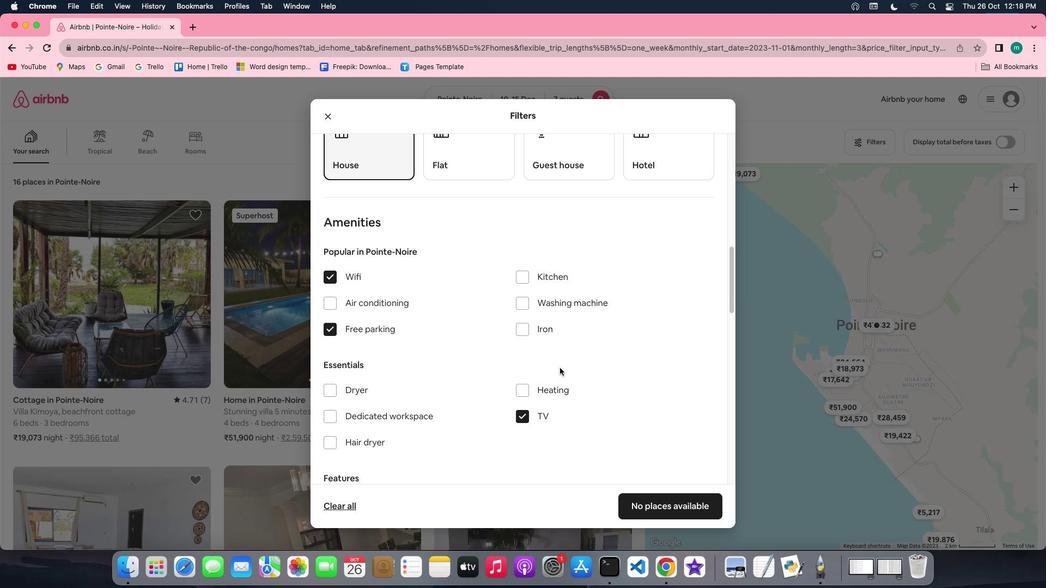 
Action: Mouse scrolled (559, 367) with delta (0, 0)
Screenshot: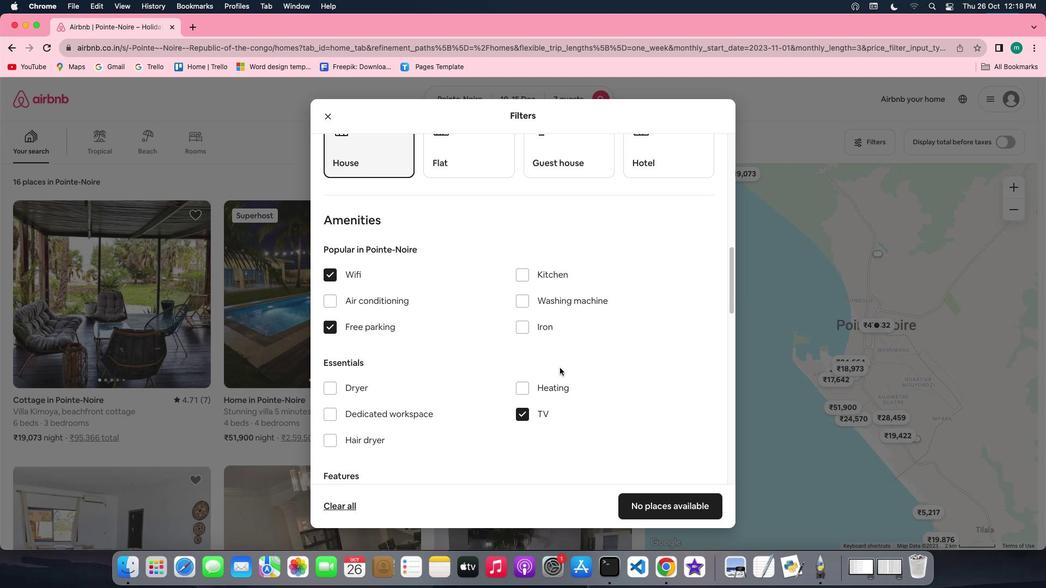 
Action: Mouse scrolled (559, 367) with delta (0, 0)
Screenshot: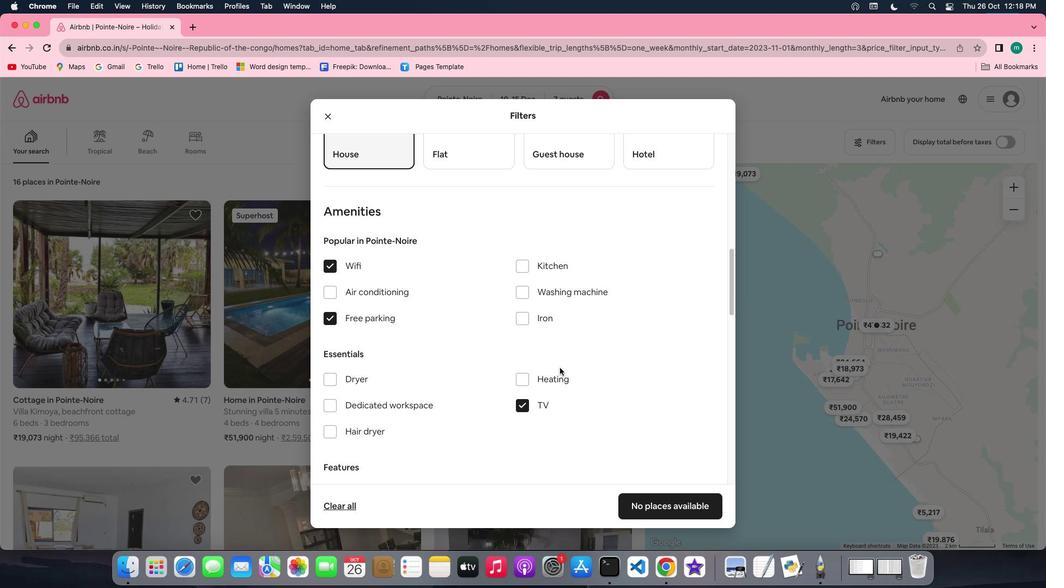 
Action: Mouse scrolled (559, 367) with delta (0, 0)
Screenshot: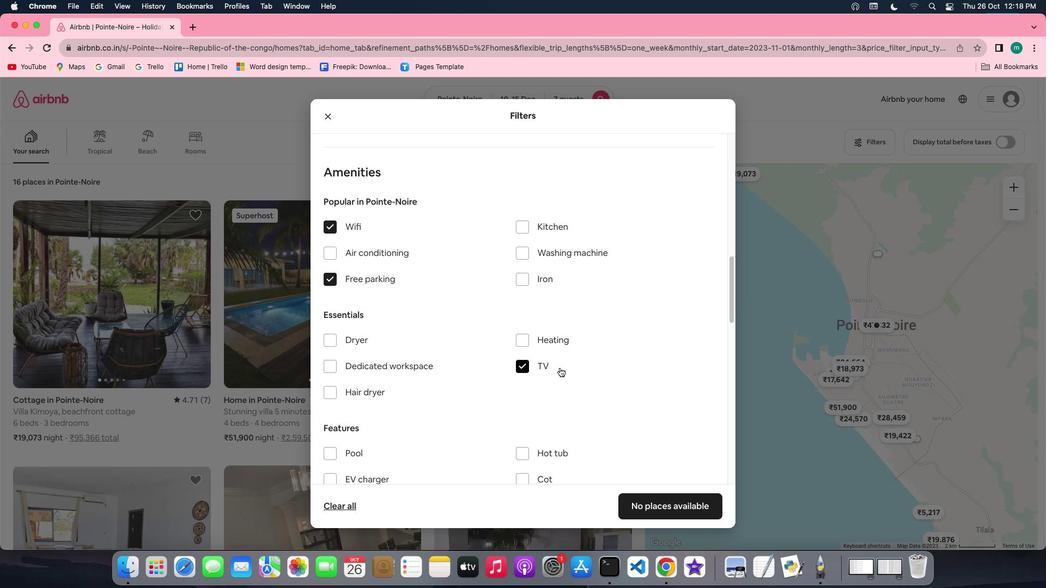 
Action: Mouse scrolled (559, 367) with delta (0, 0)
Screenshot: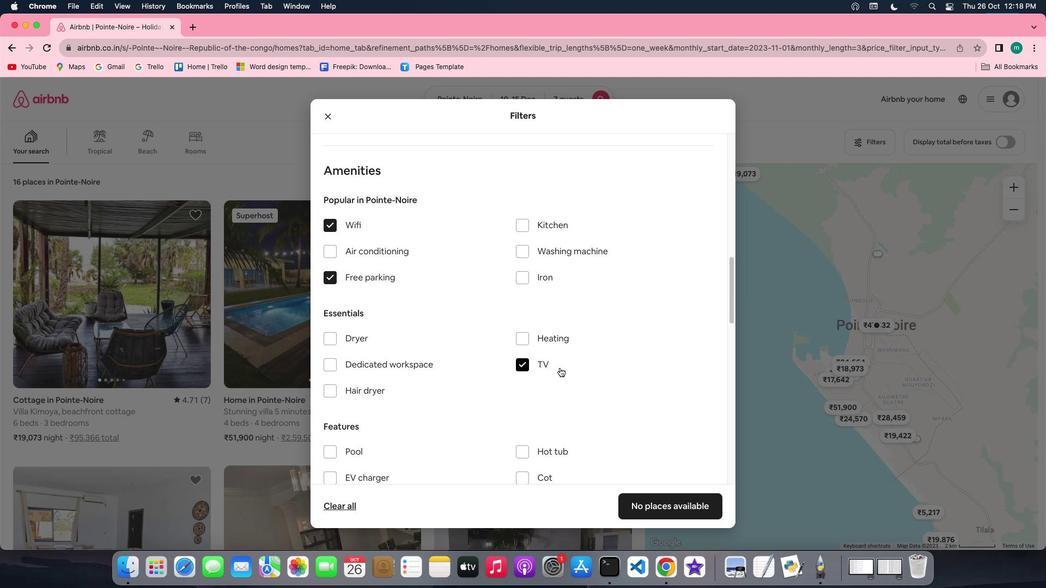 
Action: Mouse scrolled (559, 367) with delta (0, 0)
Screenshot: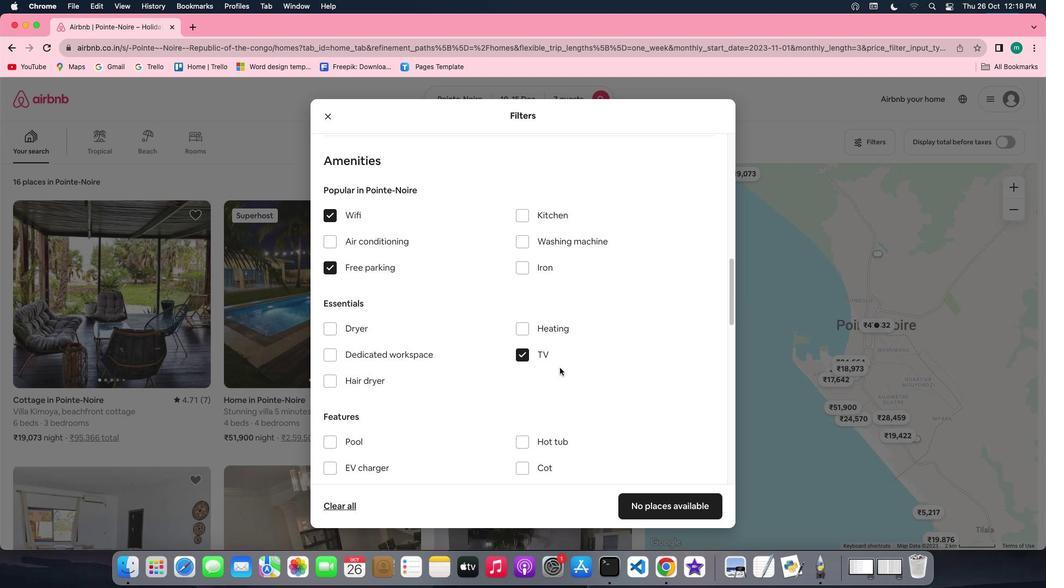 
Action: Mouse scrolled (559, 367) with delta (0, 0)
Screenshot: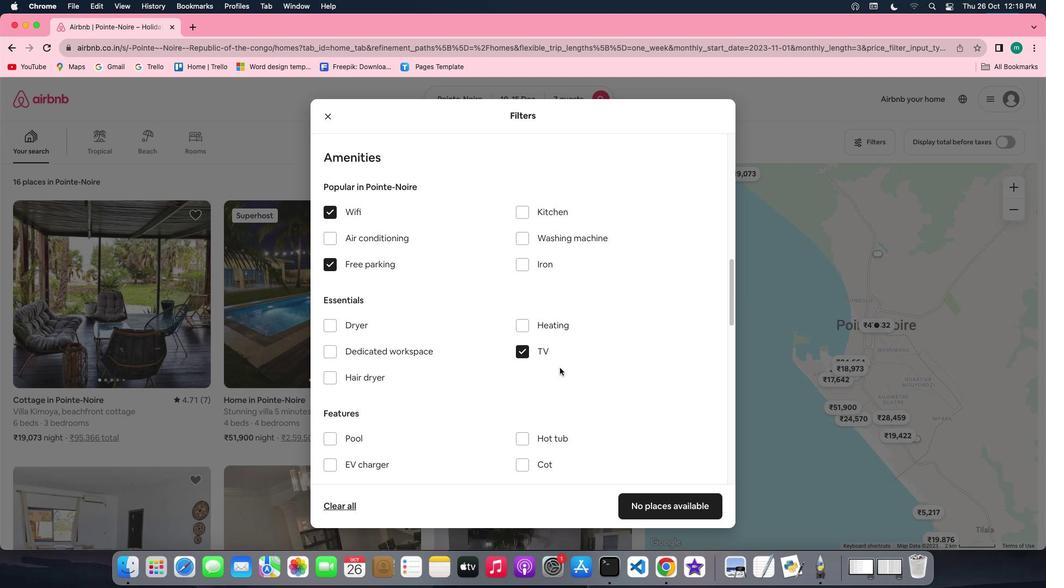 
Action: Mouse scrolled (559, 367) with delta (0, 0)
Screenshot: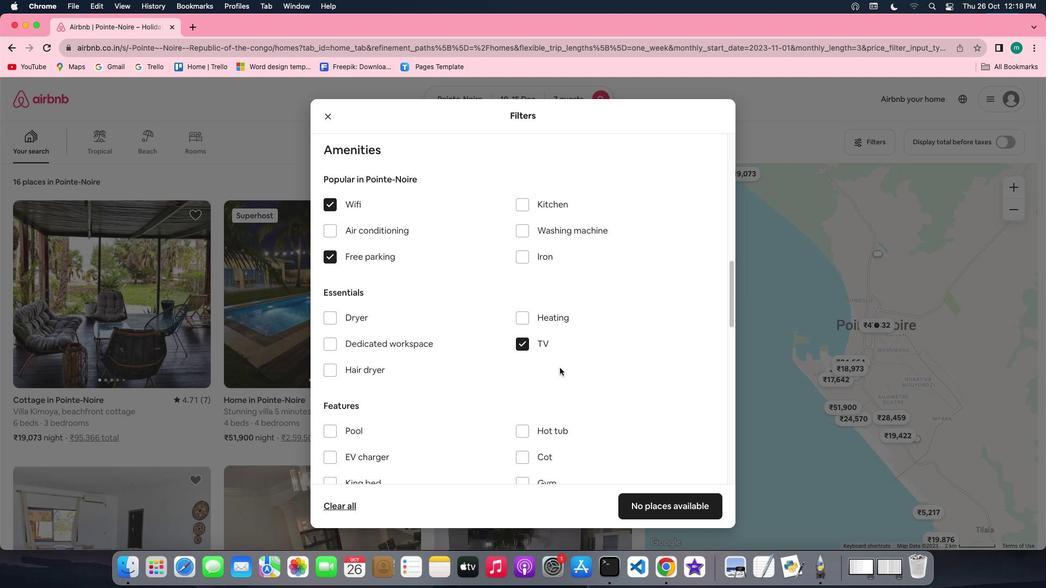
Action: Mouse scrolled (559, 367) with delta (0, 0)
Screenshot: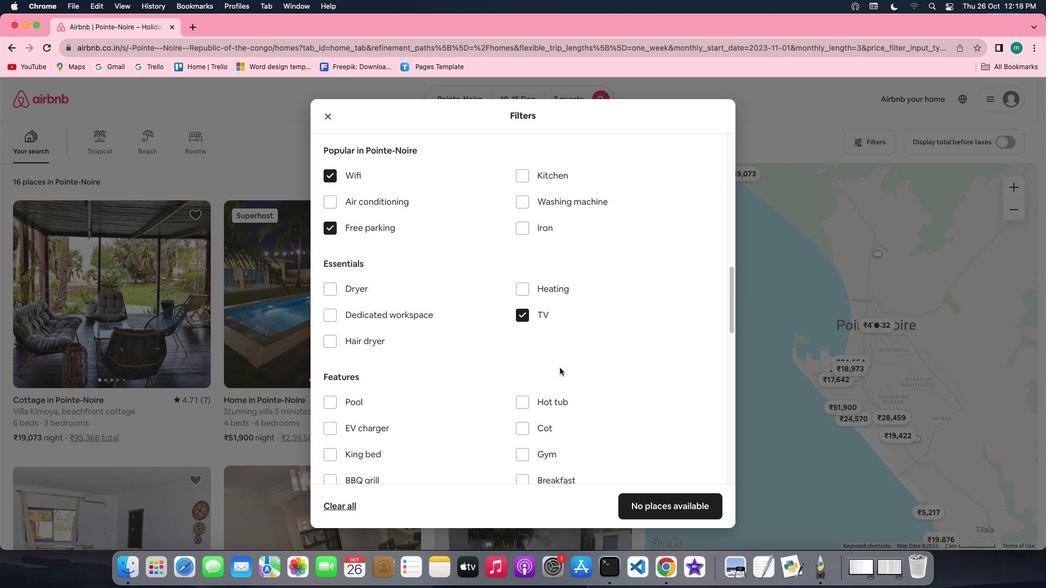 
Action: Mouse scrolled (559, 367) with delta (0, 0)
Screenshot: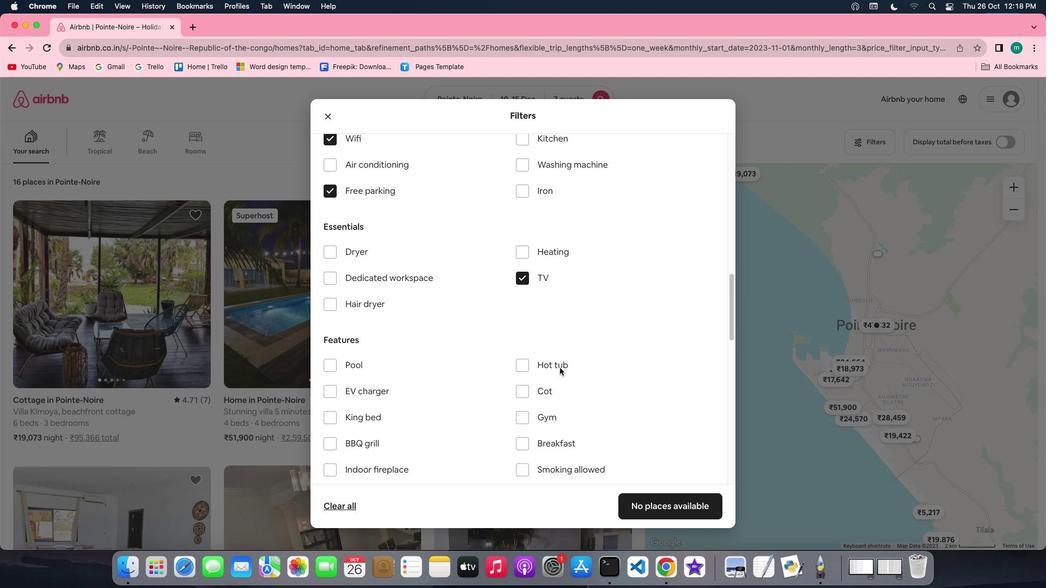 
Action: Mouse scrolled (559, 367) with delta (0, 0)
Screenshot: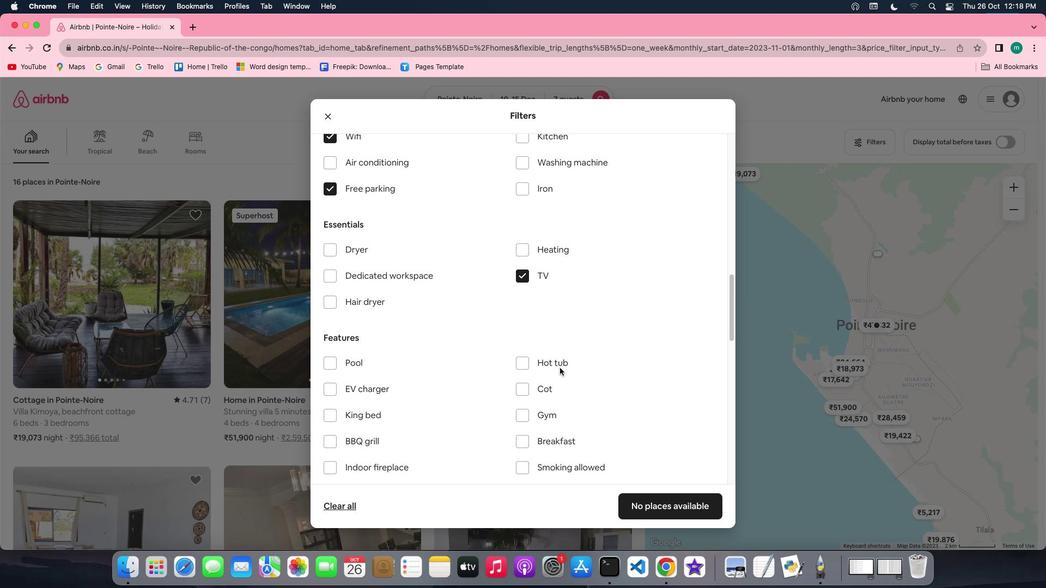 
Action: Mouse scrolled (559, 367) with delta (0, 0)
Screenshot: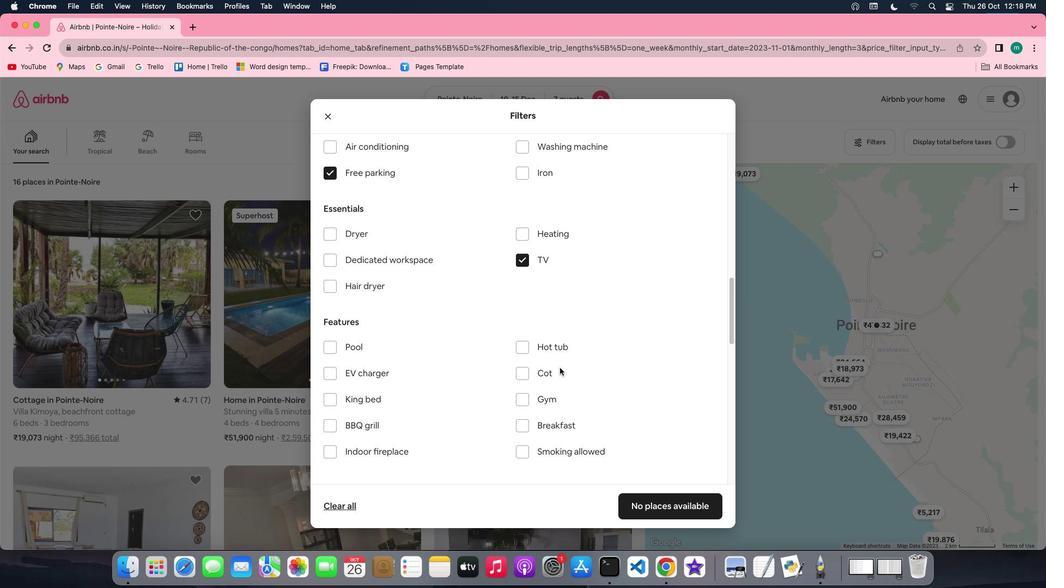 
Action: Mouse scrolled (559, 367) with delta (0, 0)
Screenshot: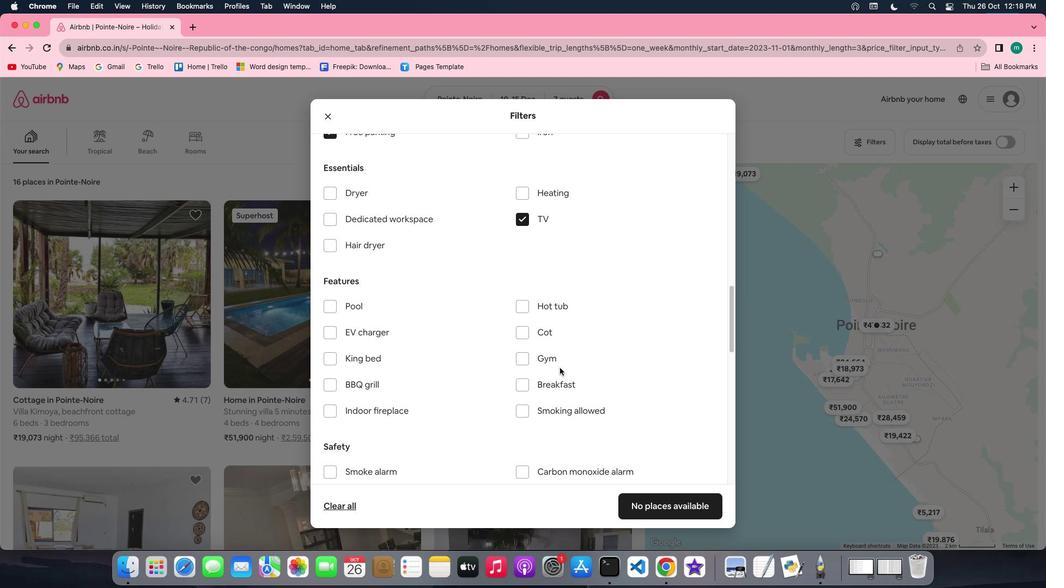
Action: Mouse scrolled (559, 367) with delta (0, 0)
Screenshot: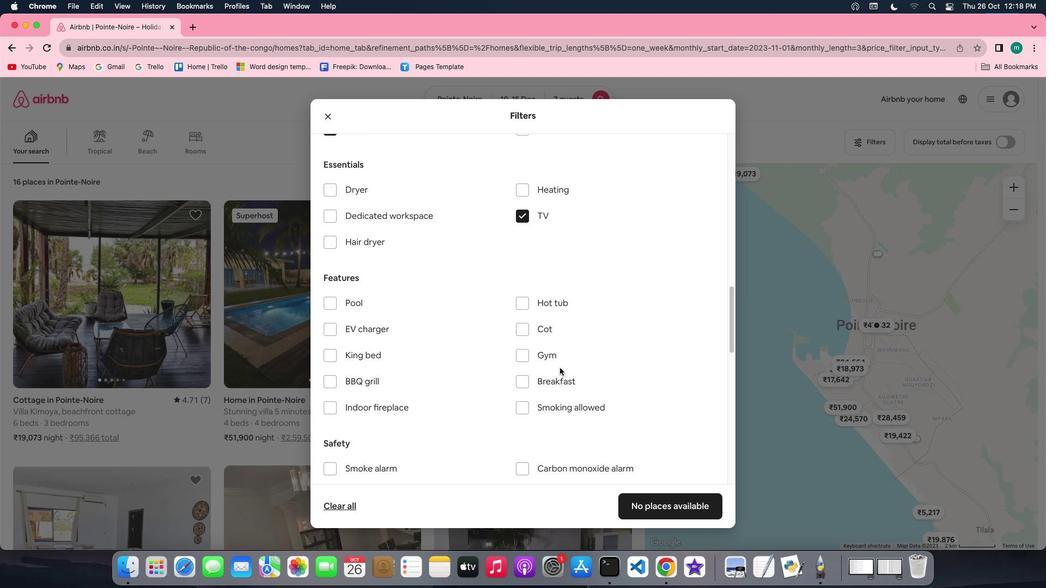 
Action: Mouse scrolled (559, 367) with delta (0, 0)
Screenshot: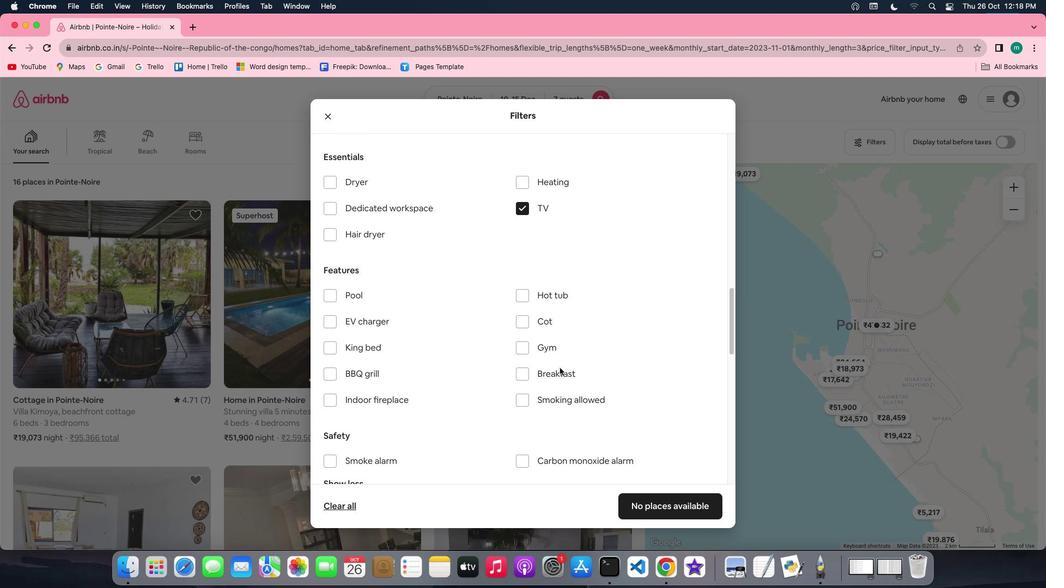 
Action: Mouse moved to (545, 312)
Screenshot: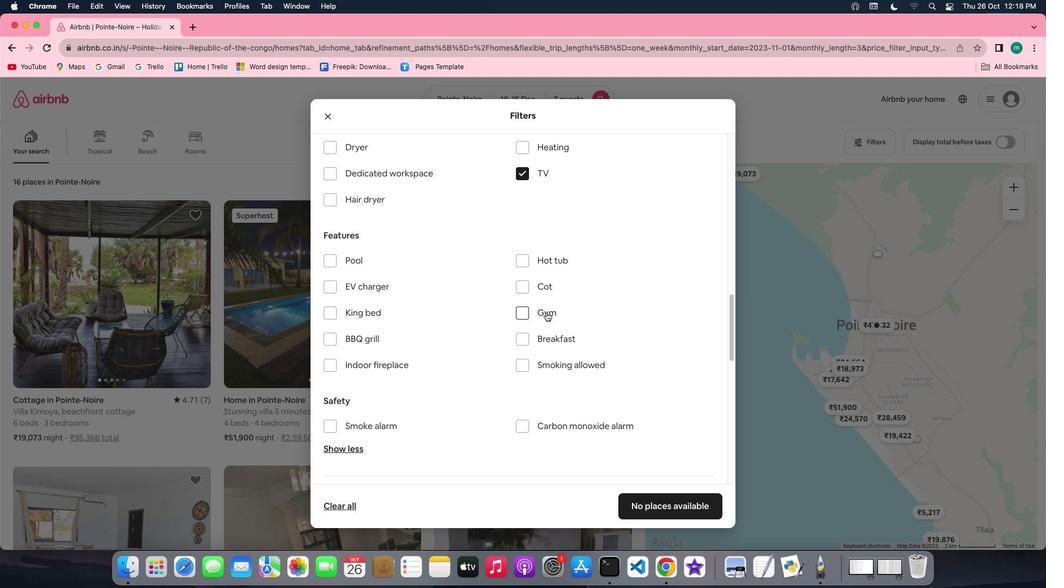 
Action: Mouse pressed left at (545, 312)
Screenshot: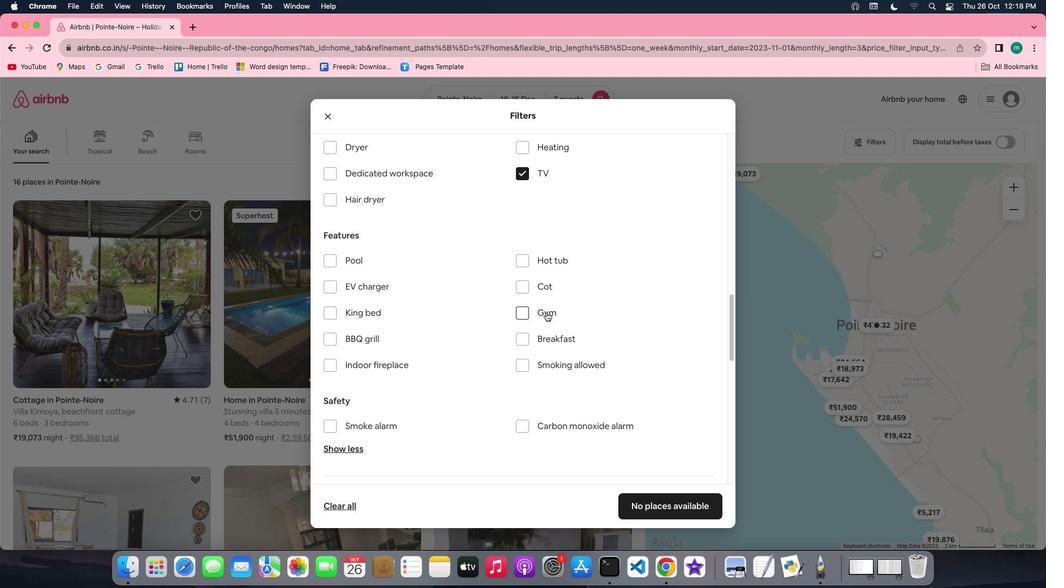 
Action: Mouse moved to (554, 338)
Screenshot: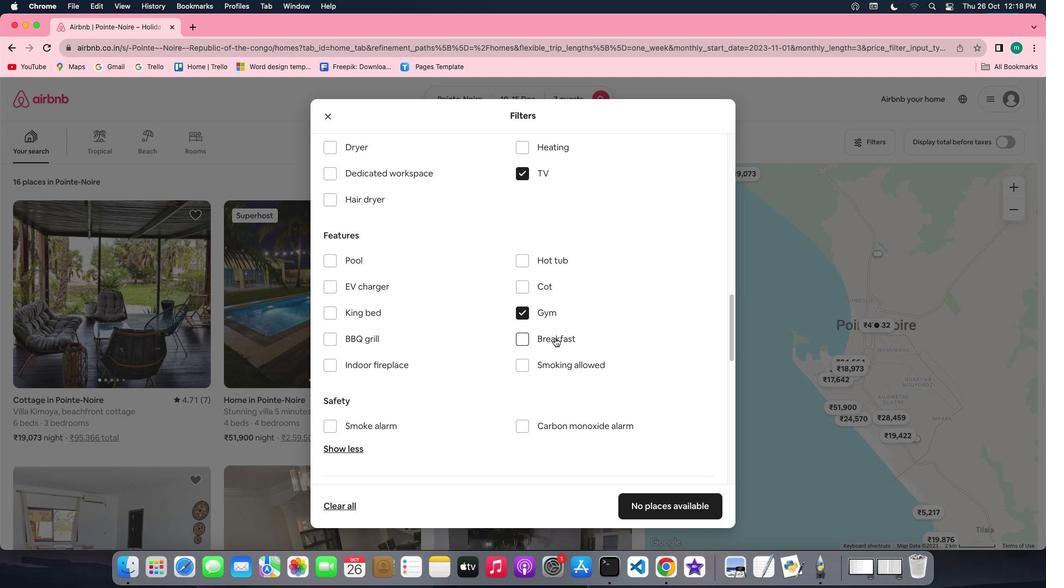 
Action: Mouse pressed left at (554, 338)
Screenshot: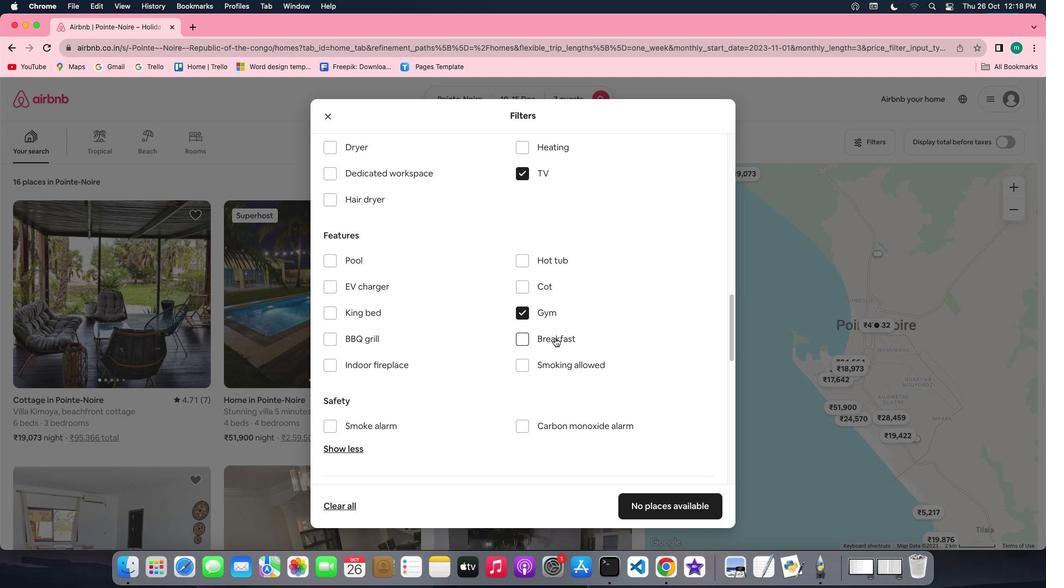
Action: Mouse moved to (591, 360)
Screenshot: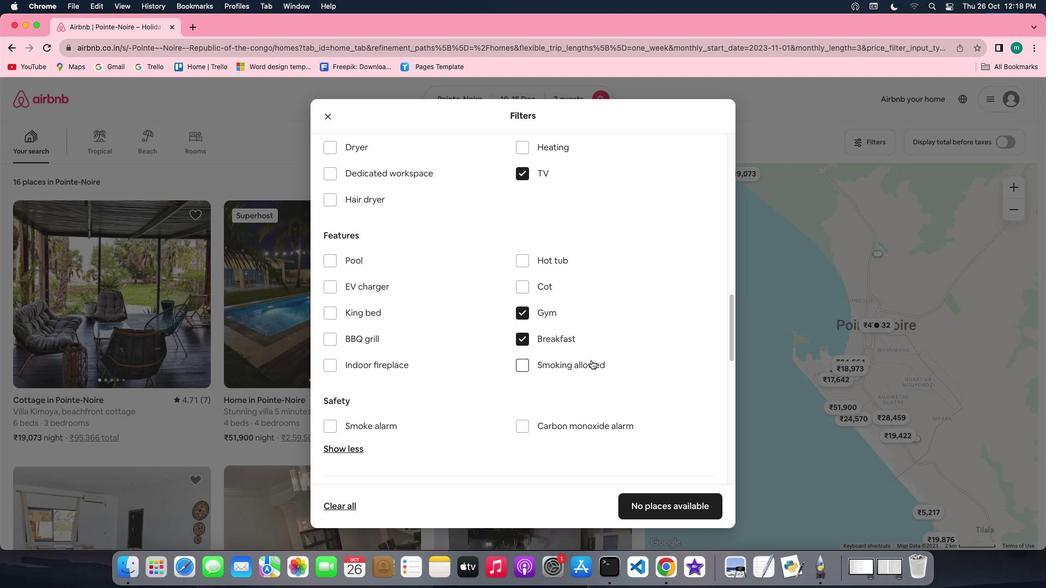 
Action: Mouse scrolled (591, 360) with delta (0, 0)
Screenshot: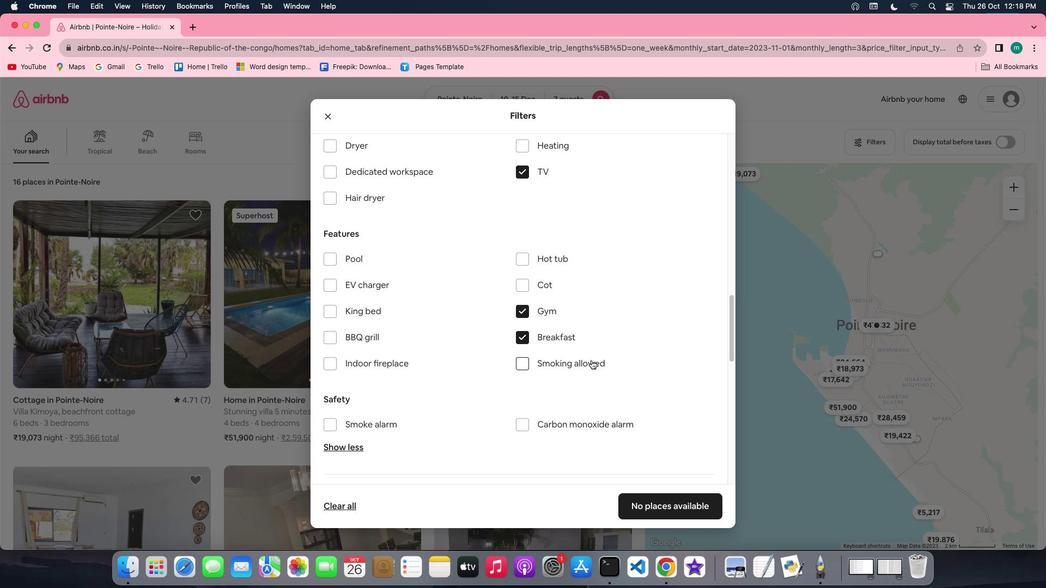 
Action: Mouse scrolled (591, 360) with delta (0, 0)
Screenshot: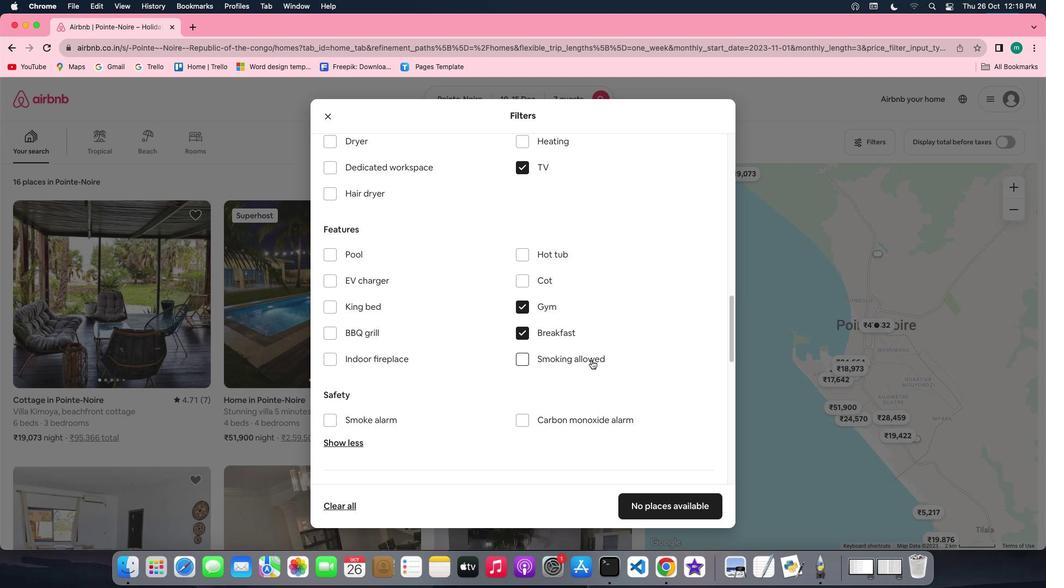 
Action: Mouse scrolled (591, 360) with delta (0, -1)
Screenshot: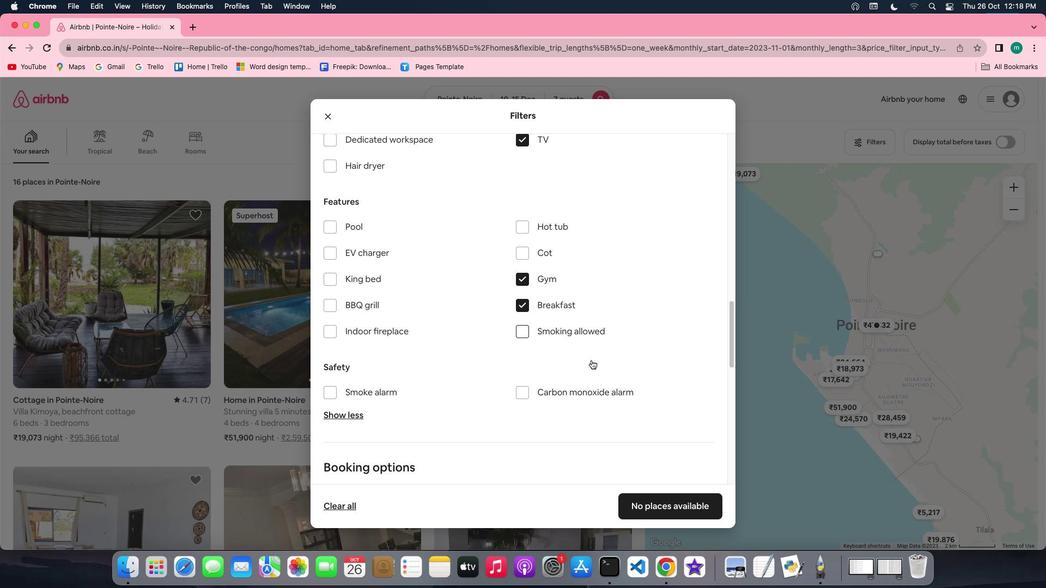 
Action: Mouse scrolled (591, 360) with delta (0, -1)
Screenshot: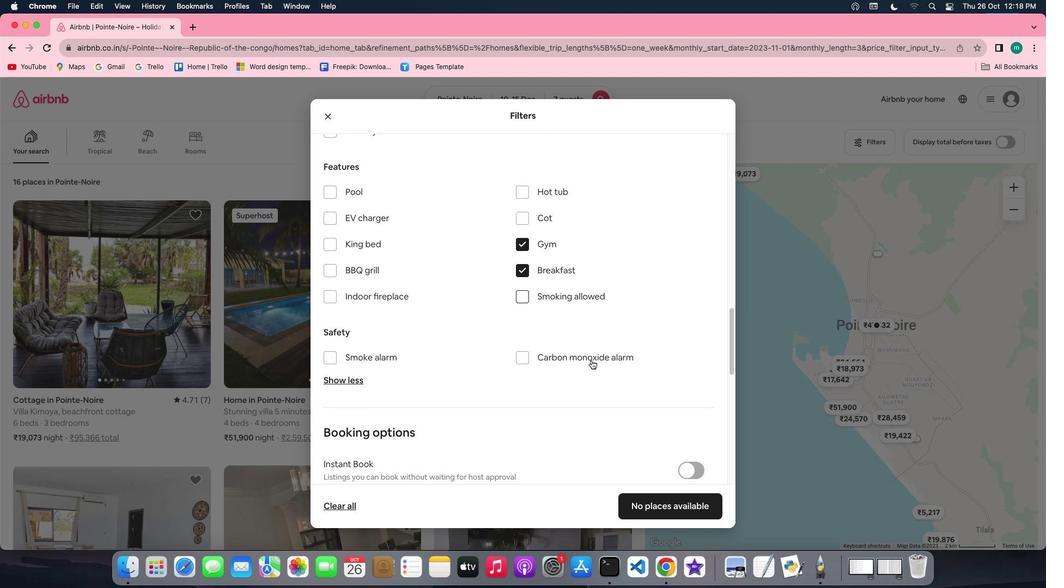 
Action: Mouse scrolled (591, 360) with delta (0, 0)
Screenshot: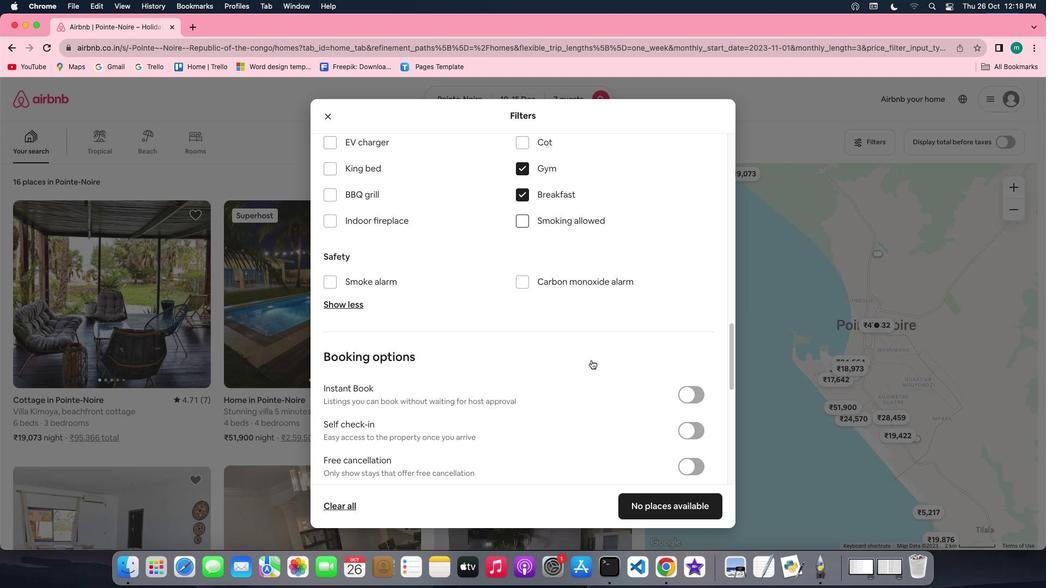 
Action: Mouse scrolled (591, 360) with delta (0, 0)
Screenshot: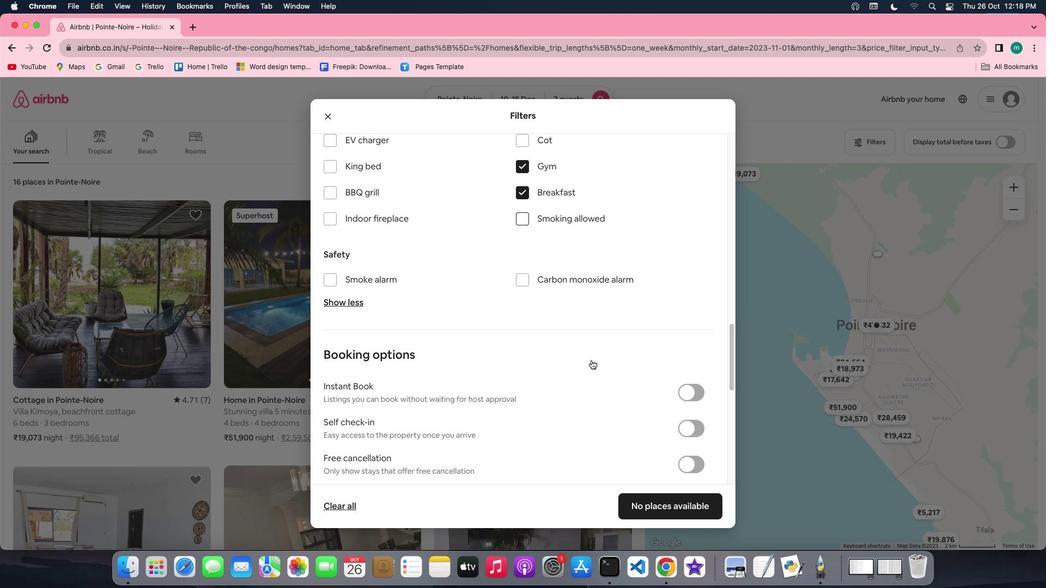 
Action: Mouse scrolled (591, 360) with delta (0, 0)
Screenshot: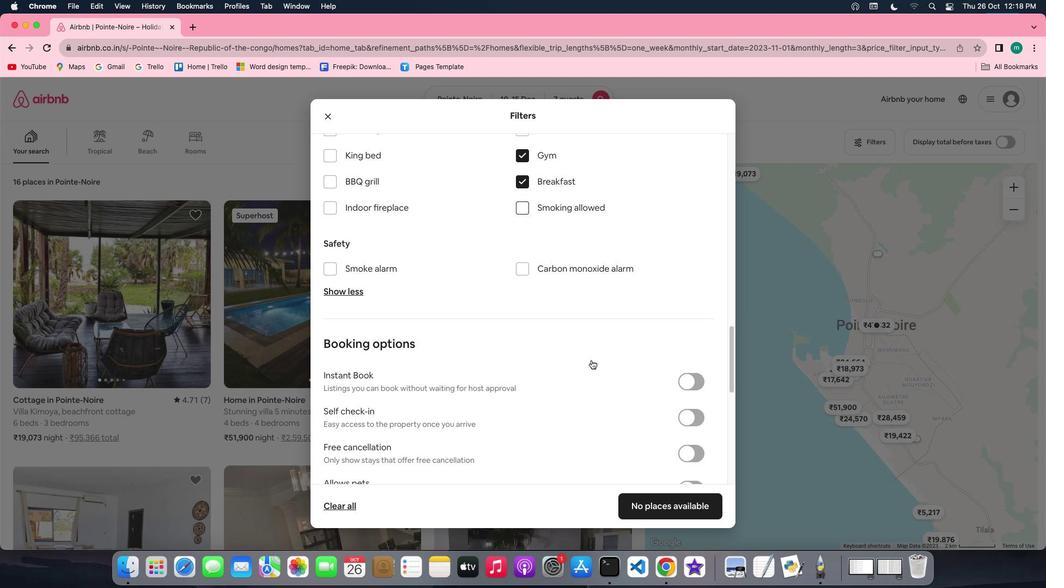 
Action: Mouse scrolled (591, 360) with delta (0, 0)
Screenshot: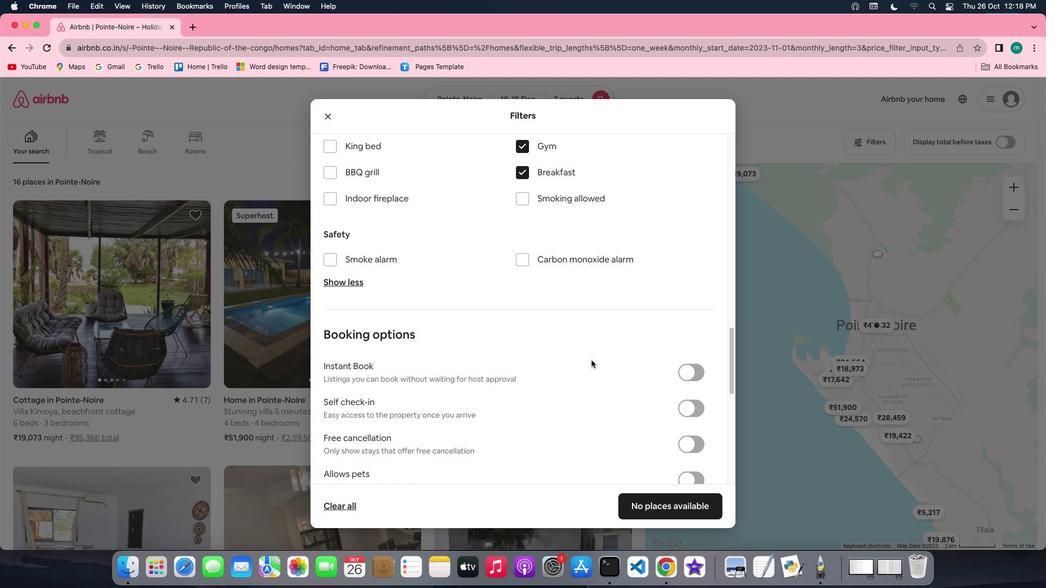 
Action: Mouse scrolled (591, 360) with delta (0, 0)
Screenshot: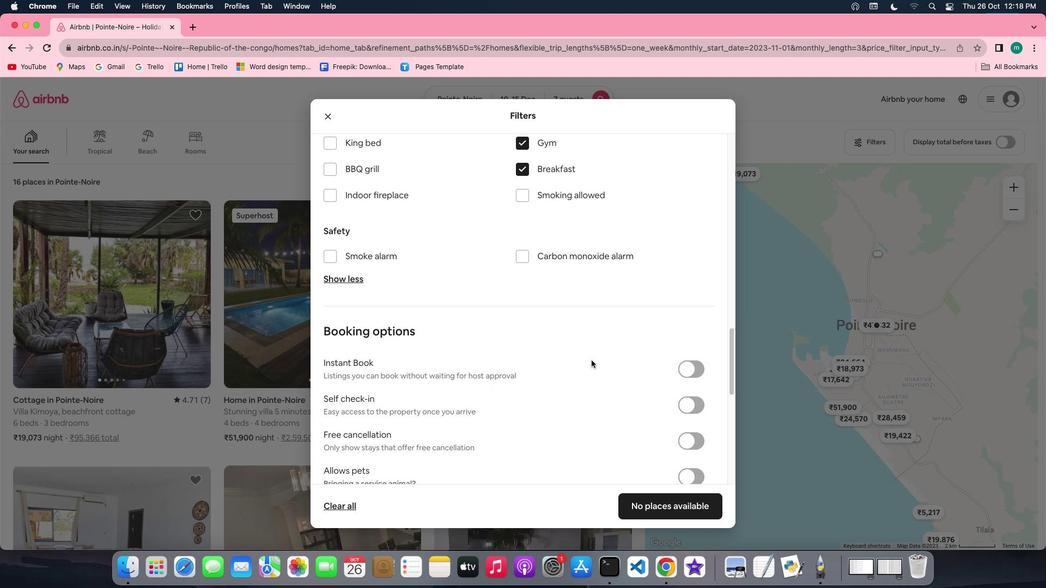 
Action: Mouse scrolled (591, 360) with delta (0, 0)
Screenshot: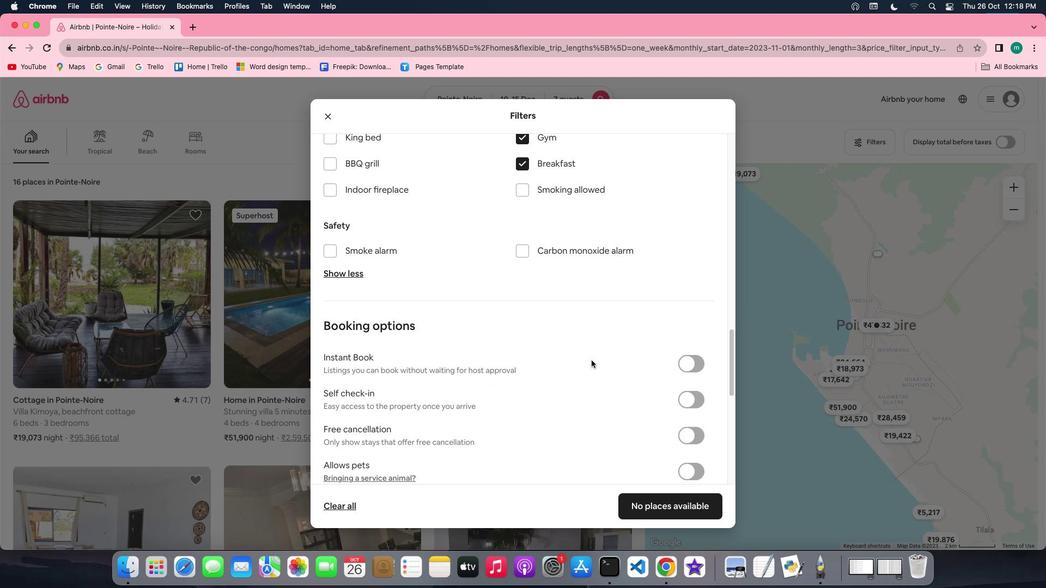 
Action: Mouse scrolled (591, 360) with delta (0, 0)
Screenshot: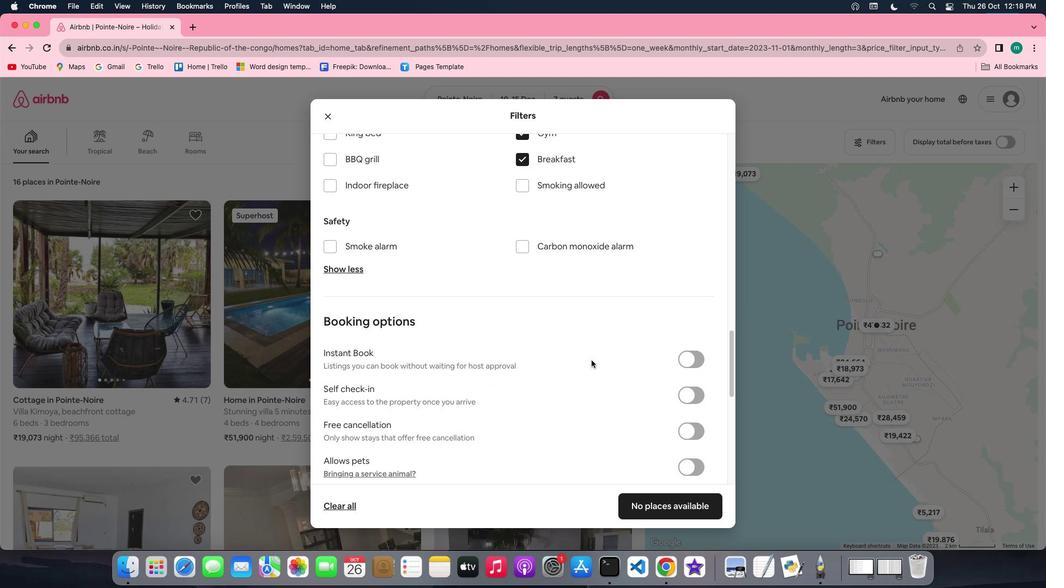 
Action: Mouse scrolled (591, 360) with delta (0, 0)
Screenshot: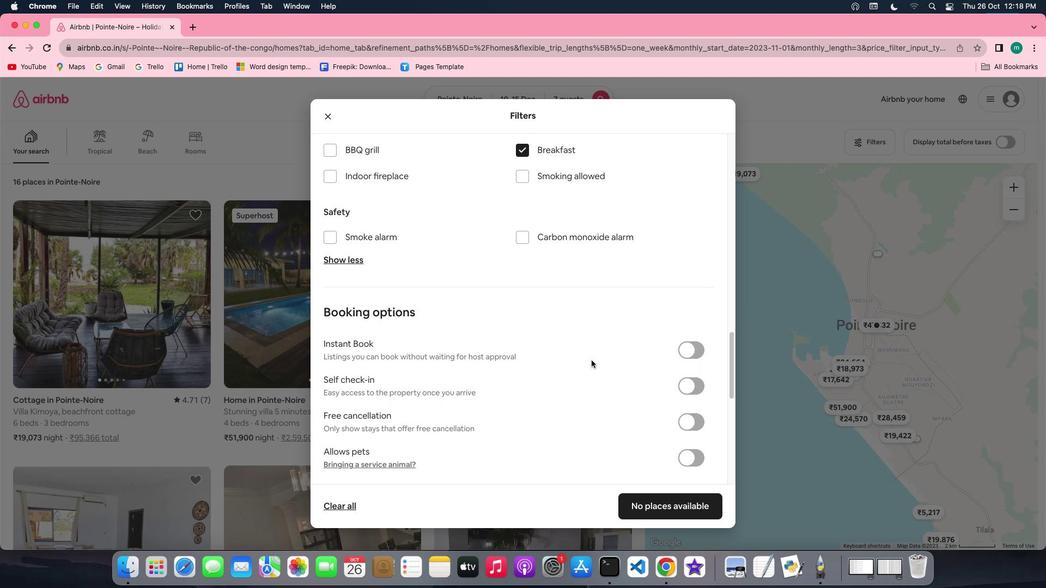 
Action: Mouse scrolled (591, 360) with delta (0, 0)
Screenshot: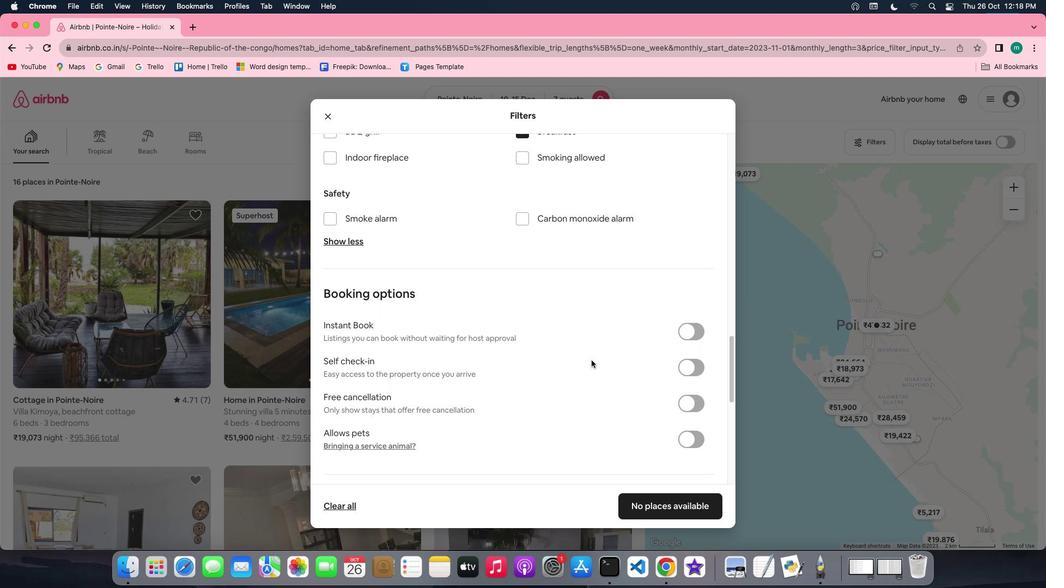 
Action: Mouse scrolled (591, 360) with delta (0, 0)
Screenshot: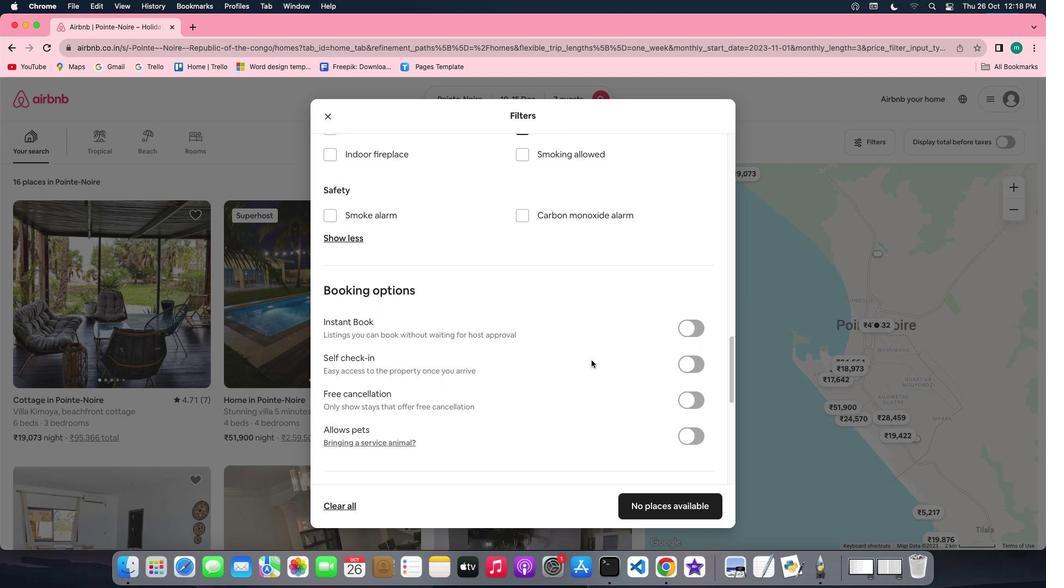 
Action: Mouse scrolled (591, 360) with delta (0, 0)
Screenshot: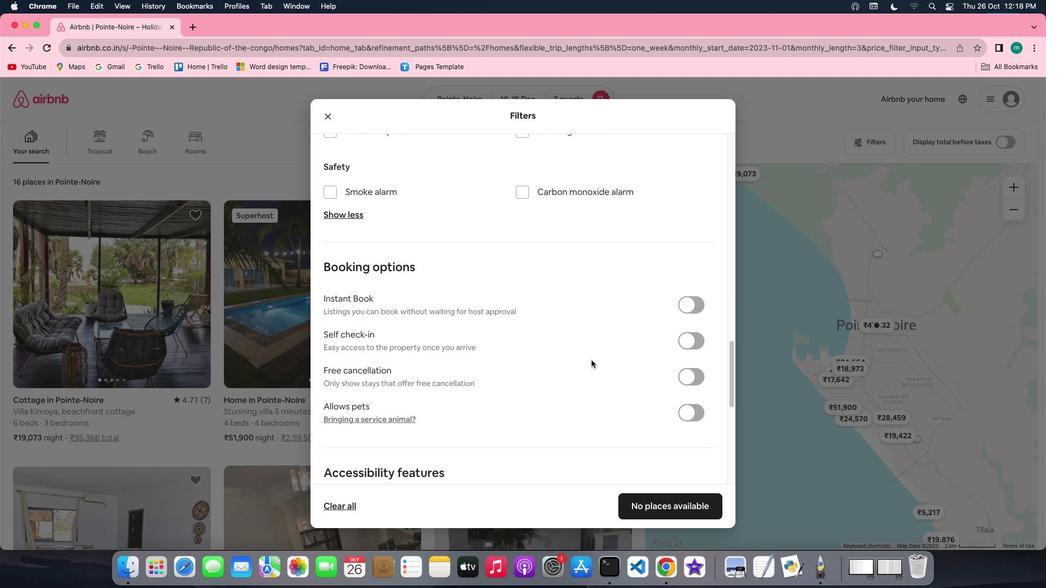 
Action: Mouse scrolled (591, 360) with delta (0, 0)
Screenshot: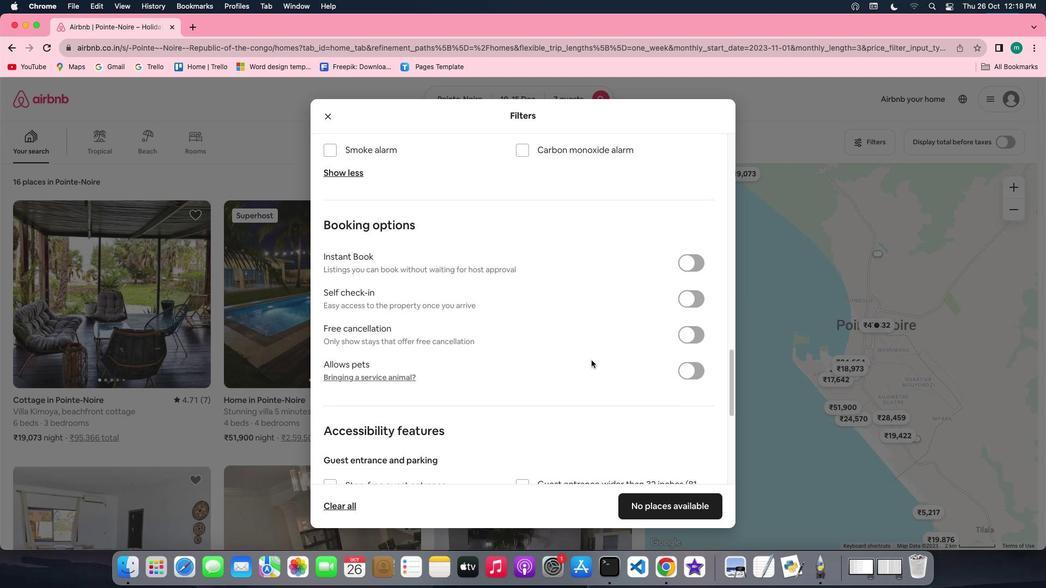 
Action: Mouse moved to (699, 269)
Screenshot: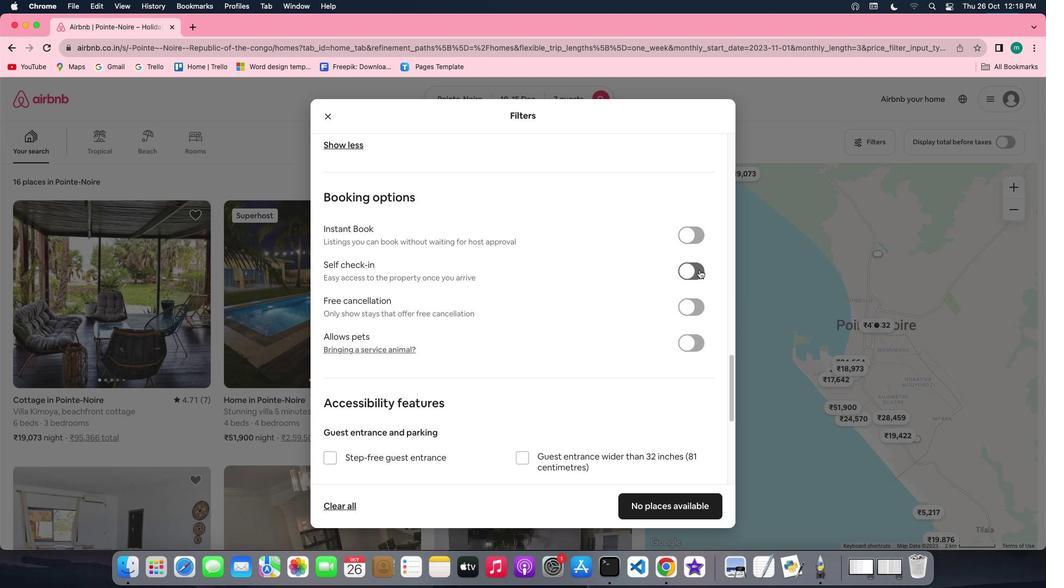 
Action: Mouse pressed left at (699, 269)
Screenshot: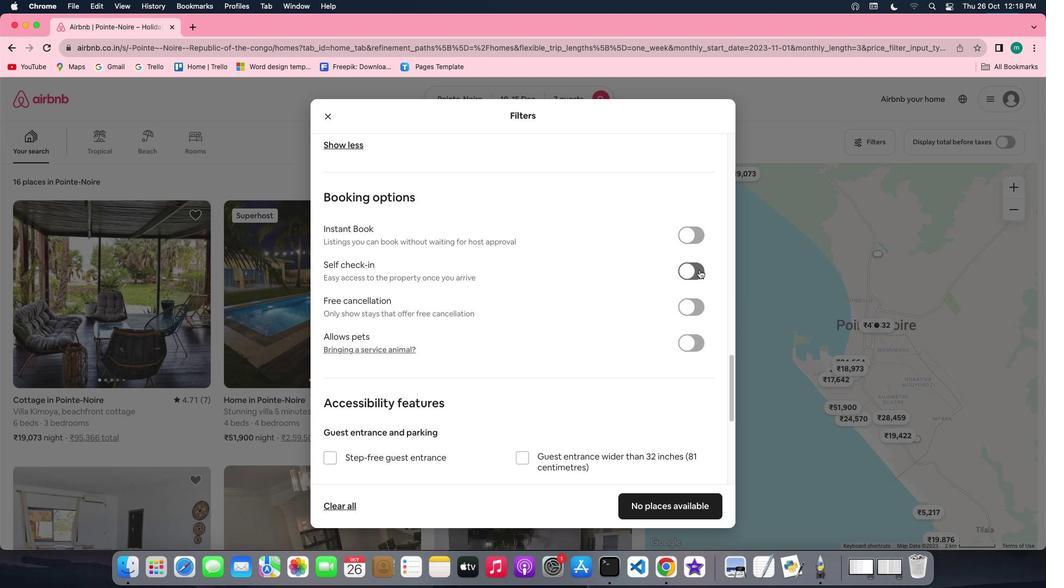 
Action: Mouse moved to (623, 446)
Screenshot: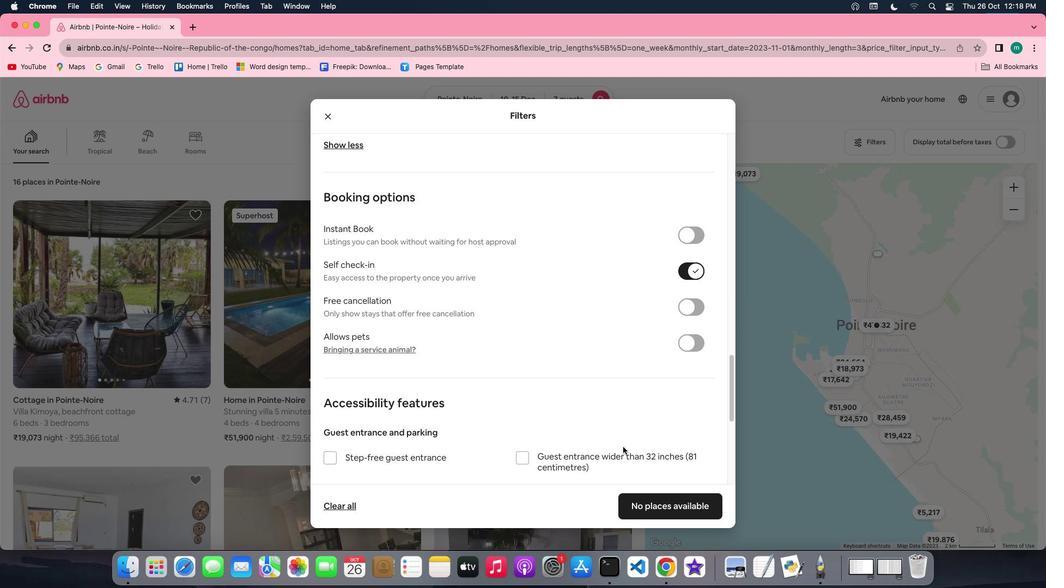 
Action: Mouse scrolled (623, 446) with delta (0, 0)
Screenshot: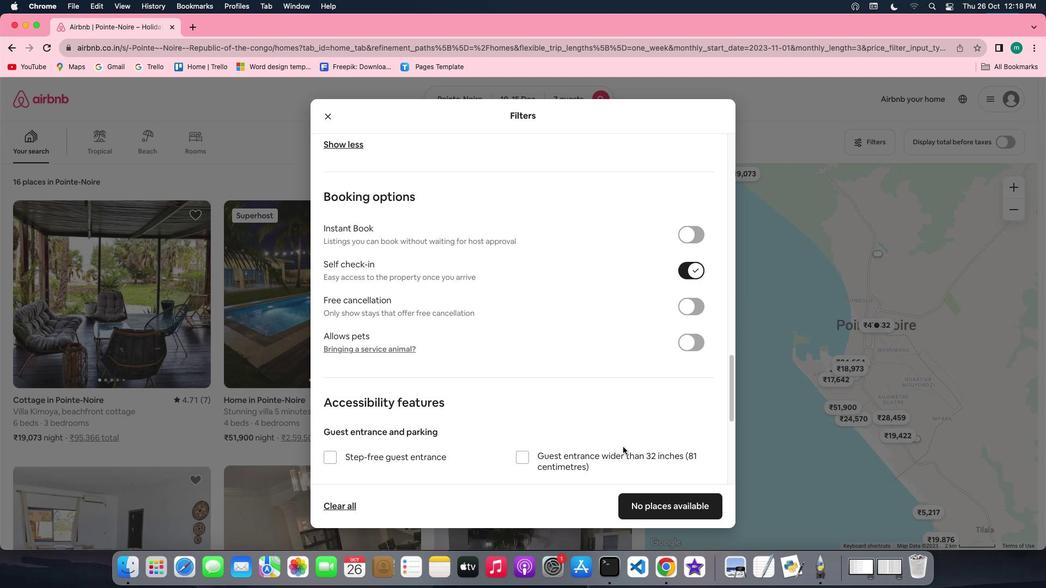 
Action: Mouse scrolled (623, 446) with delta (0, 0)
Screenshot: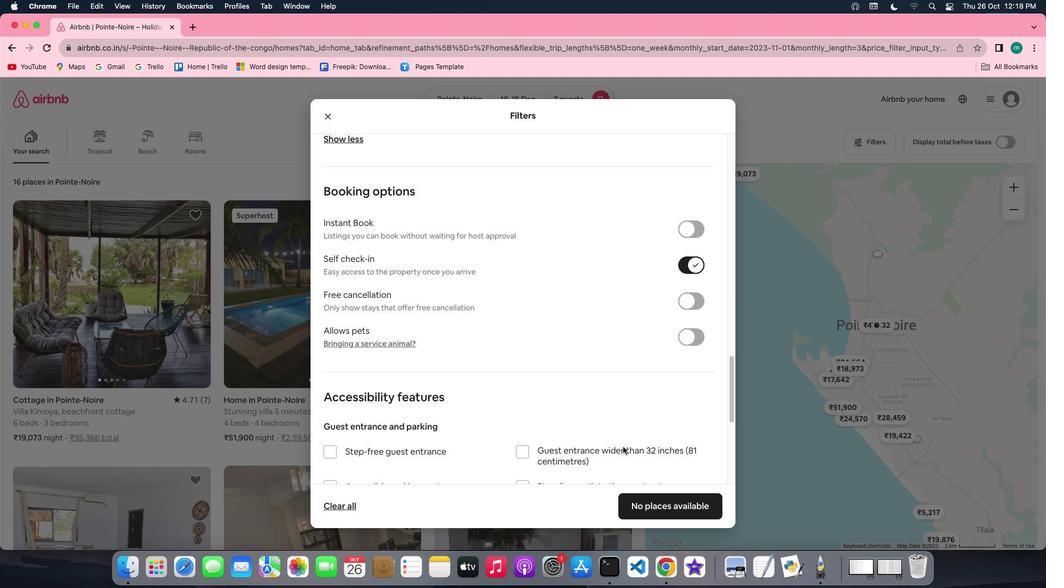 
Action: Mouse scrolled (623, 446) with delta (0, -1)
Screenshot: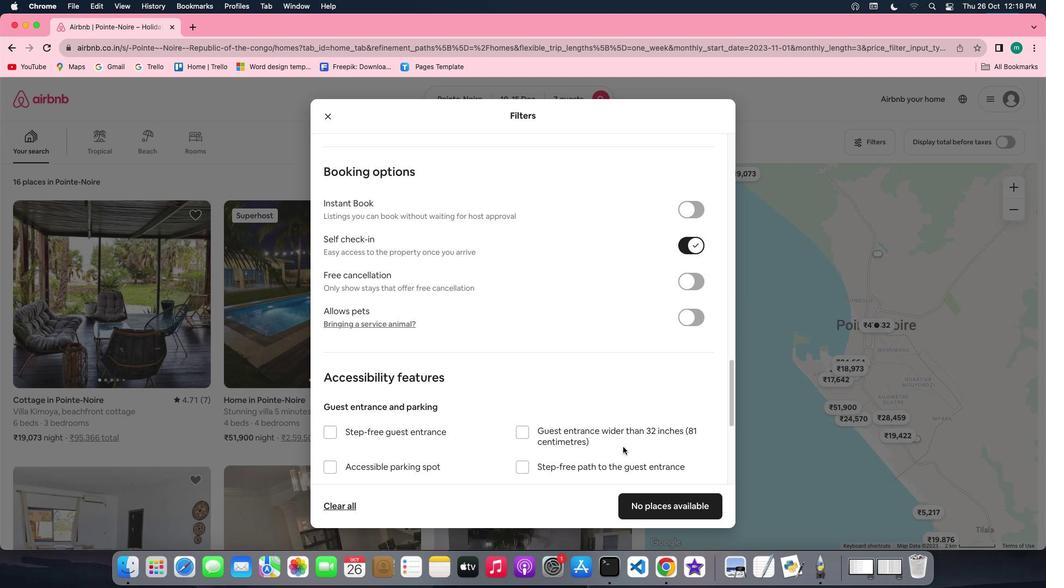 
Action: Mouse scrolled (623, 446) with delta (0, -2)
Screenshot: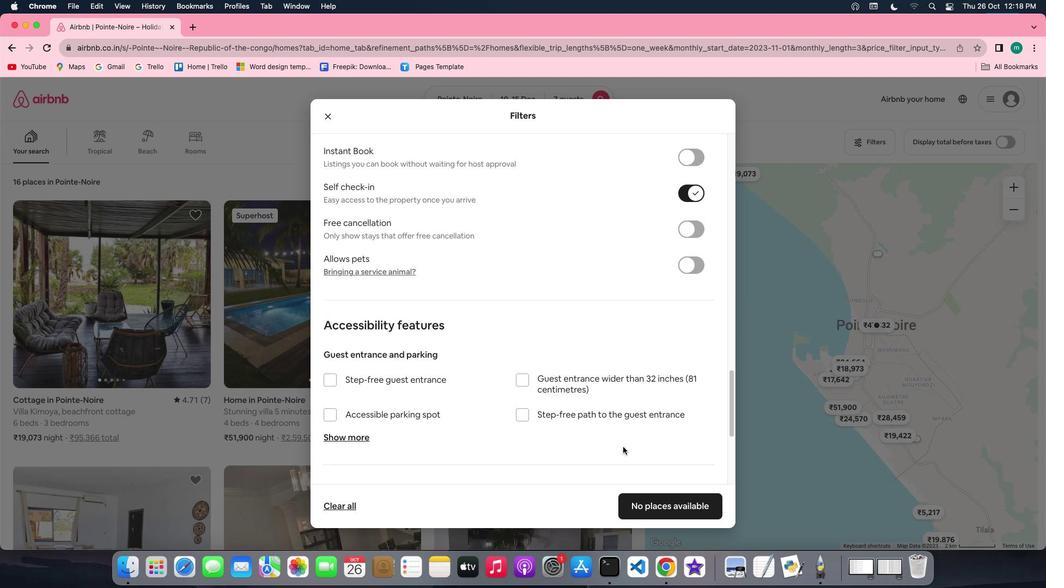
Action: Mouse scrolled (623, 446) with delta (0, 0)
Screenshot: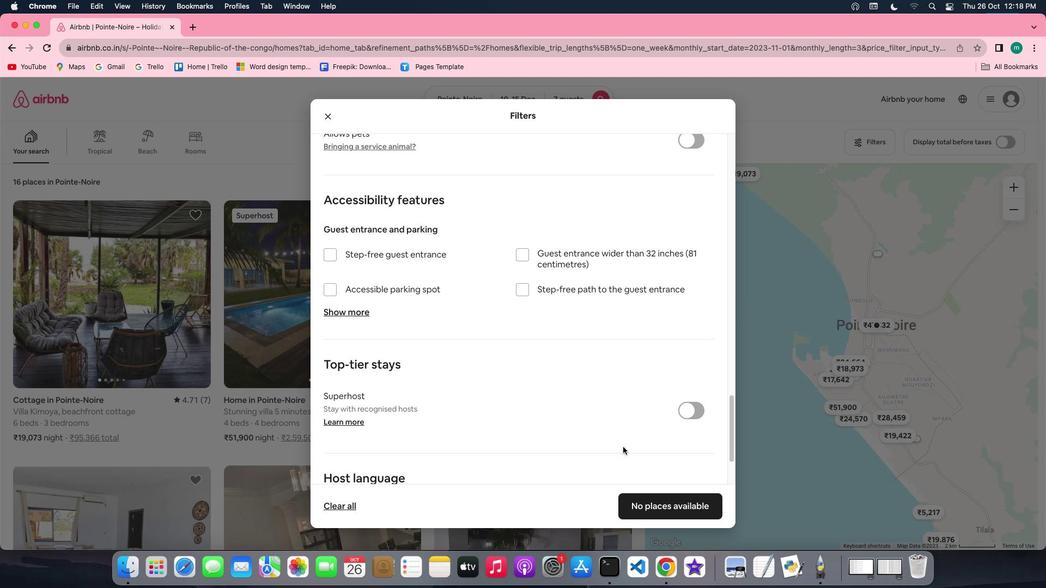 
Action: Mouse scrolled (623, 446) with delta (0, 0)
Screenshot: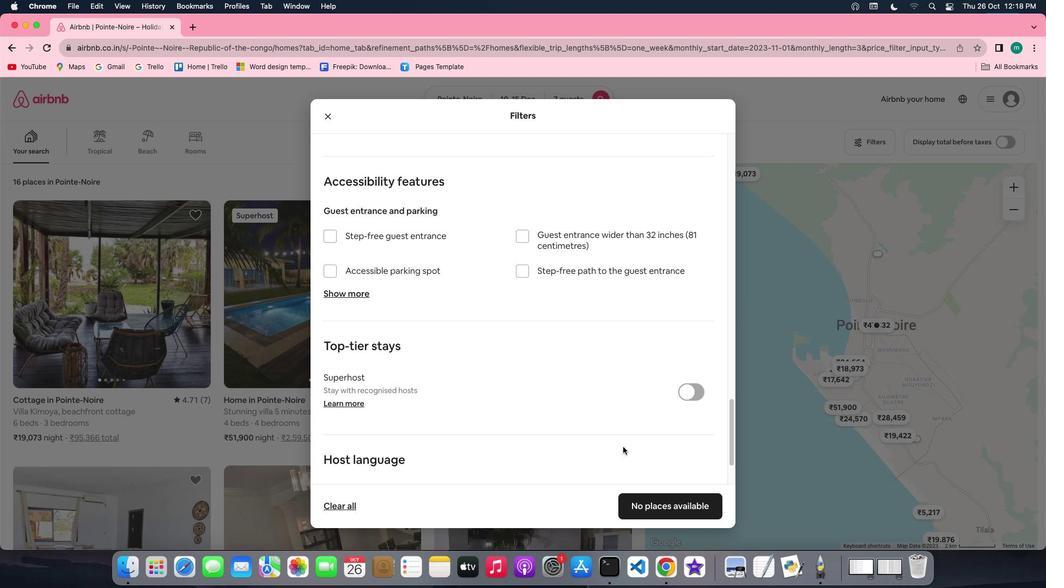 
Action: Mouse scrolled (623, 446) with delta (0, -1)
Screenshot: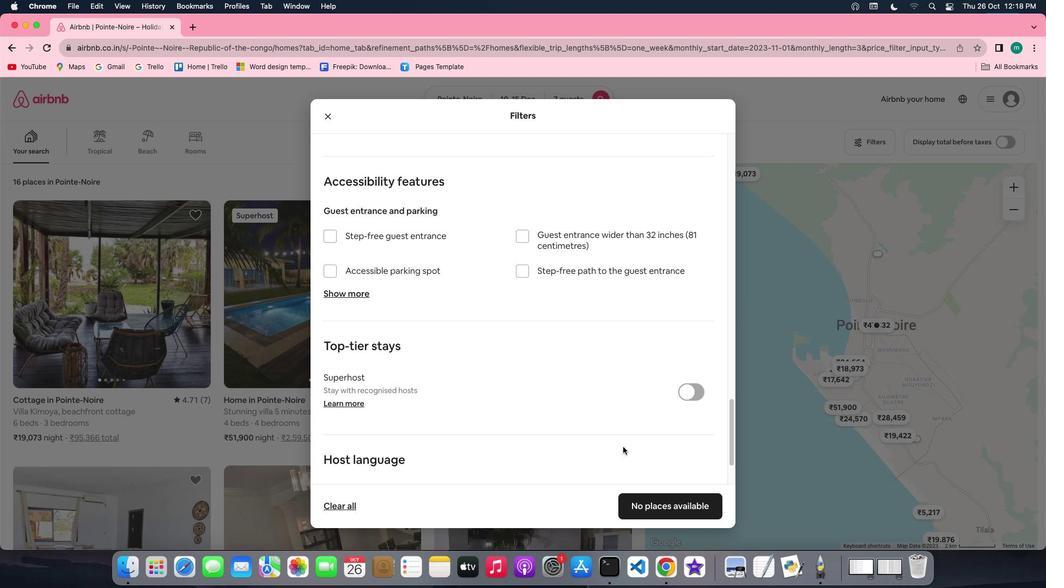 
Action: Mouse scrolled (623, 446) with delta (0, -2)
Screenshot: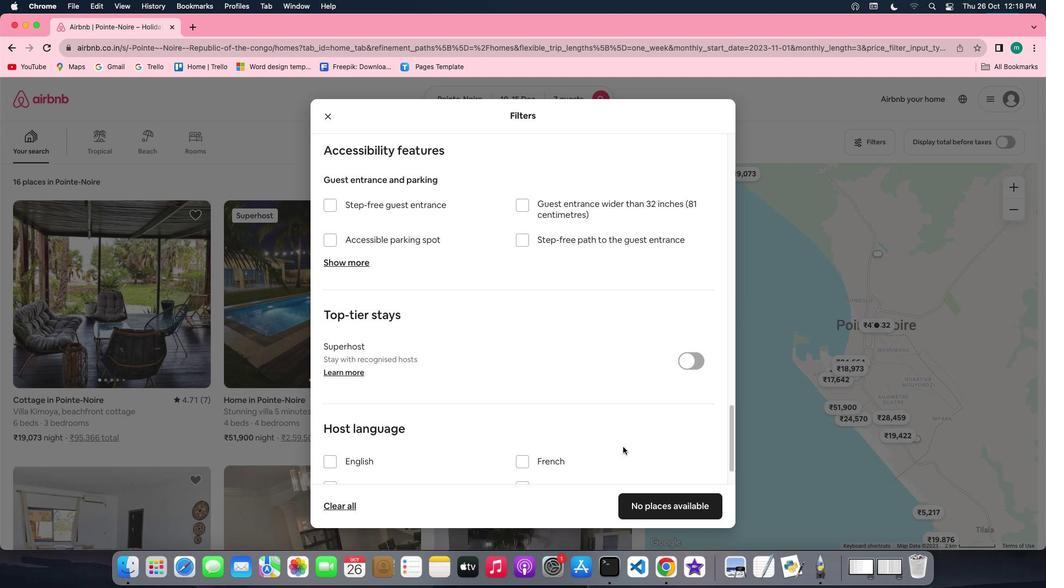 
Action: Mouse scrolled (623, 446) with delta (0, -3)
Screenshot: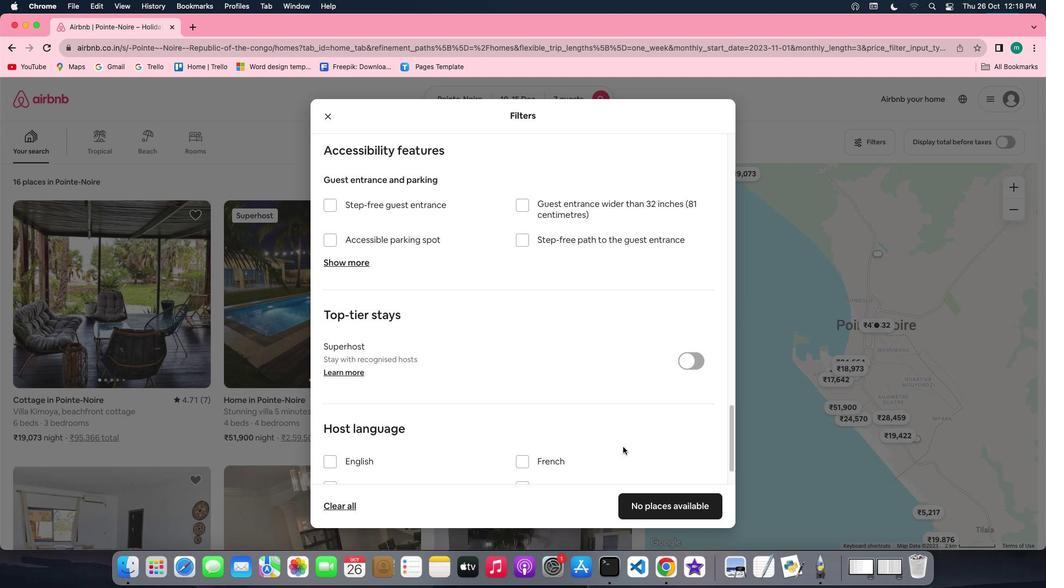 
Action: Mouse scrolled (623, 446) with delta (0, -3)
Screenshot: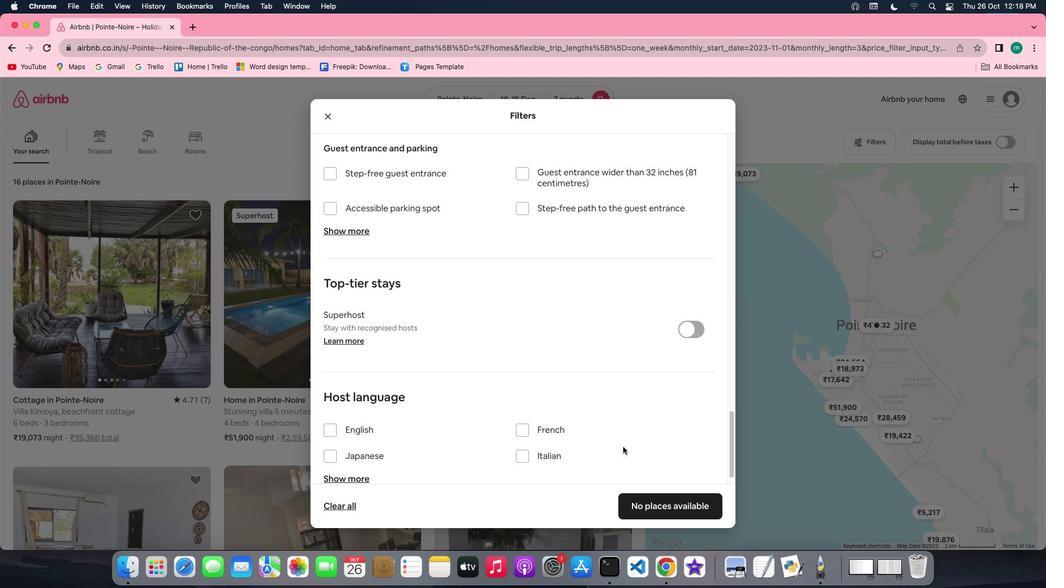 
Action: Mouse scrolled (623, 446) with delta (0, 0)
Screenshot: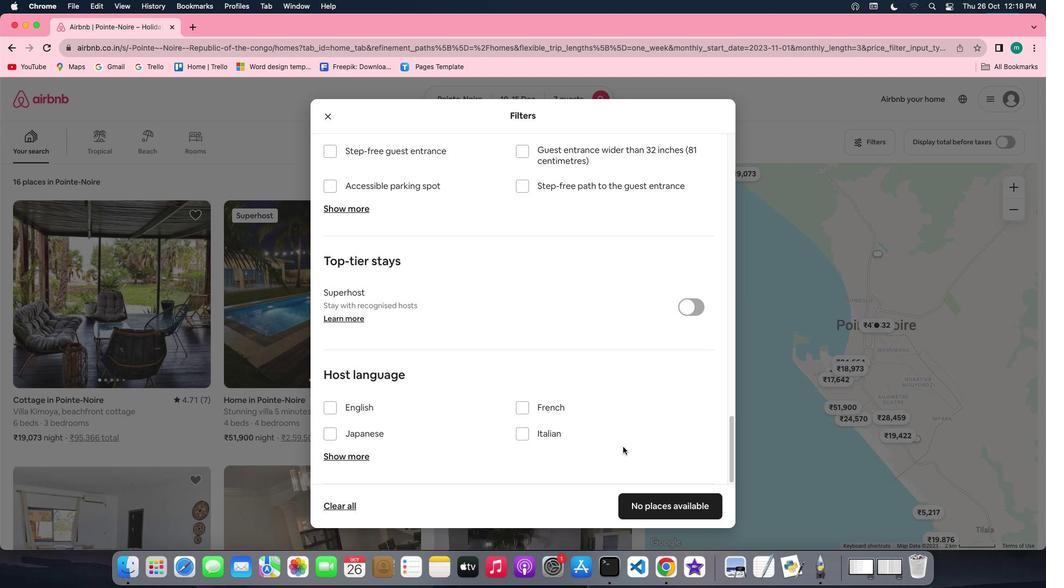 
Action: Mouse scrolled (623, 446) with delta (0, 0)
Screenshot: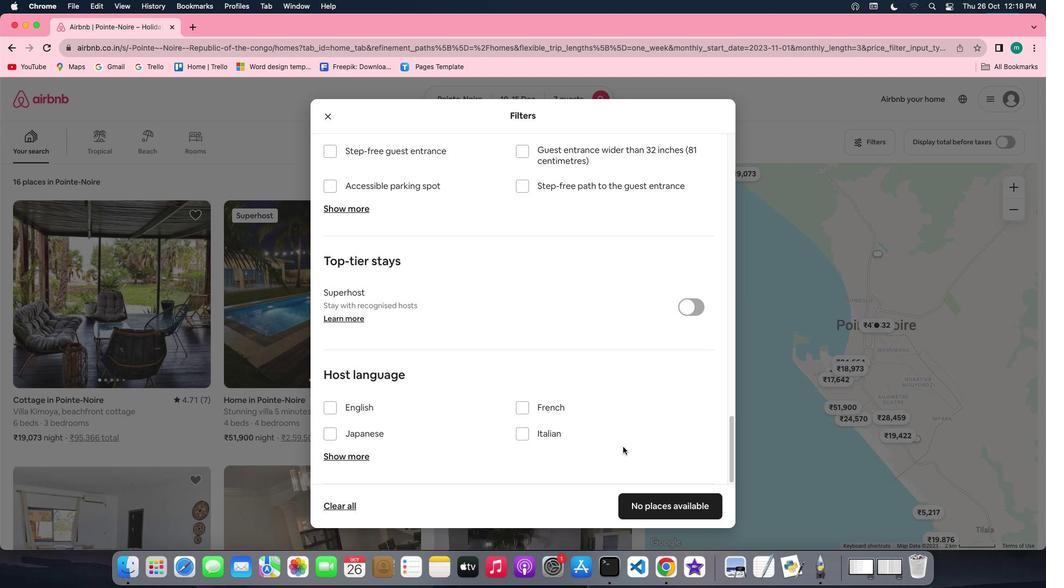 
Action: Mouse scrolled (623, 446) with delta (0, -2)
Screenshot: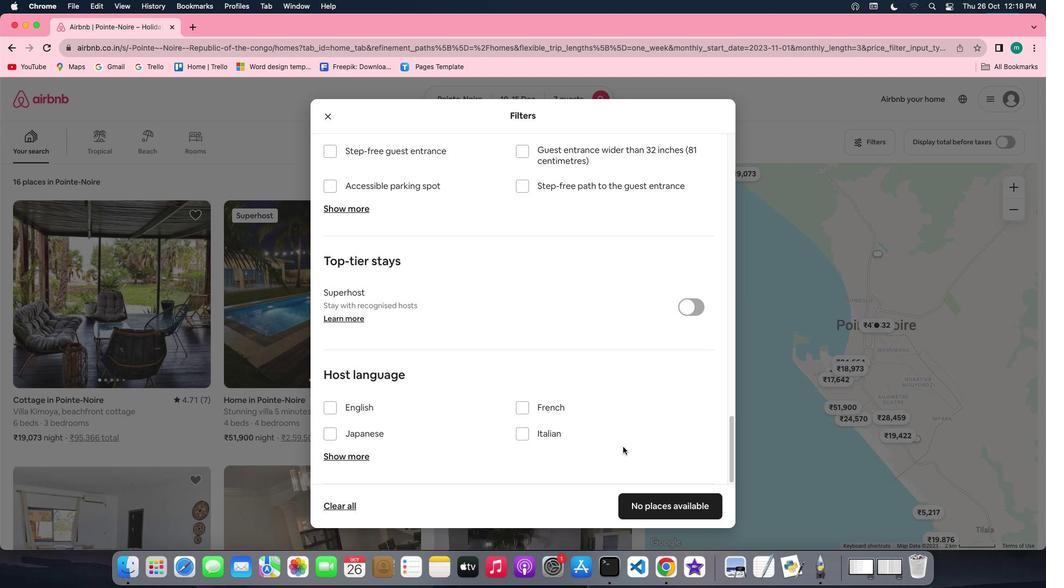 
Action: Mouse scrolled (623, 446) with delta (0, -2)
Screenshot: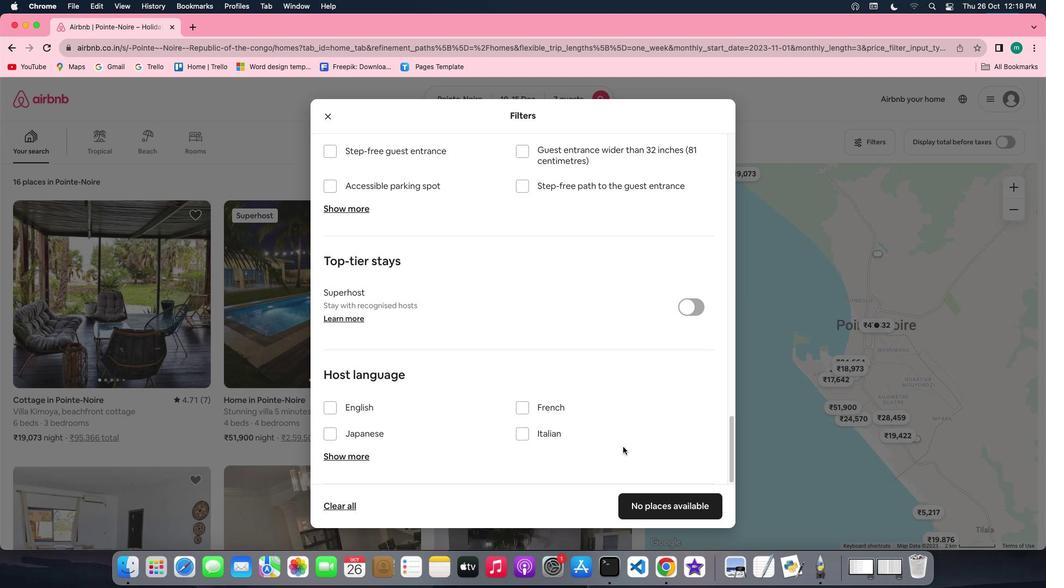 
Action: Mouse scrolled (623, 446) with delta (0, -3)
Screenshot: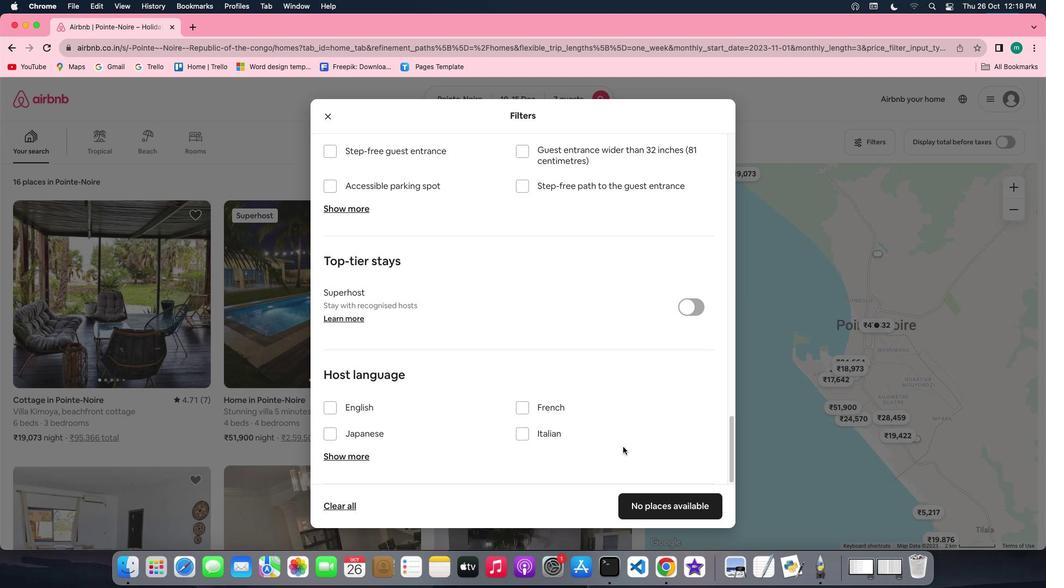 
Action: Mouse scrolled (623, 446) with delta (0, -3)
Screenshot: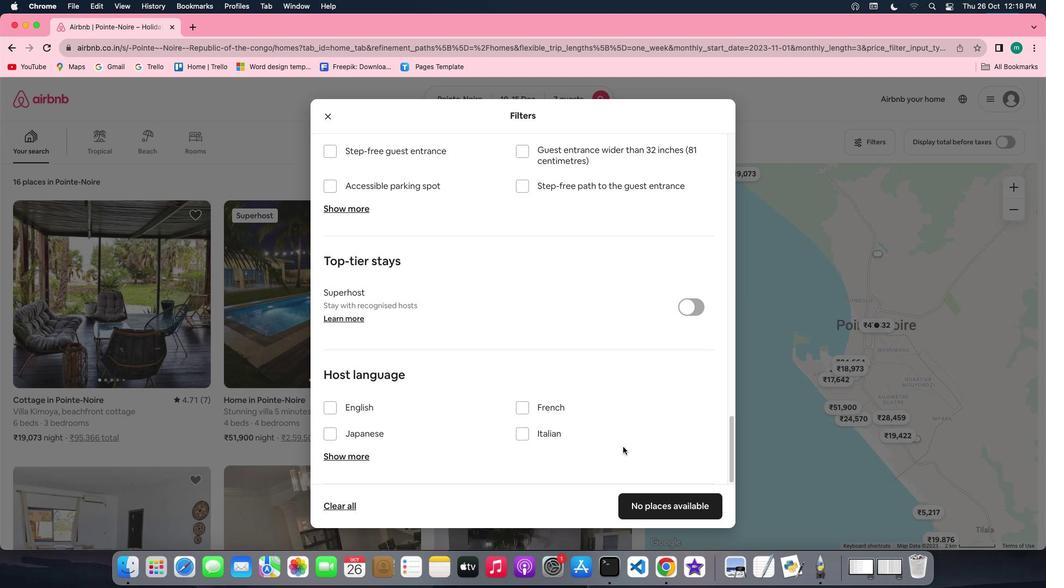
Action: Mouse moved to (649, 499)
Screenshot: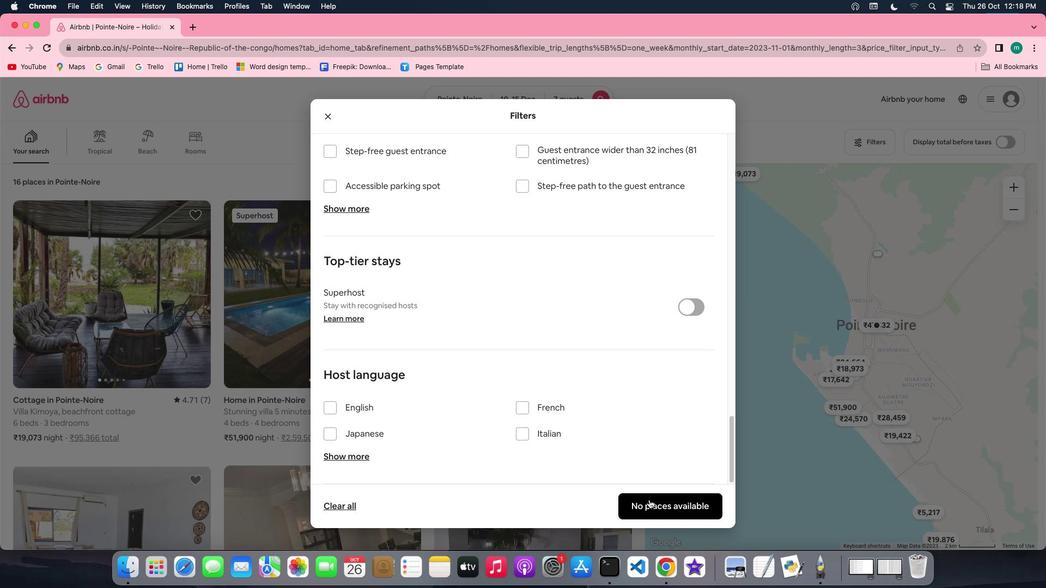 
Action: Mouse pressed left at (649, 499)
Screenshot: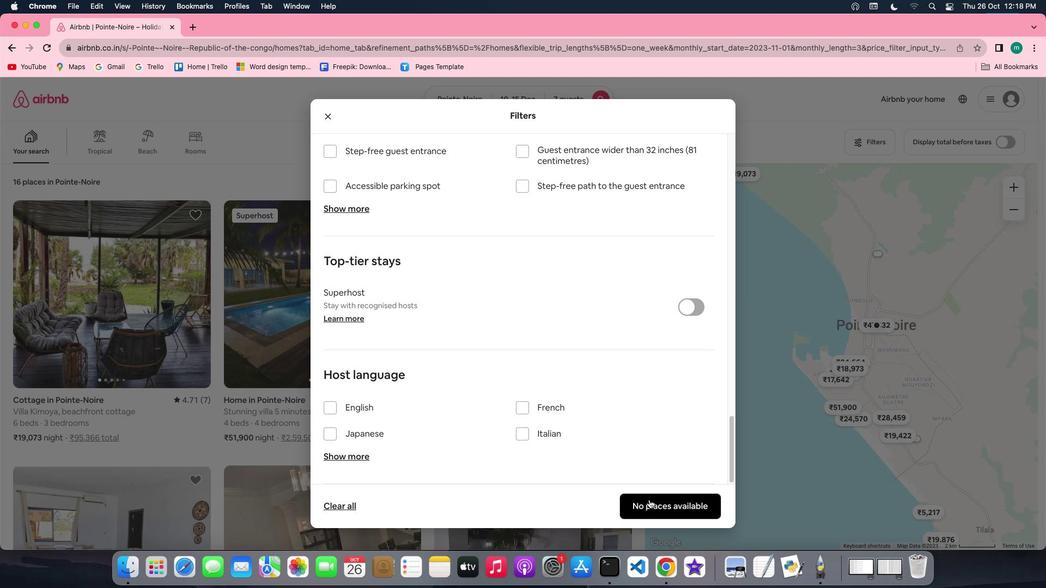 
